 Task: Find connections with filter location Hummelsbüttel with filter topic #Storytellingwith filter profile language English with filter current company Business Today with filter school Swami Vivekanand Subharti University(SVSU) with filter industry Home Health Care Services with filter service category Search Engine Marketing (SEM) with filter keywords title Physical Therapy Assistant
Action: Mouse moved to (647, 84)
Screenshot: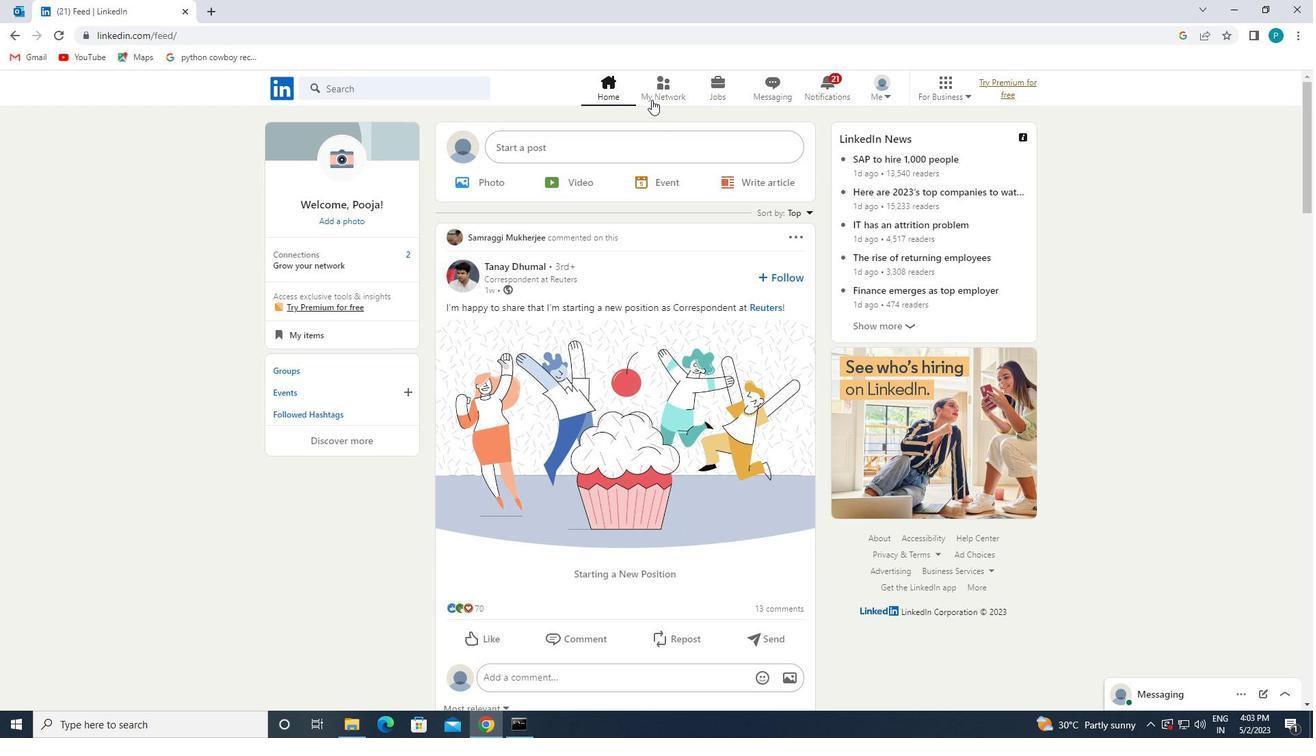 
Action: Mouse pressed left at (647, 84)
Screenshot: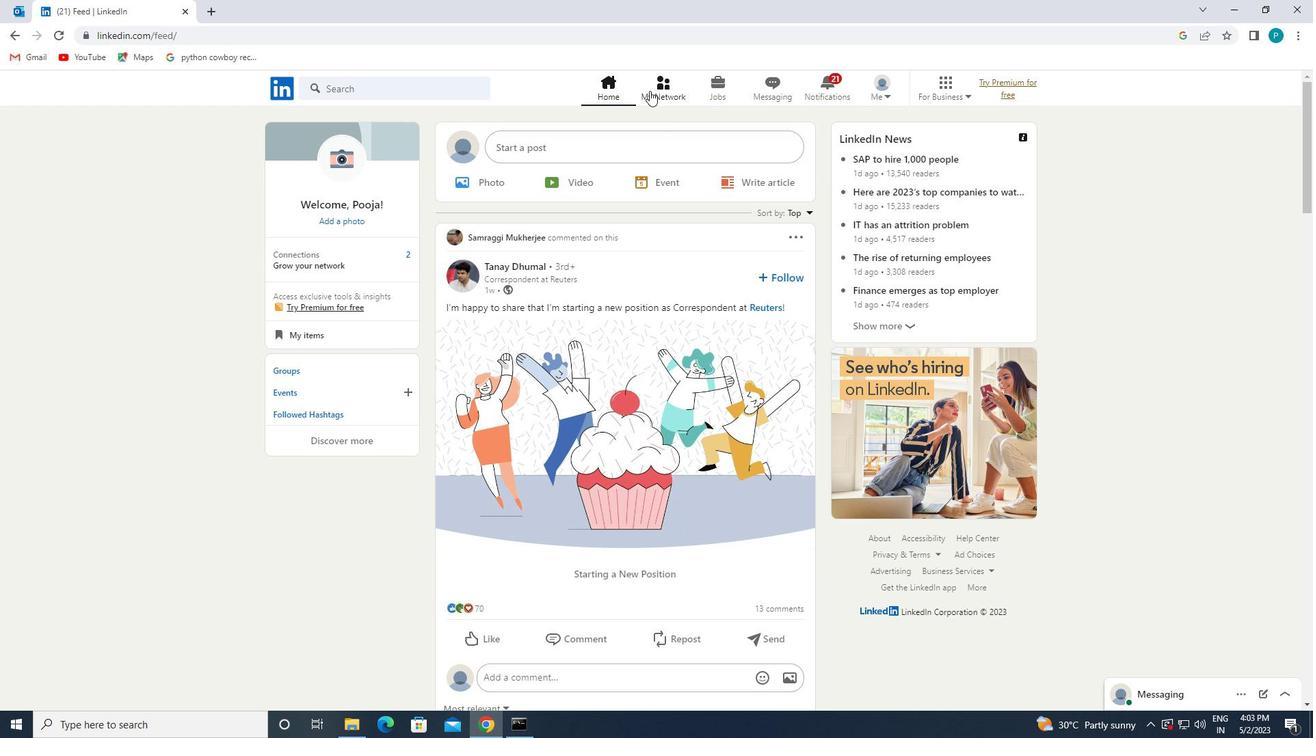 
Action: Mouse moved to (655, 88)
Screenshot: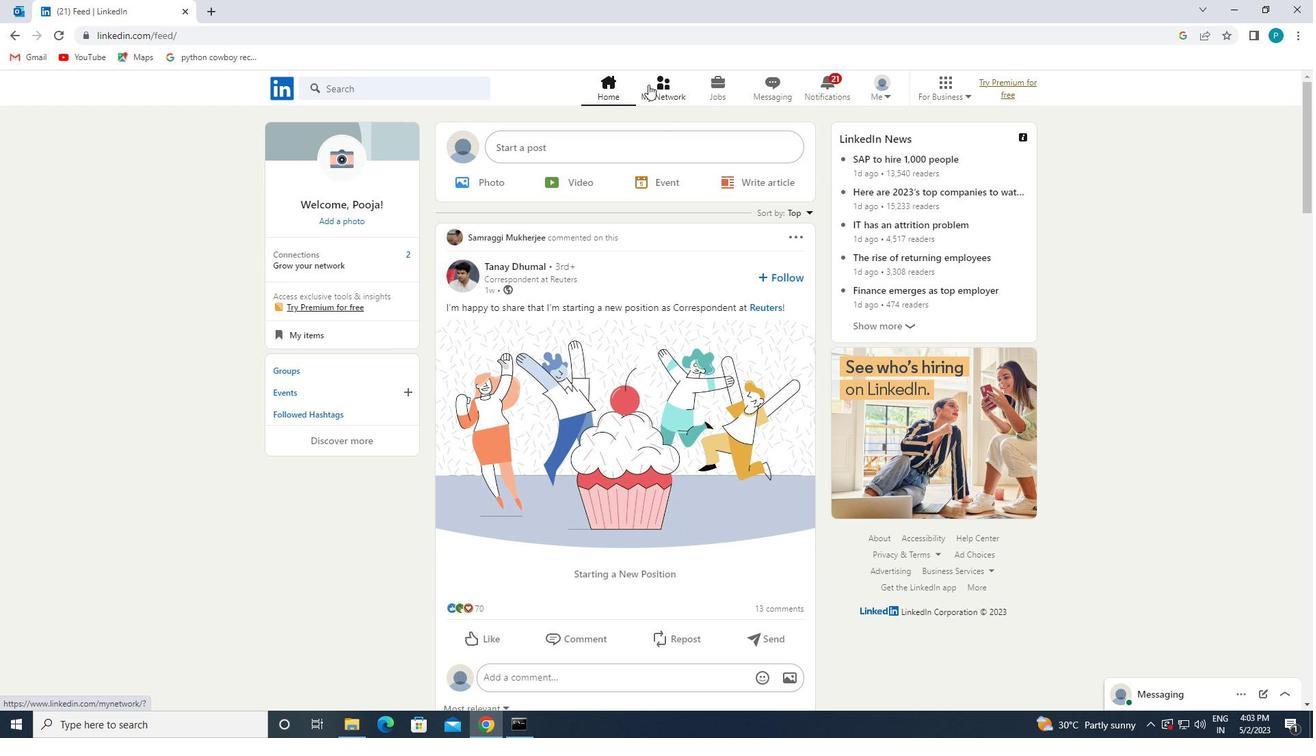 
Action: Mouse pressed left at (655, 88)
Screenshot: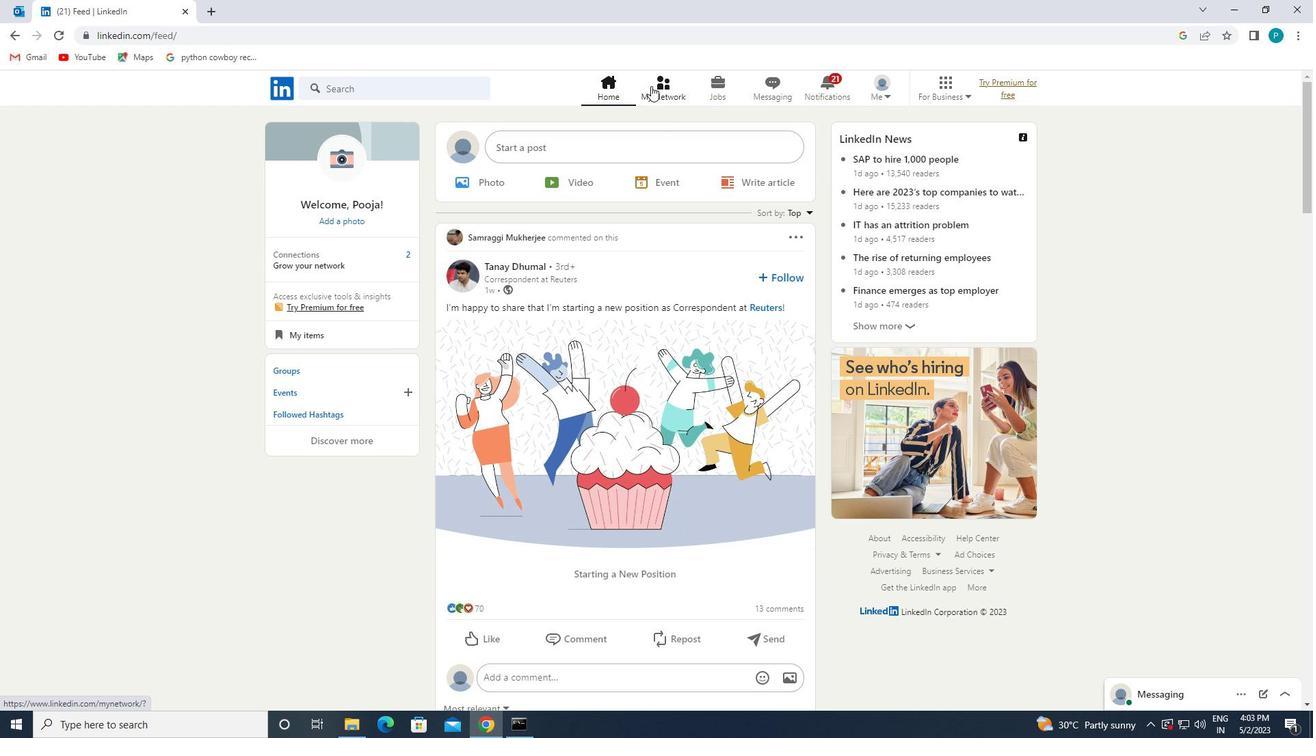 
Action: Mouse moved to (438, 164)
Screenshot: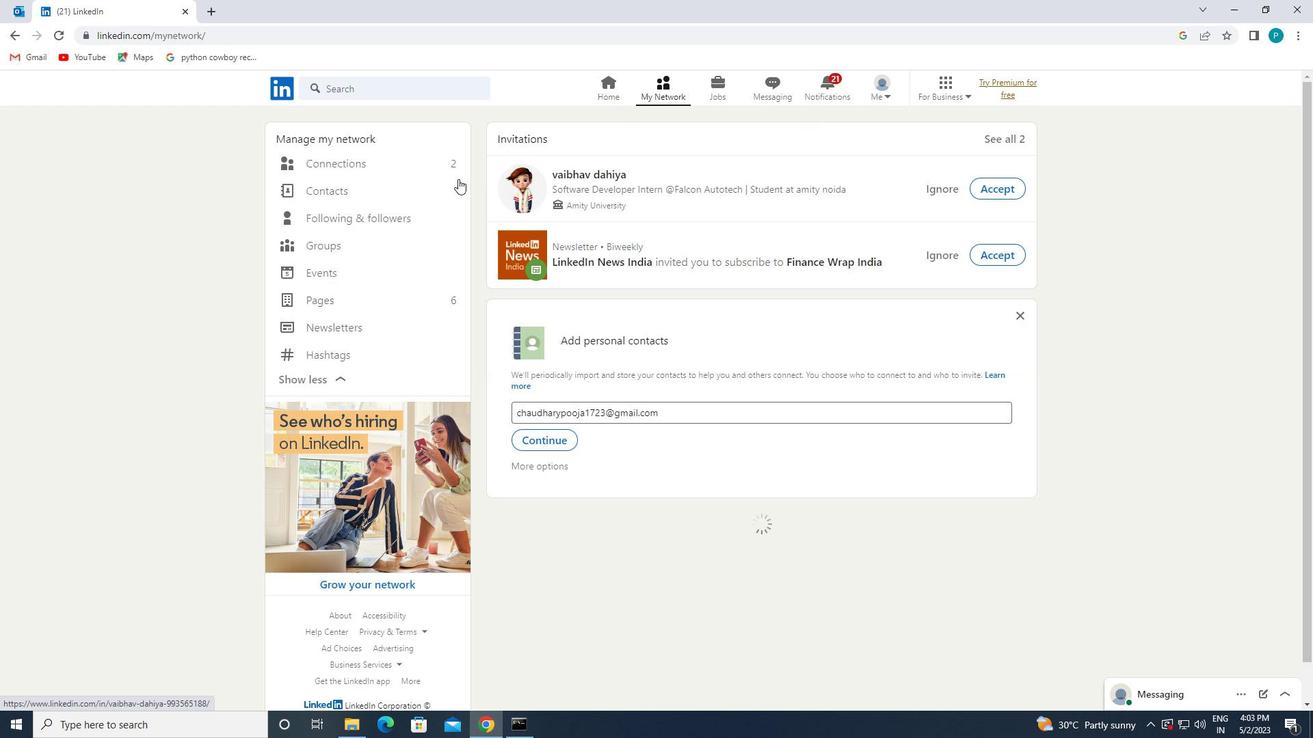 
Action: Mouse pressed left at (438, 164)
Screenshot: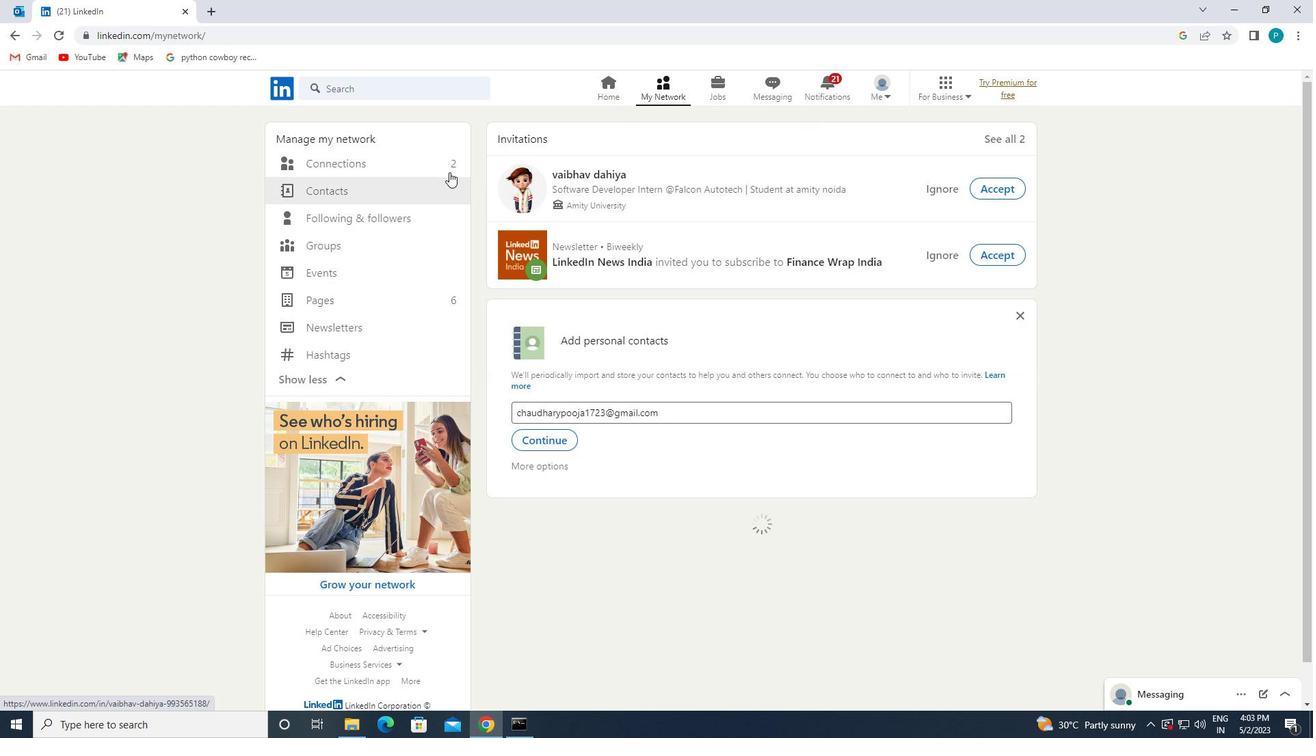 
Action: Mouse pressed left at (438, 164)
Screenshot: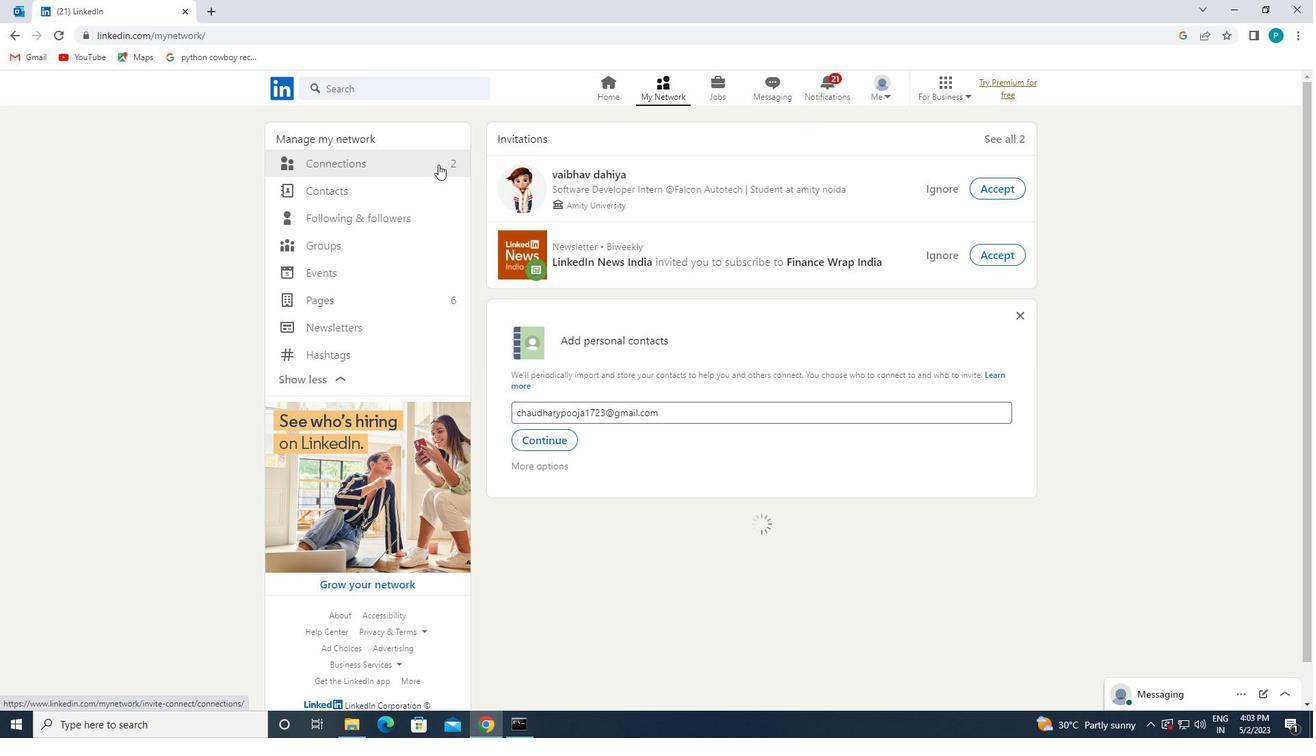 
Action: Mouse moved to (754, 157)
Screenshot: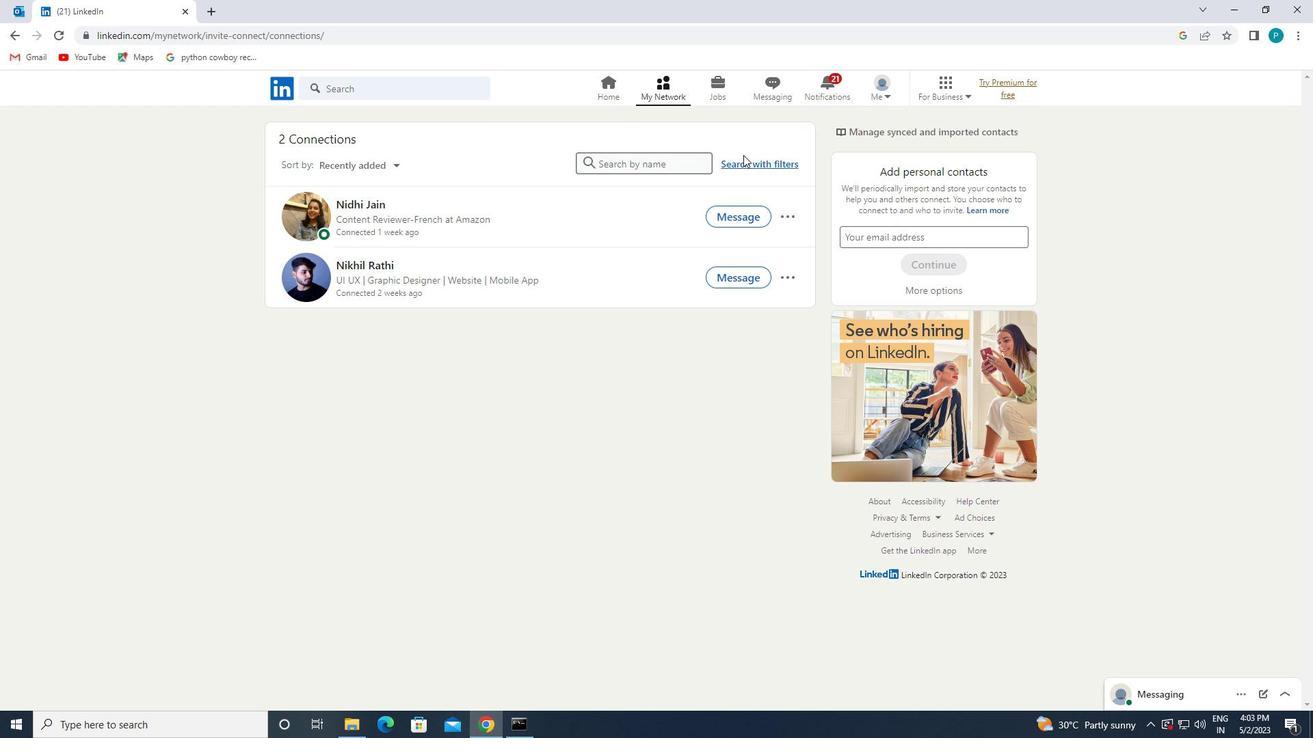 
Action: Mouse pressed left at (754, 157)
Screenshot: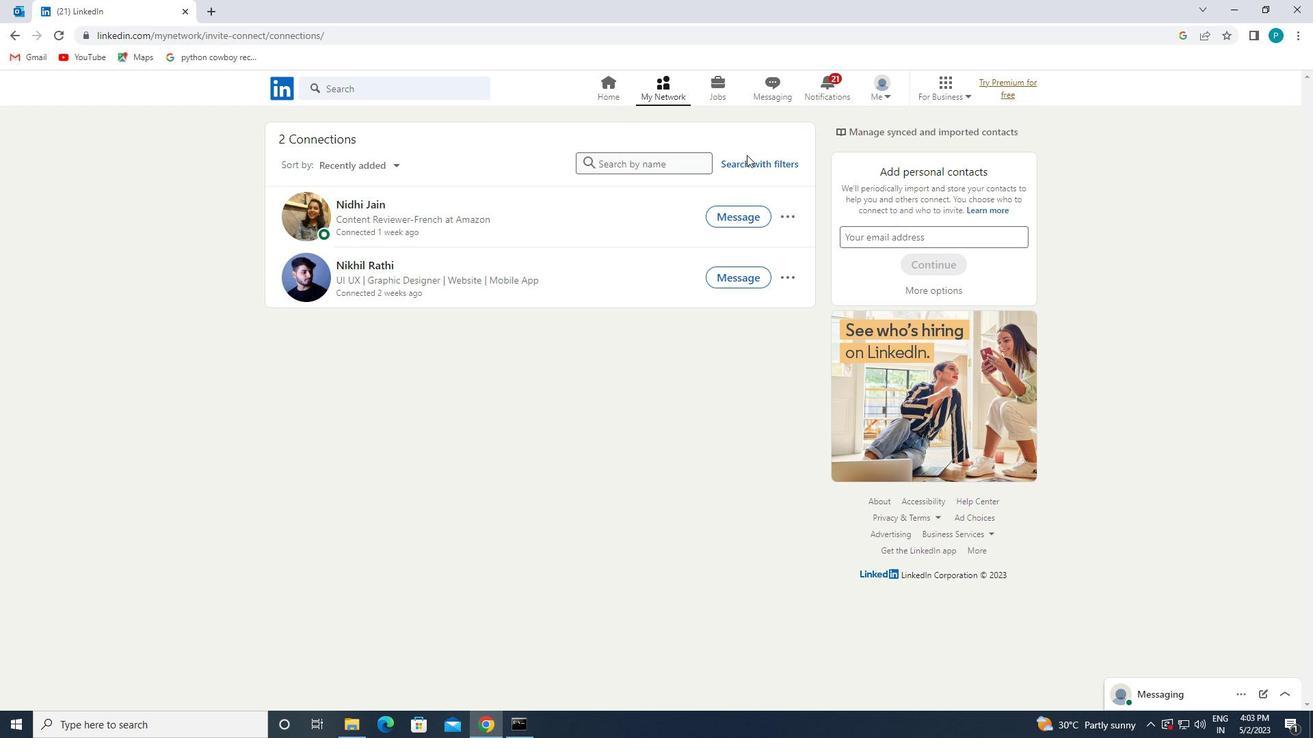 
Action: Mouse moved to (701, 124)
Screenshot: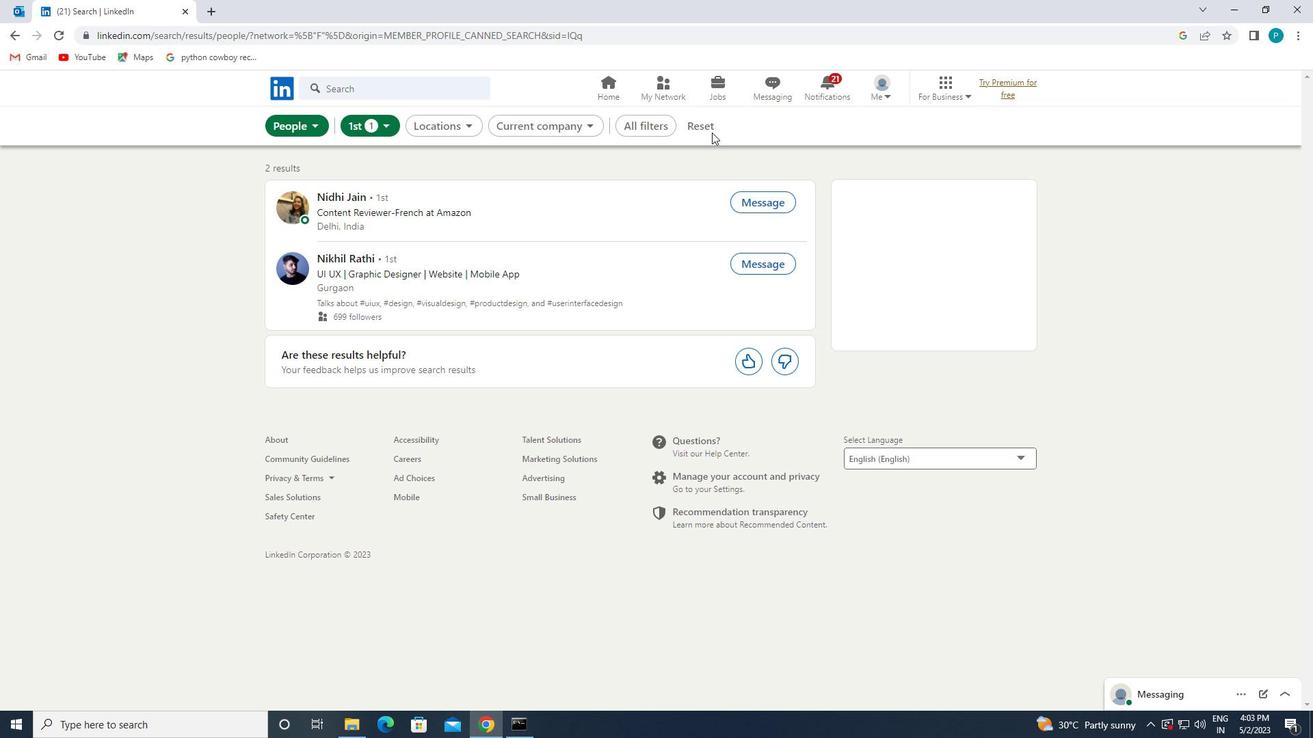 
Action: Mouse pressed left at (701, 124)
Screenshot: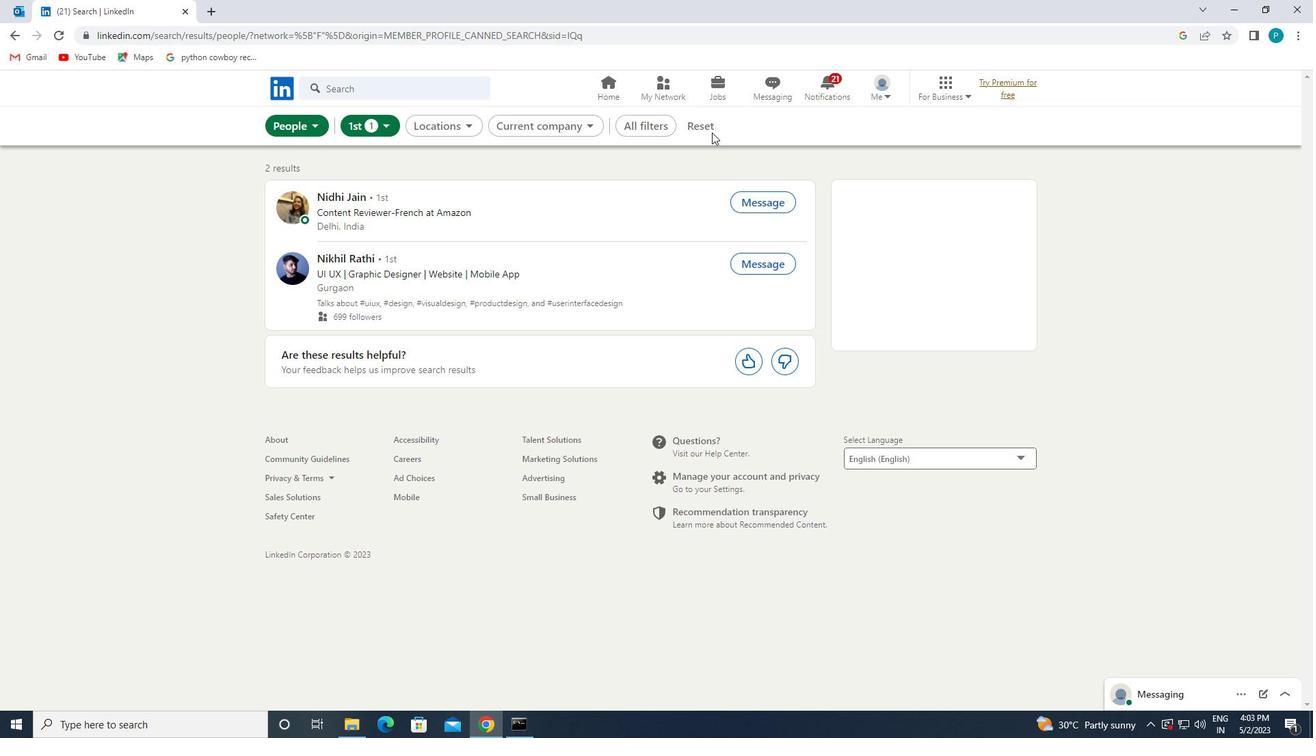 
Action: Mouse moved to (701, 124)
Screenshot: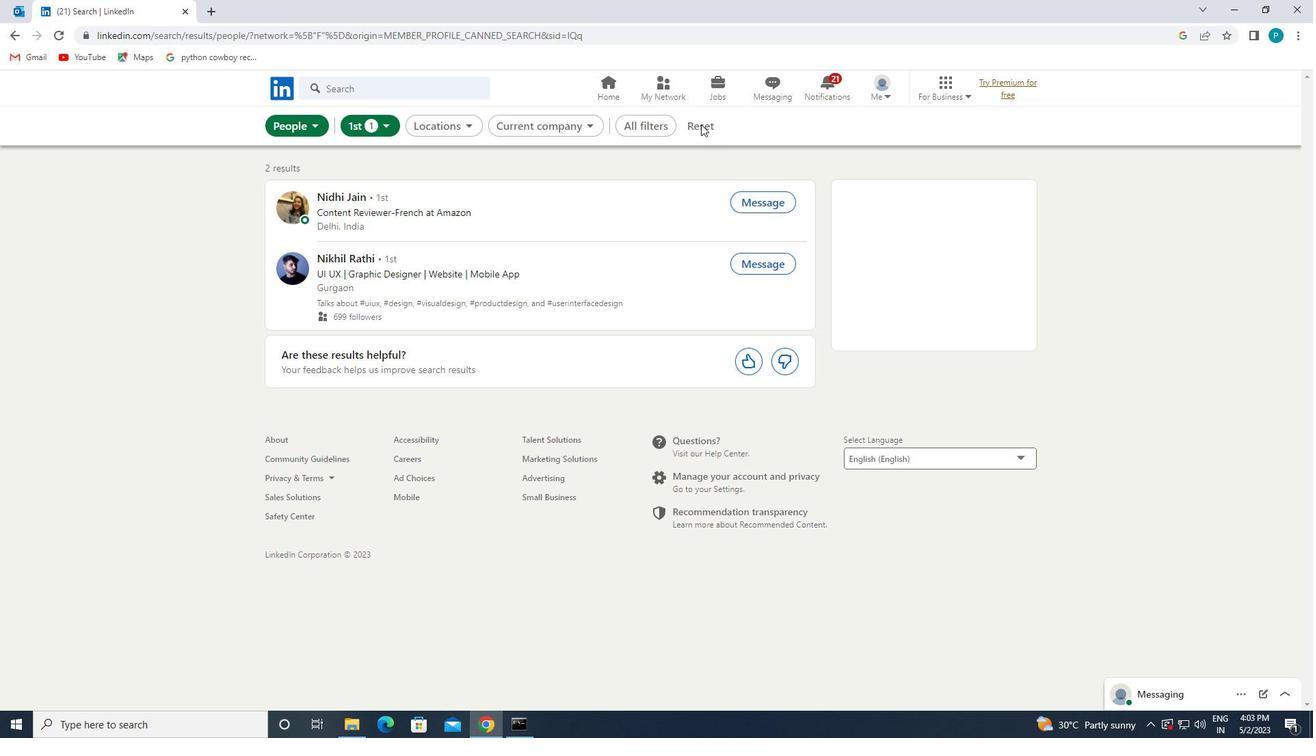 
Action: Mouse pressed left at (701, 124)
Screenshot: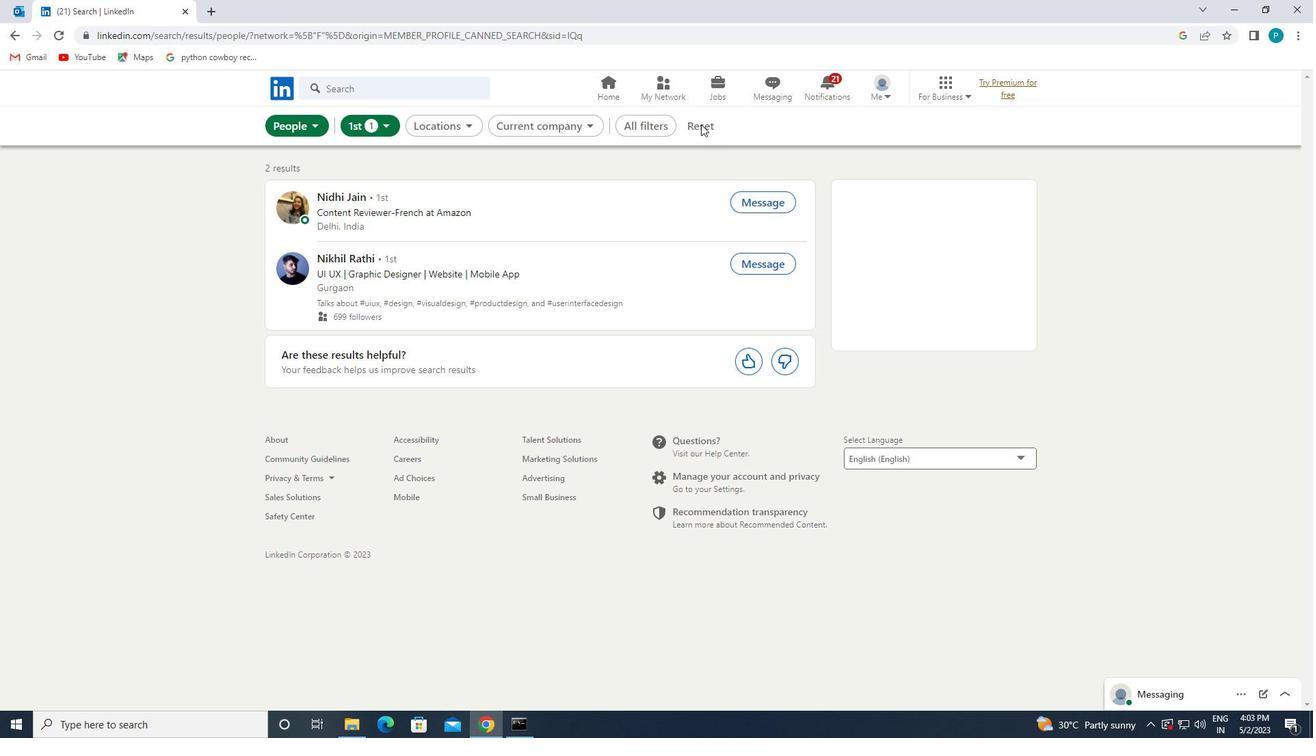 
Action: Mouse moved to (678, 112)
Screenshot: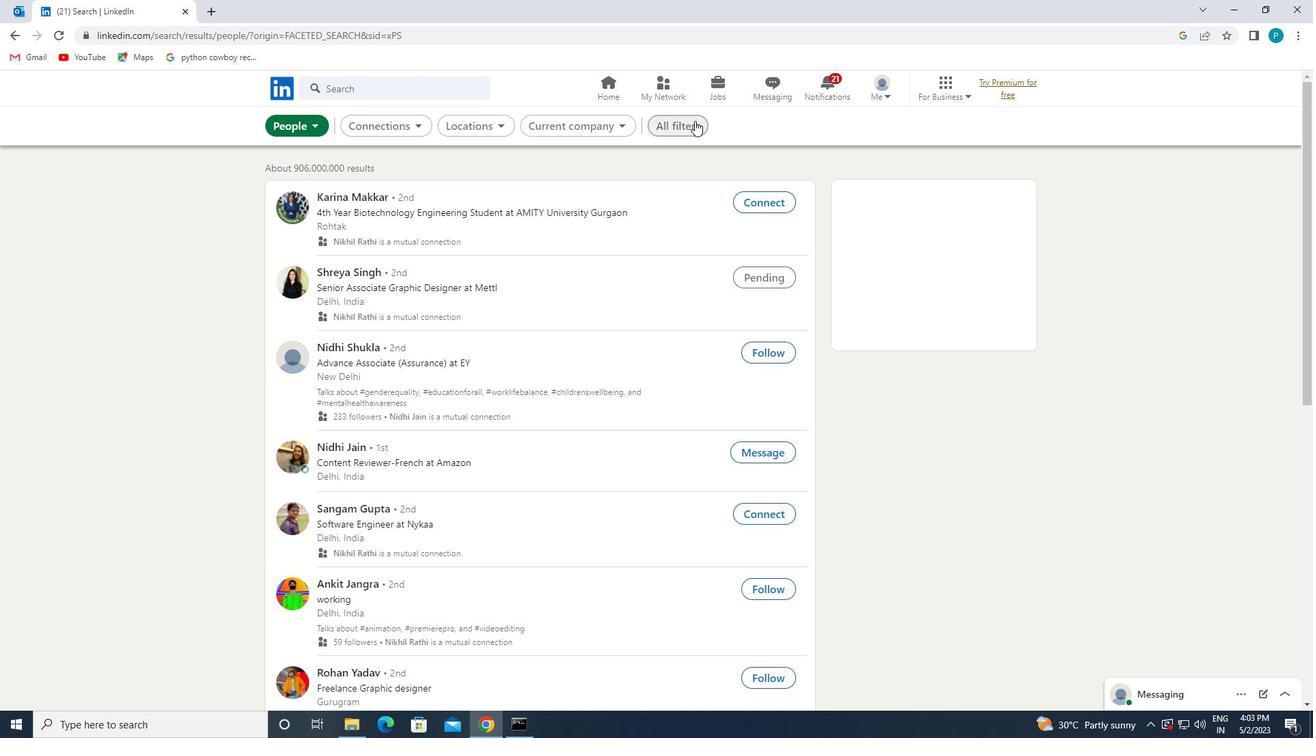 
Action: Mouse pressed left at (678, 112)
Screenshot: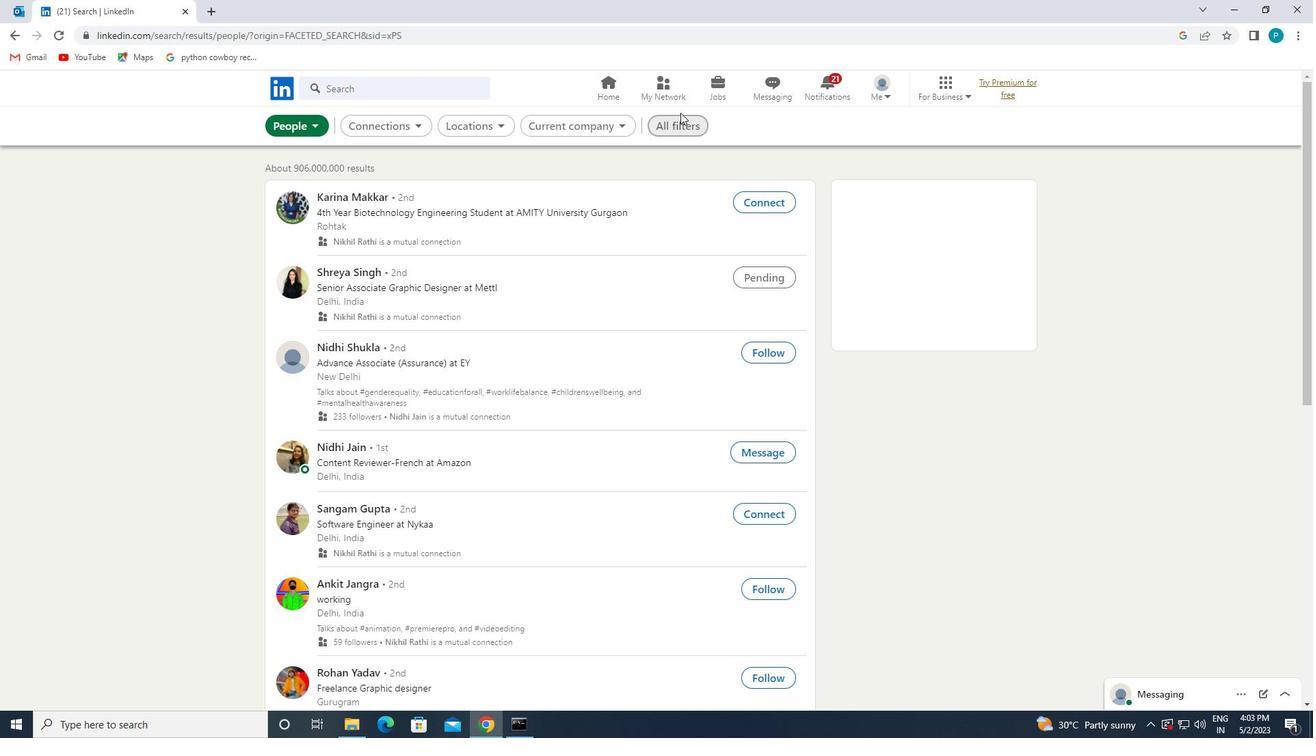 
Action: Mouse moved to (682, 123)
Screenshot: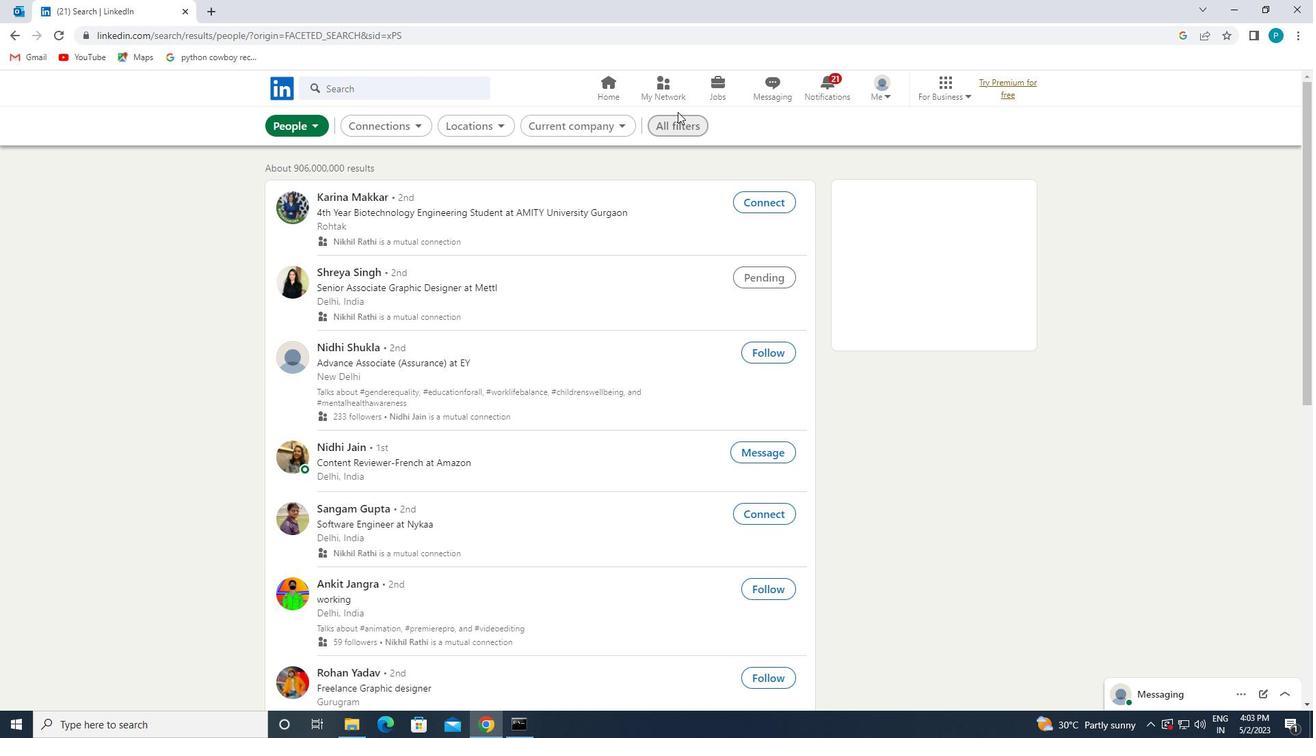 
Action: Mouse pressed left at (682, 123)
Screenshot: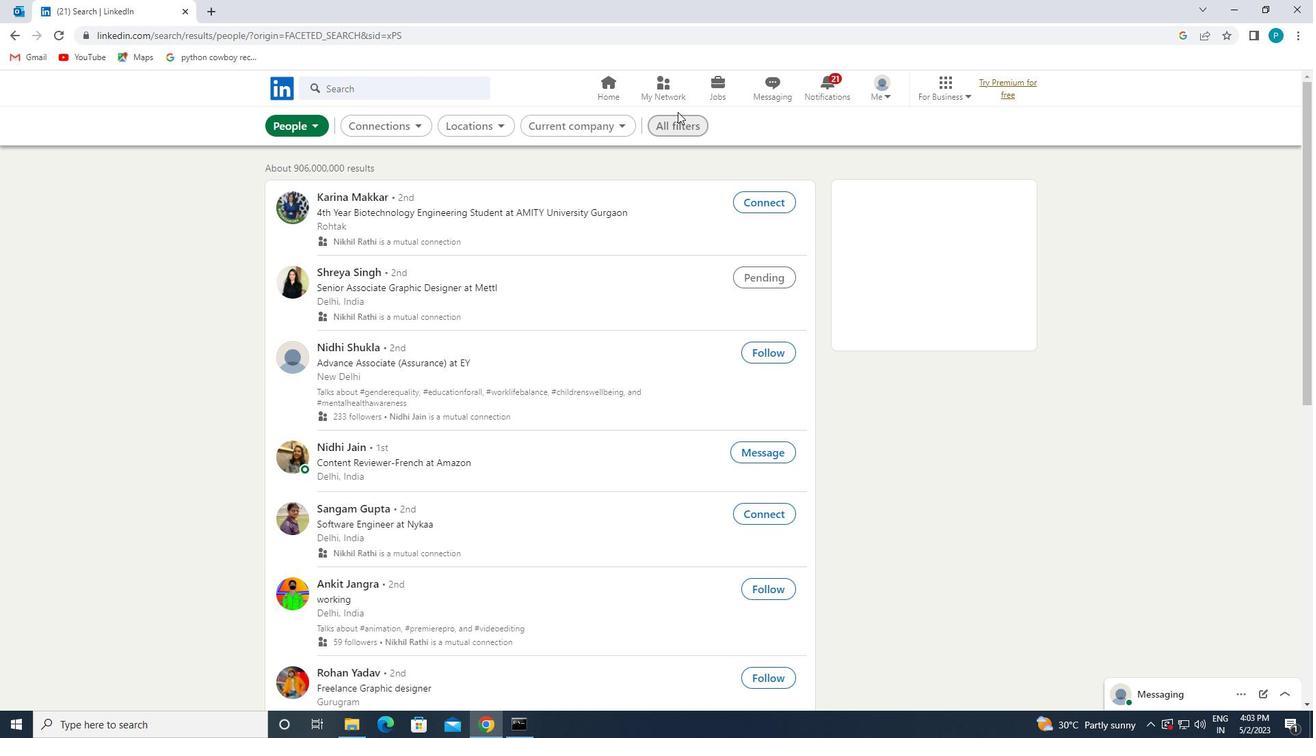 
Action: Mouse moved to (1129, 351)
Screenshot: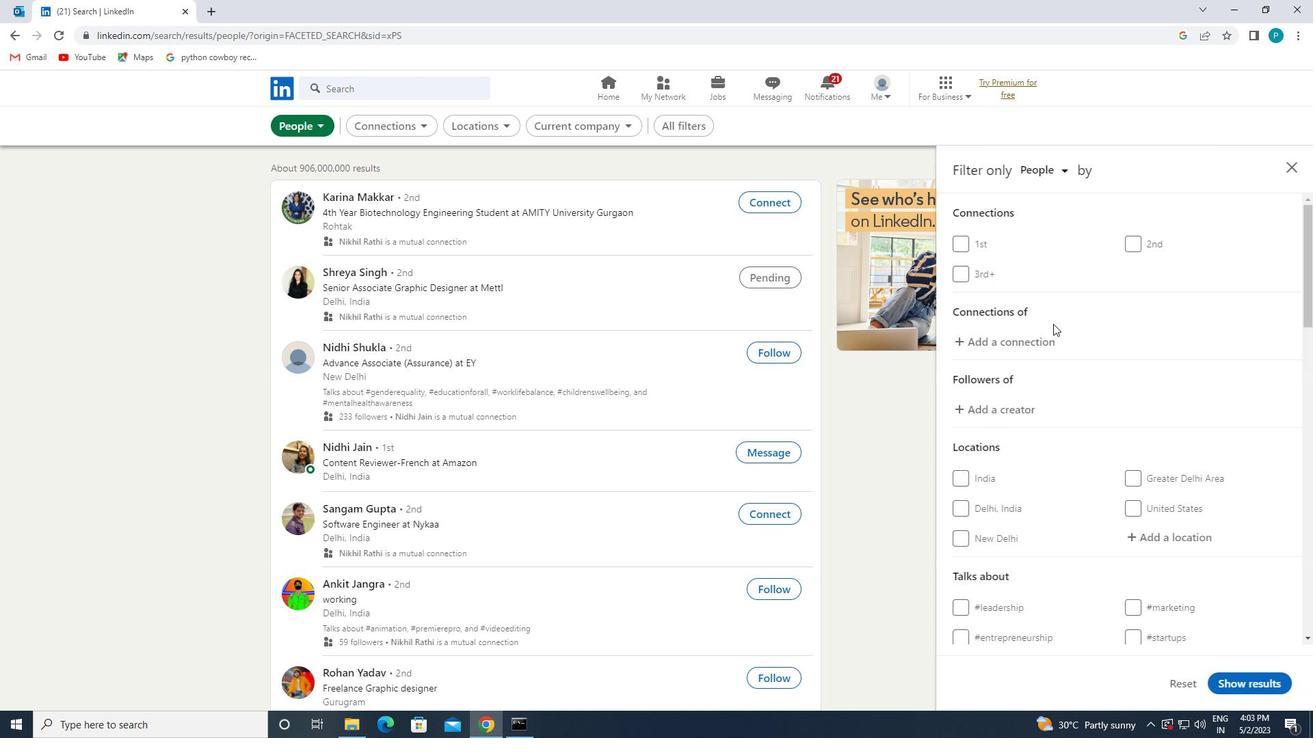 
Action: Mouse scrolled (1129, 351) with delta (0, 0)
Screenshot: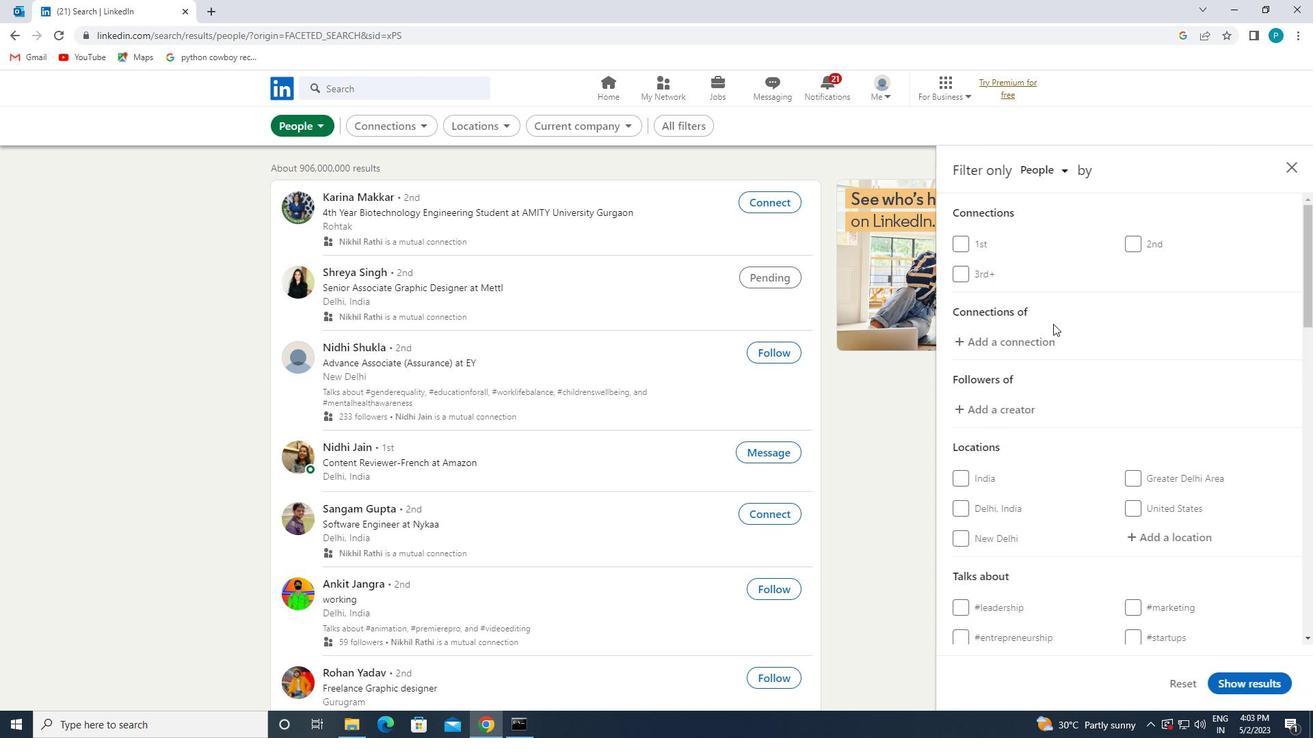 
Action: Mouse scrolled (1129, 351) with delta (0, 0)
Screenshot: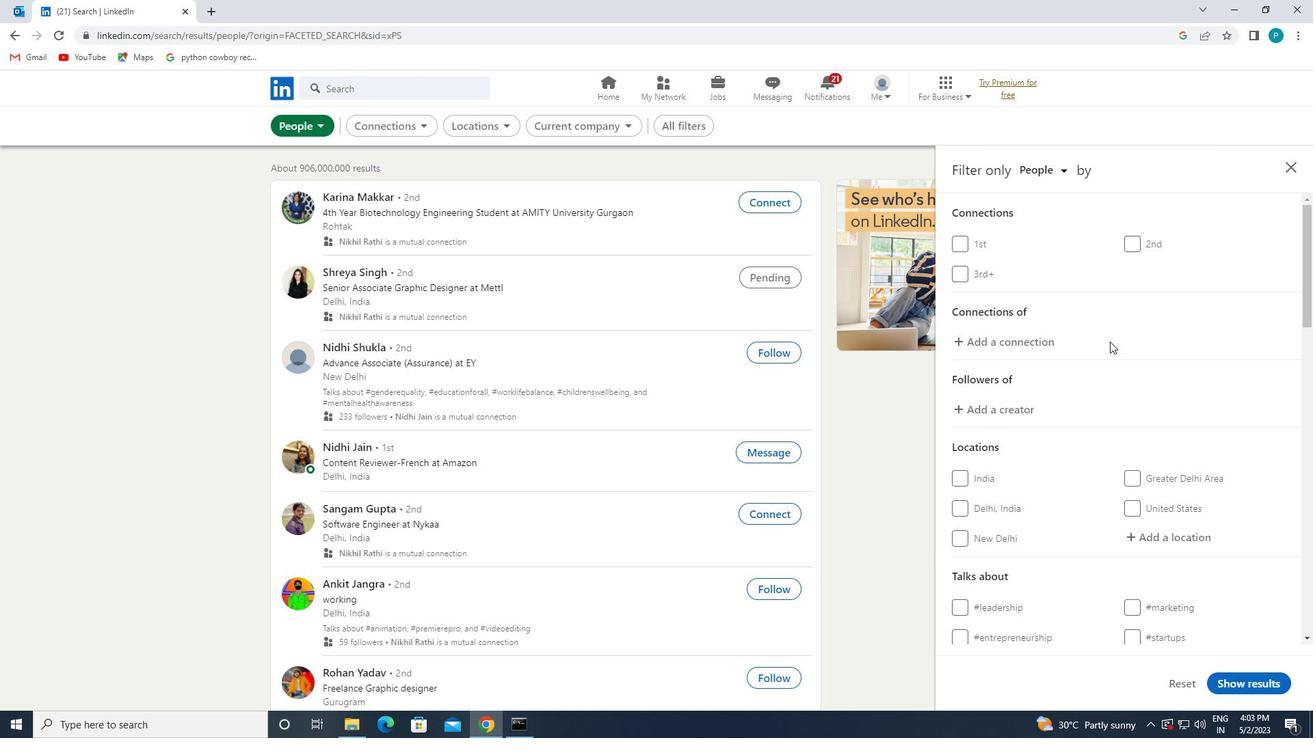 
Action: Mouse moved to (1159, 398)
Screenshot: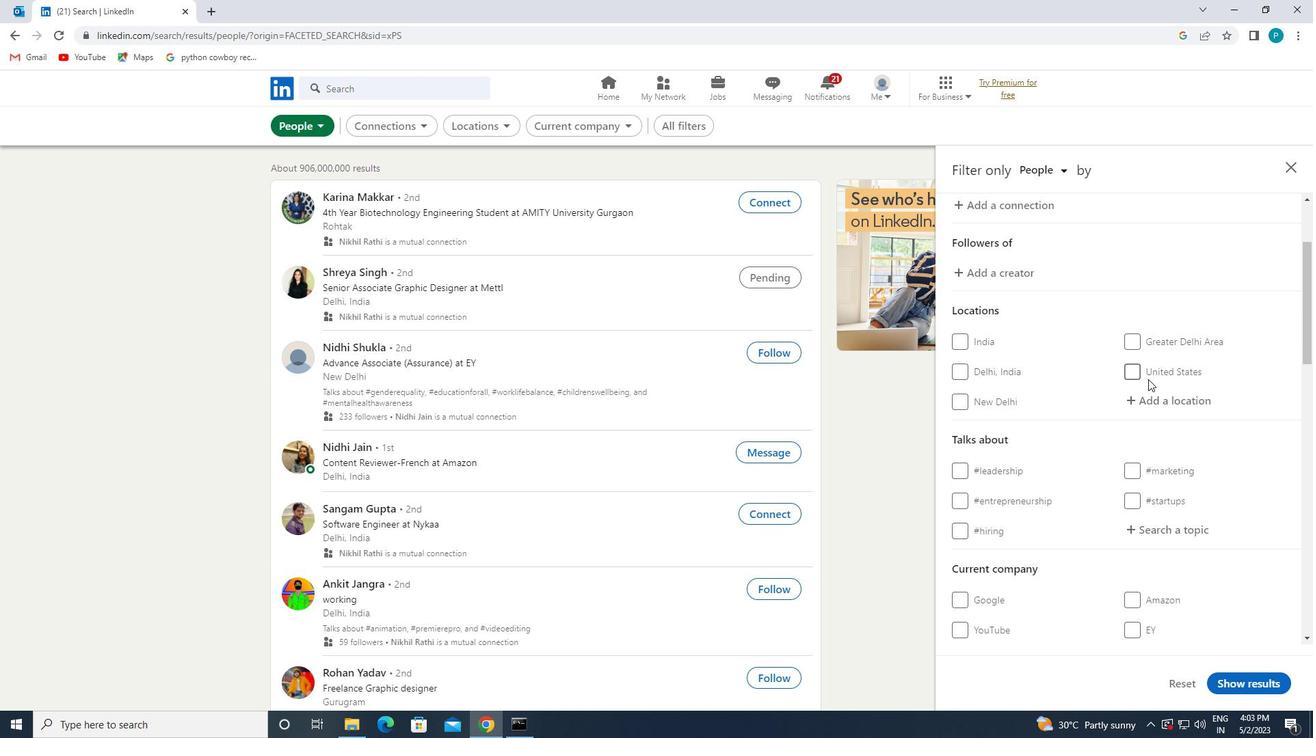 
Action: Mouse pressed left at (1159, 398)
Screenshot: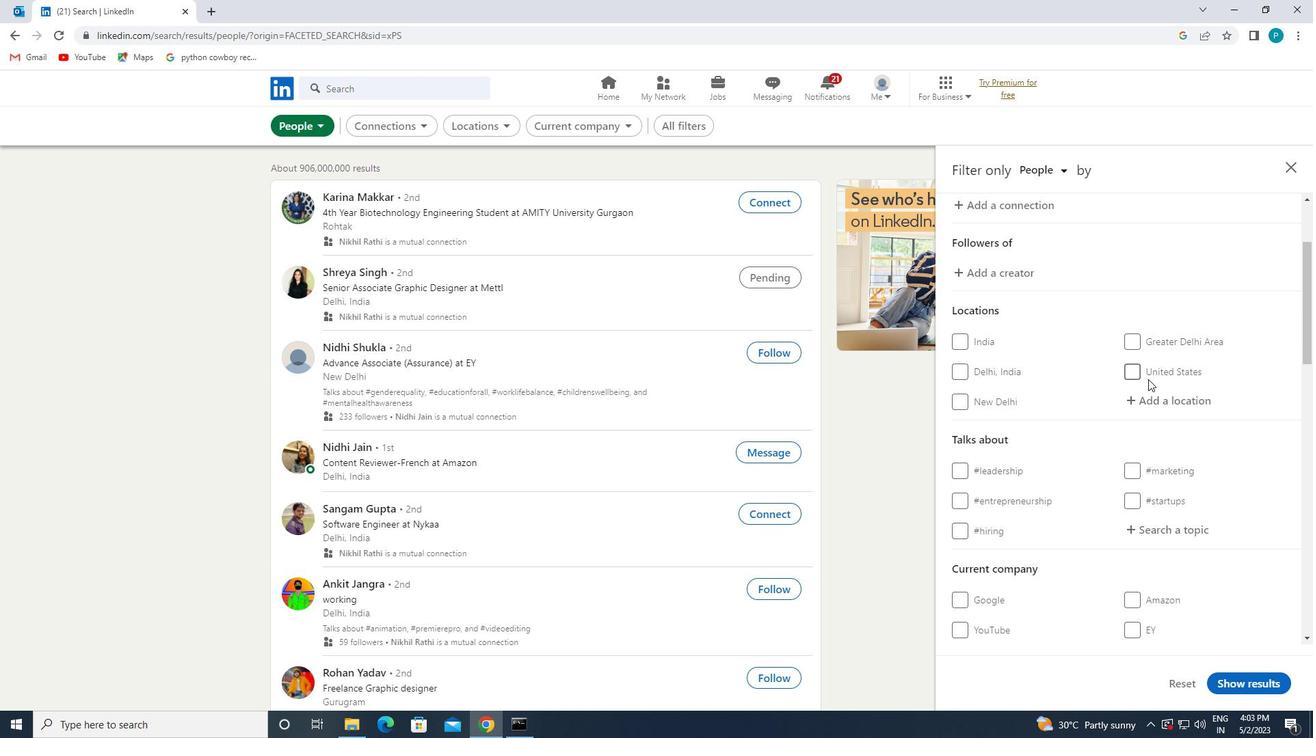 
Action: Mouse moved to (1180, 390)
Screenshot: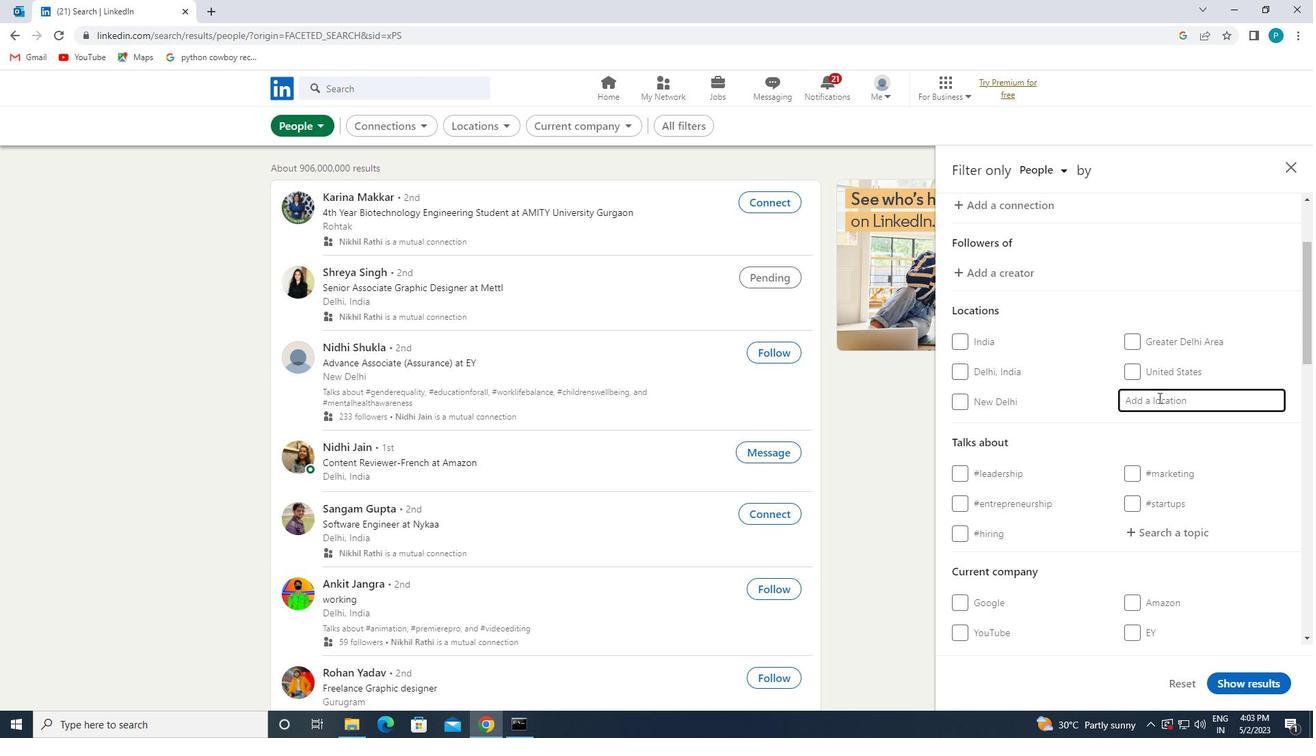 
Action: Key pressed <Key.caps_lock>h<Key.caps_lock>ummelsbuttel
Screenshot: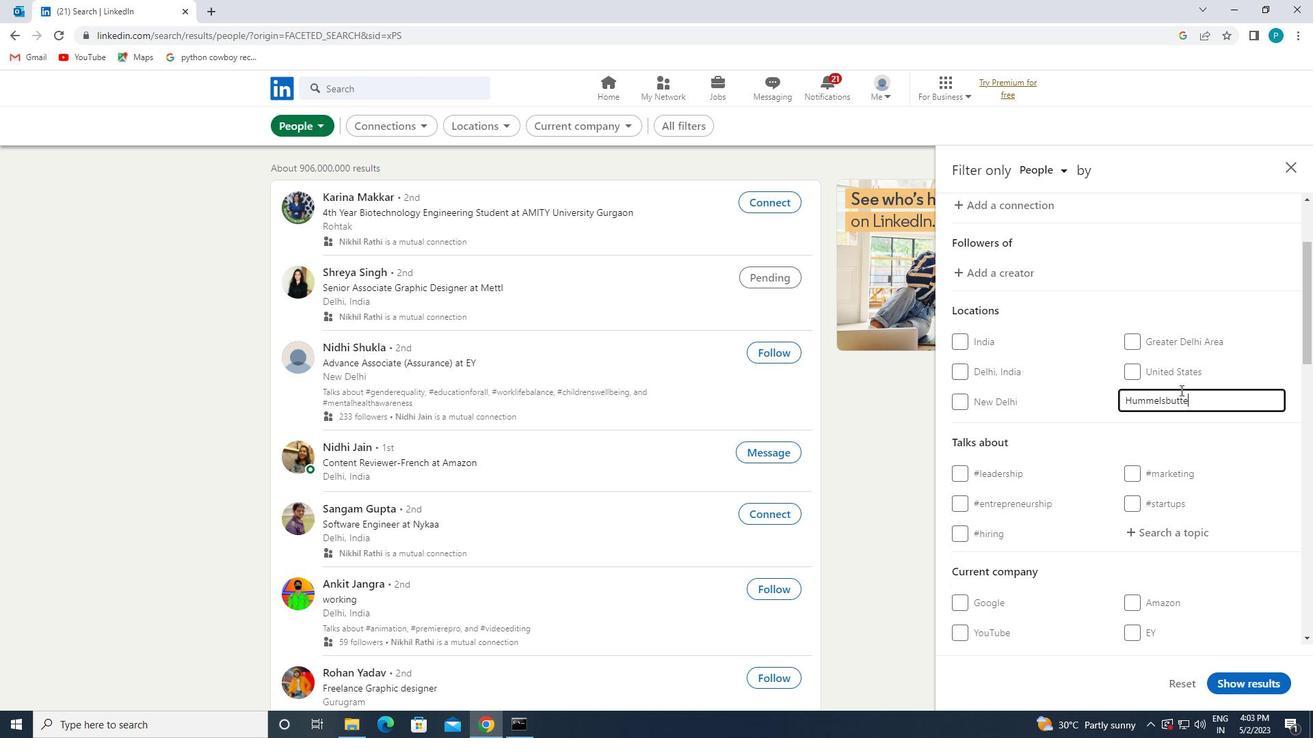 
Action: Mouse moved to (1175, 496)
Screenshot: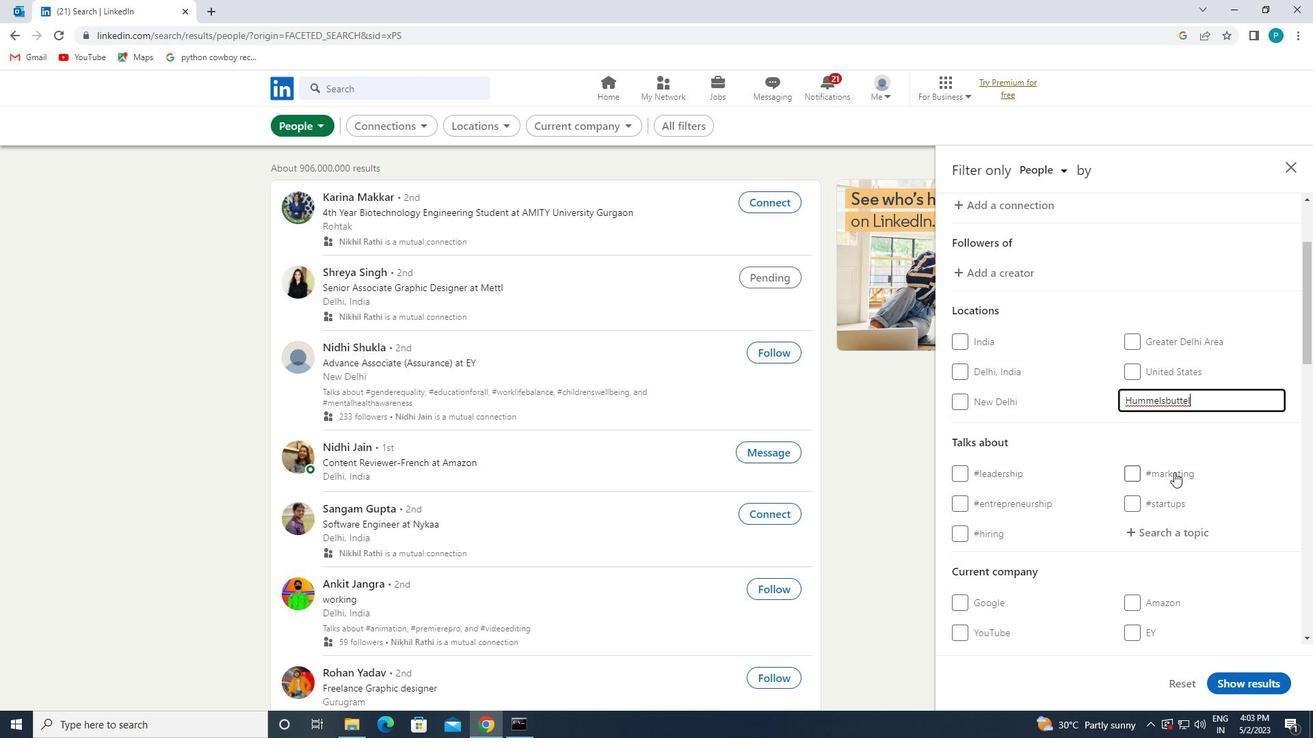 
Action: Mouse scrolled (1175, 495) with delta (0, 0)
Screenshot: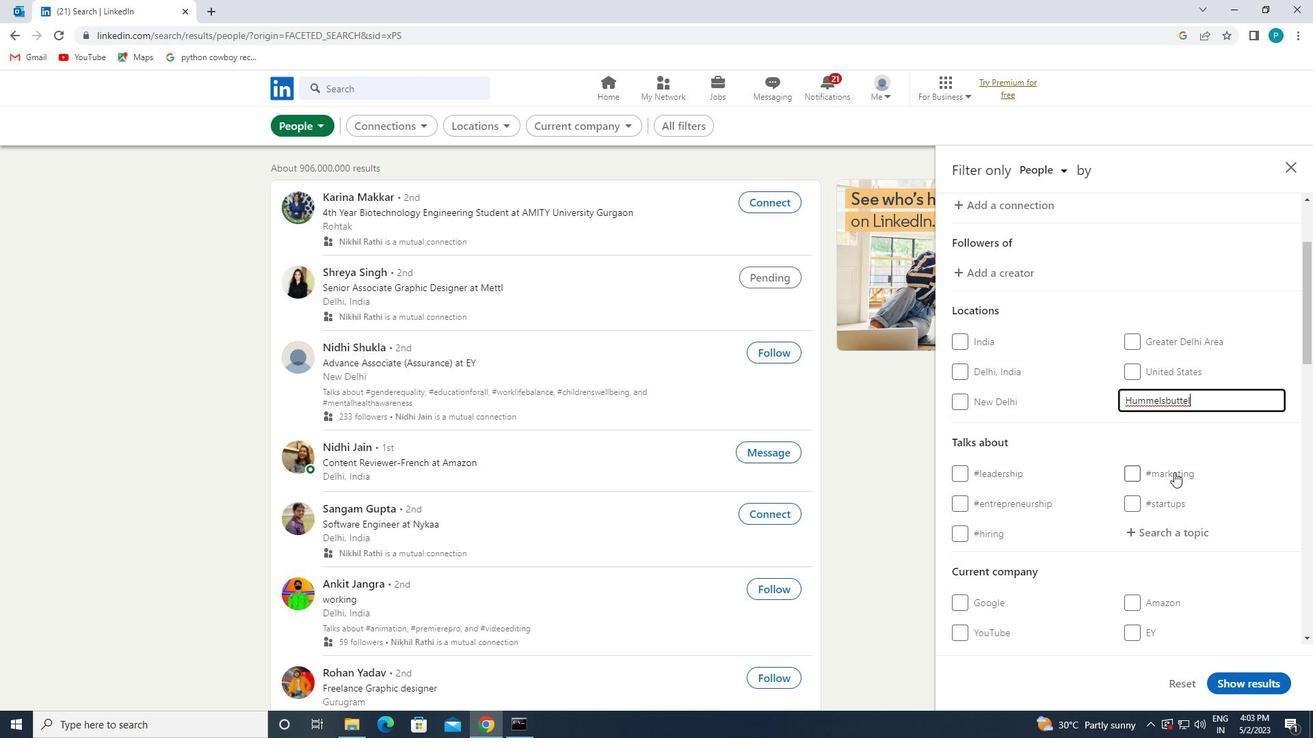 
Action: Mouse moved to (1157, 470)
Screenshot: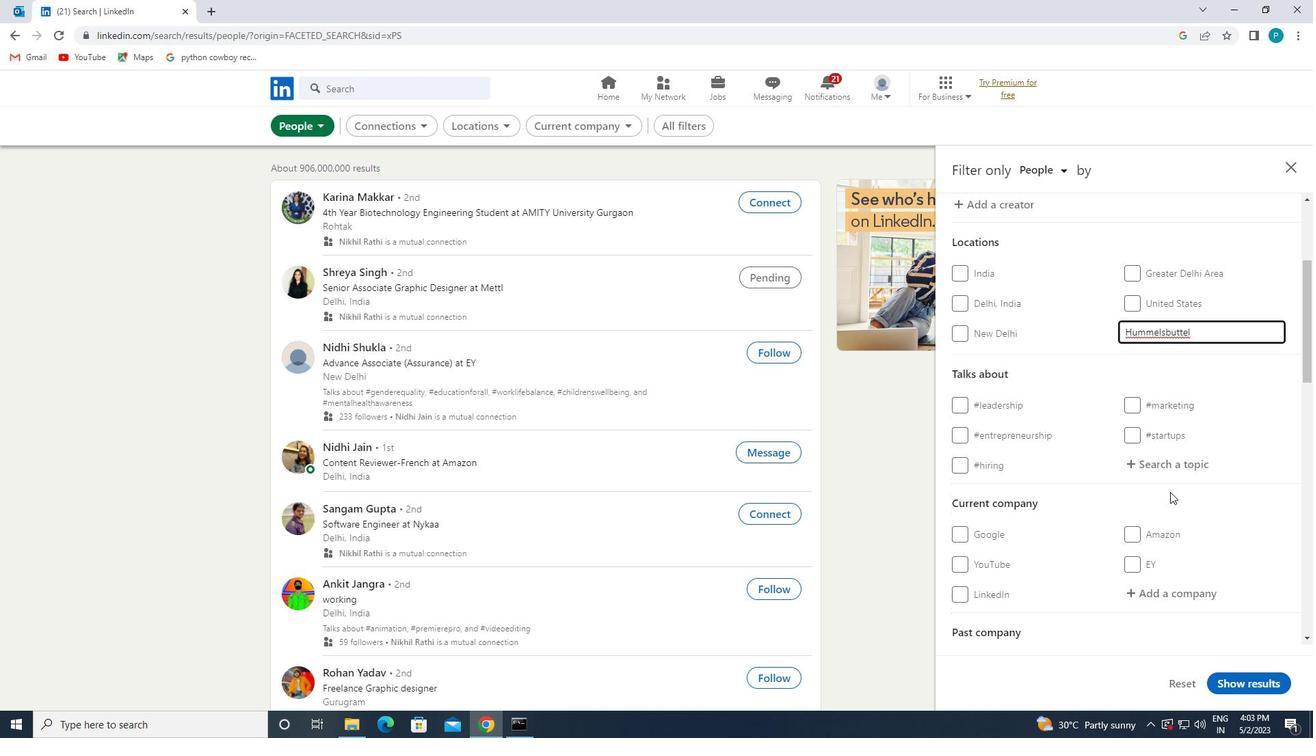 
Action: Mouse pressed left at (1157, 470)
Screenshot: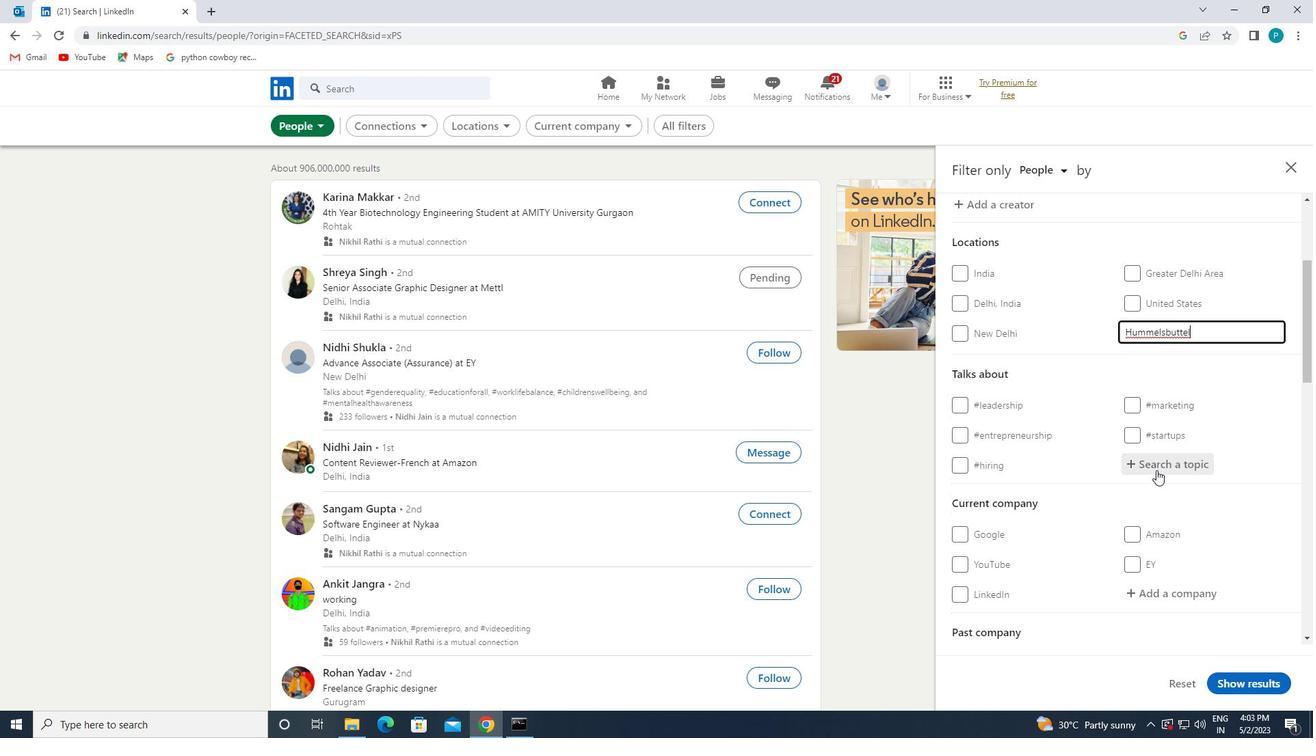 
Action: Key pressed <Key.shift>#<Key.caps_lock>S<Key.caps_lock>TORYTELLING
Screenshot: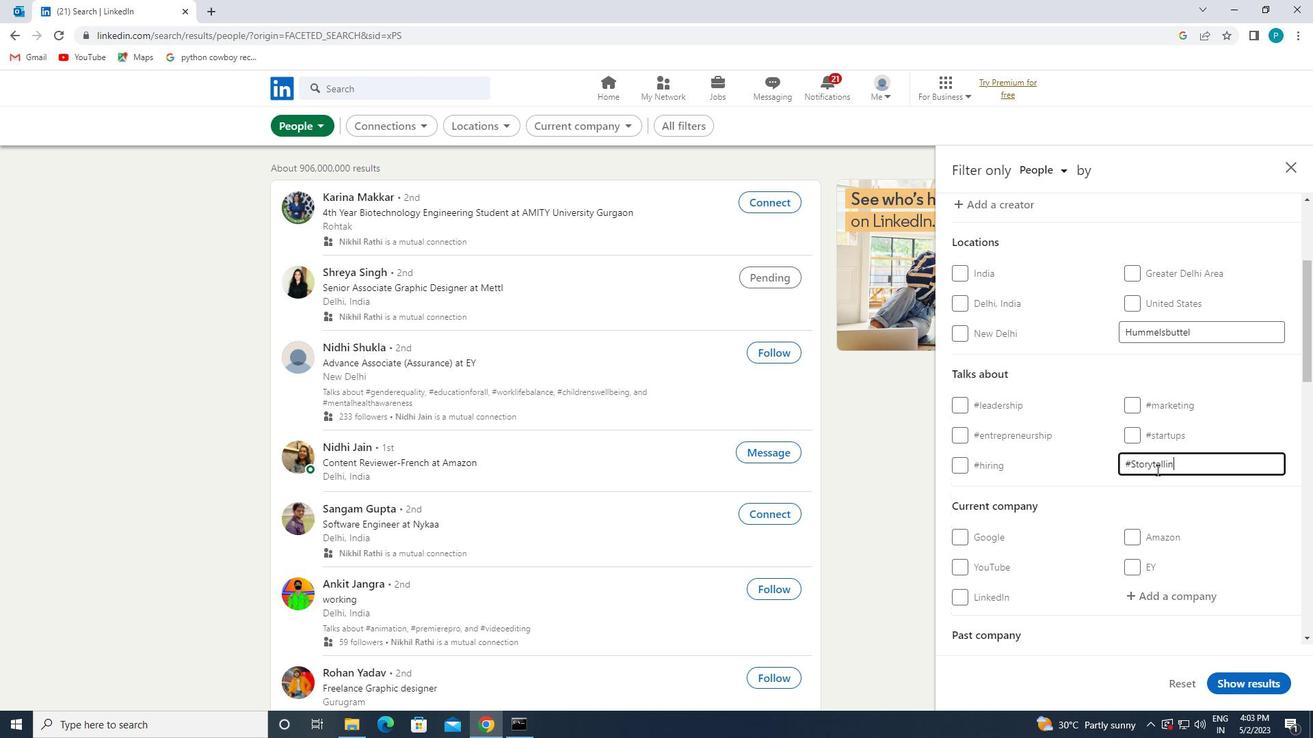 
Action: Mouse scrolled (1157, 470) with delta (0, 0)
Screenshot: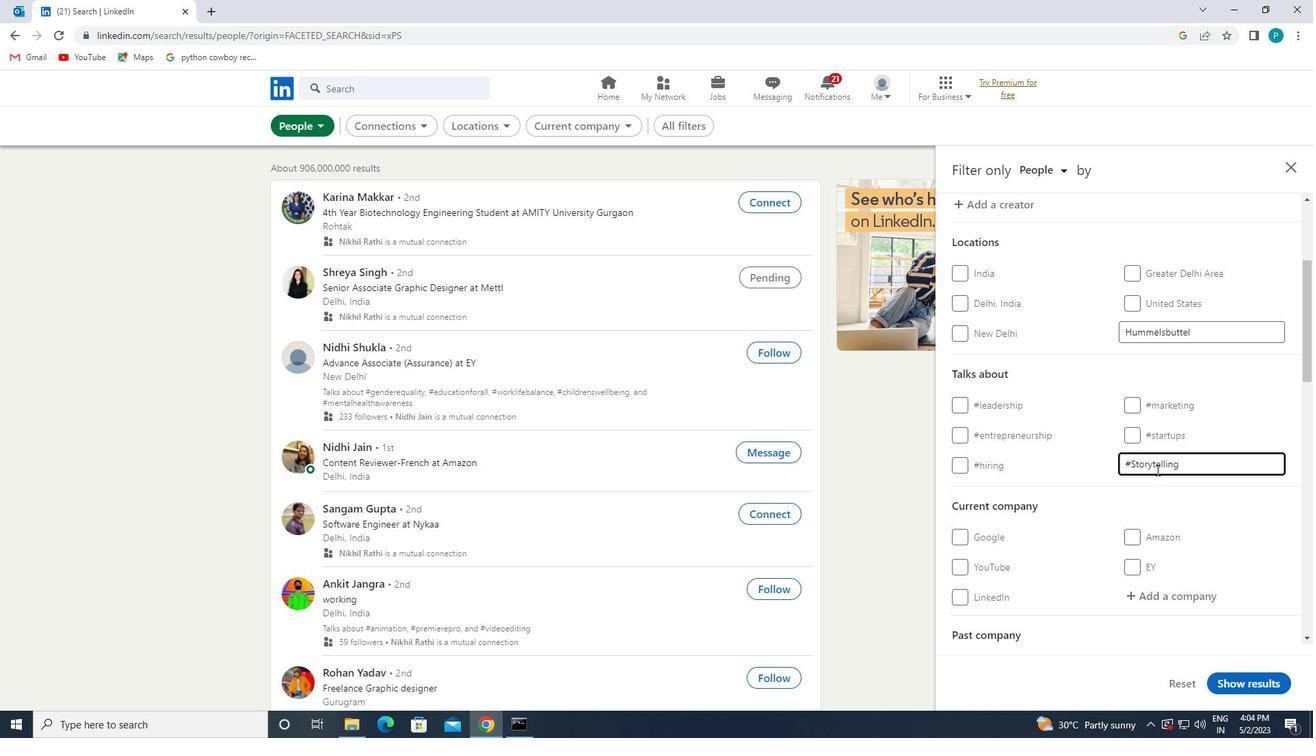 
Action: Mouse moved to (1146, 485)
Screenshot: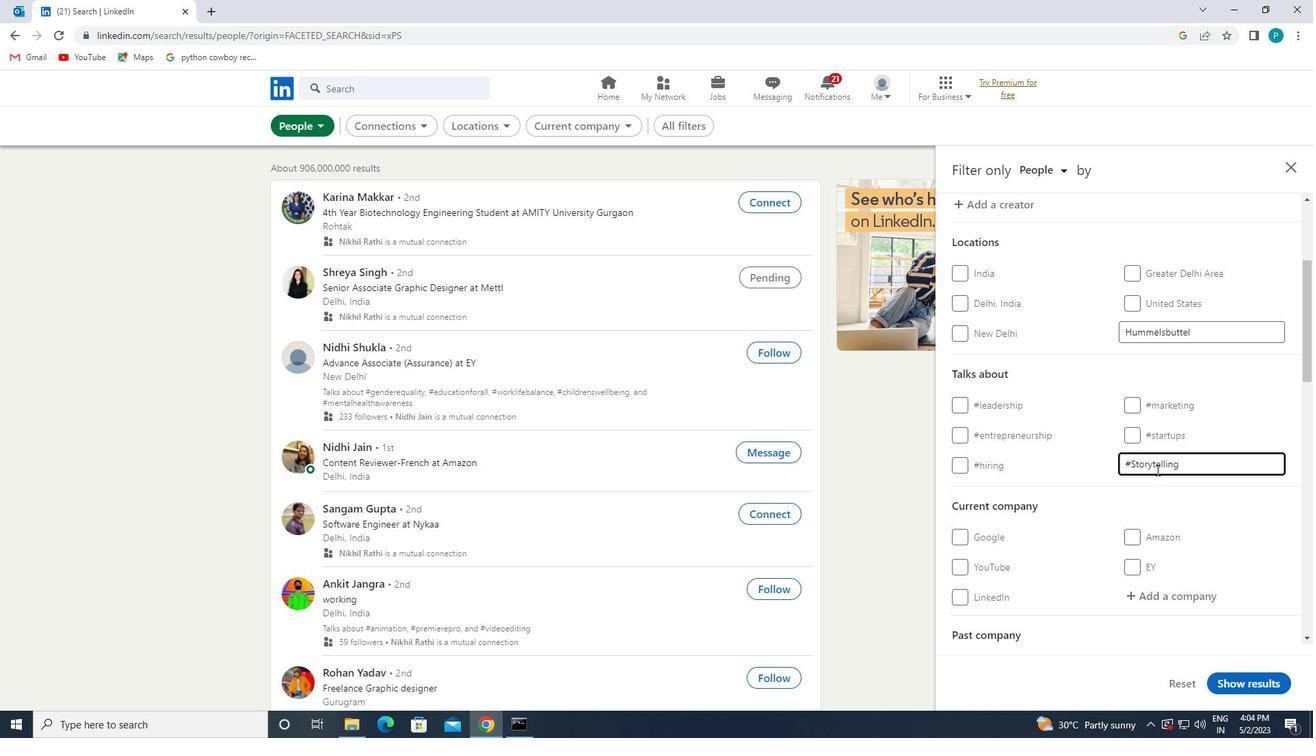 
Action: Mouse scrolled (1146, 485) with delta (0, 0)
Screenshot: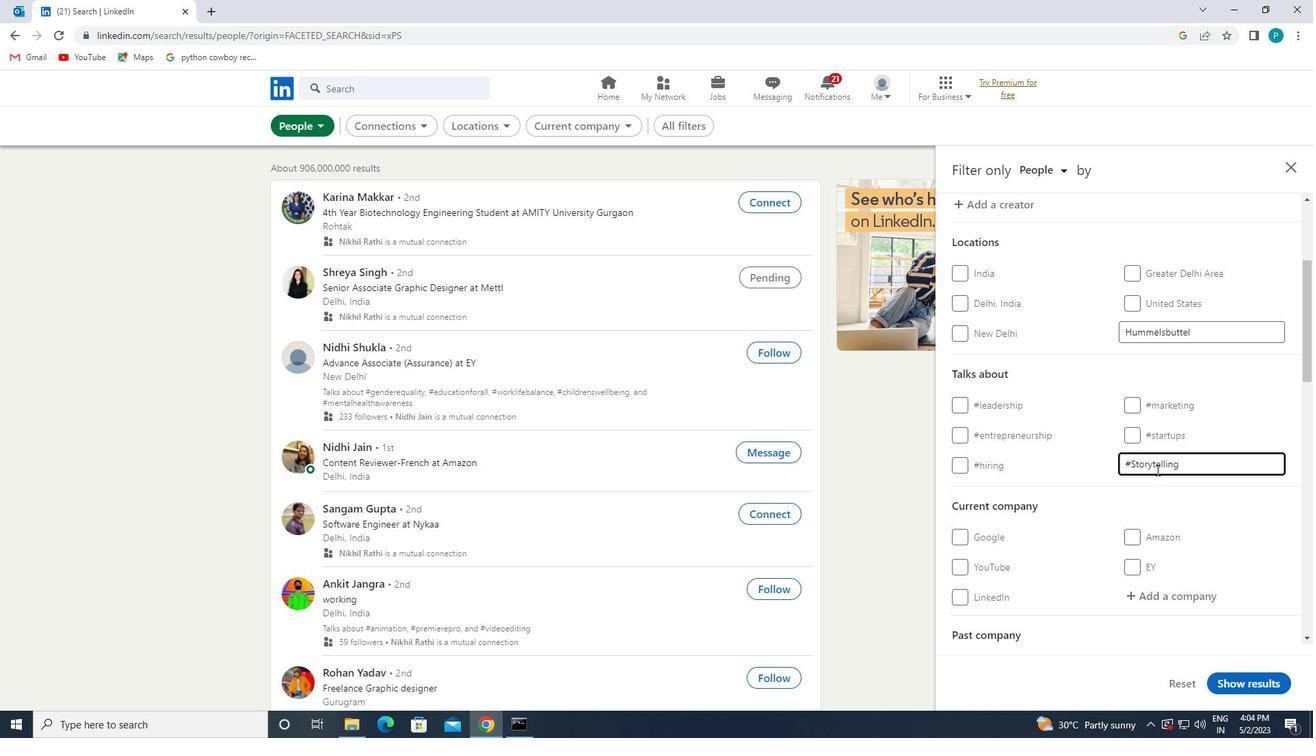 
Action: Mouse moved to (1073, 494)
Screenshot: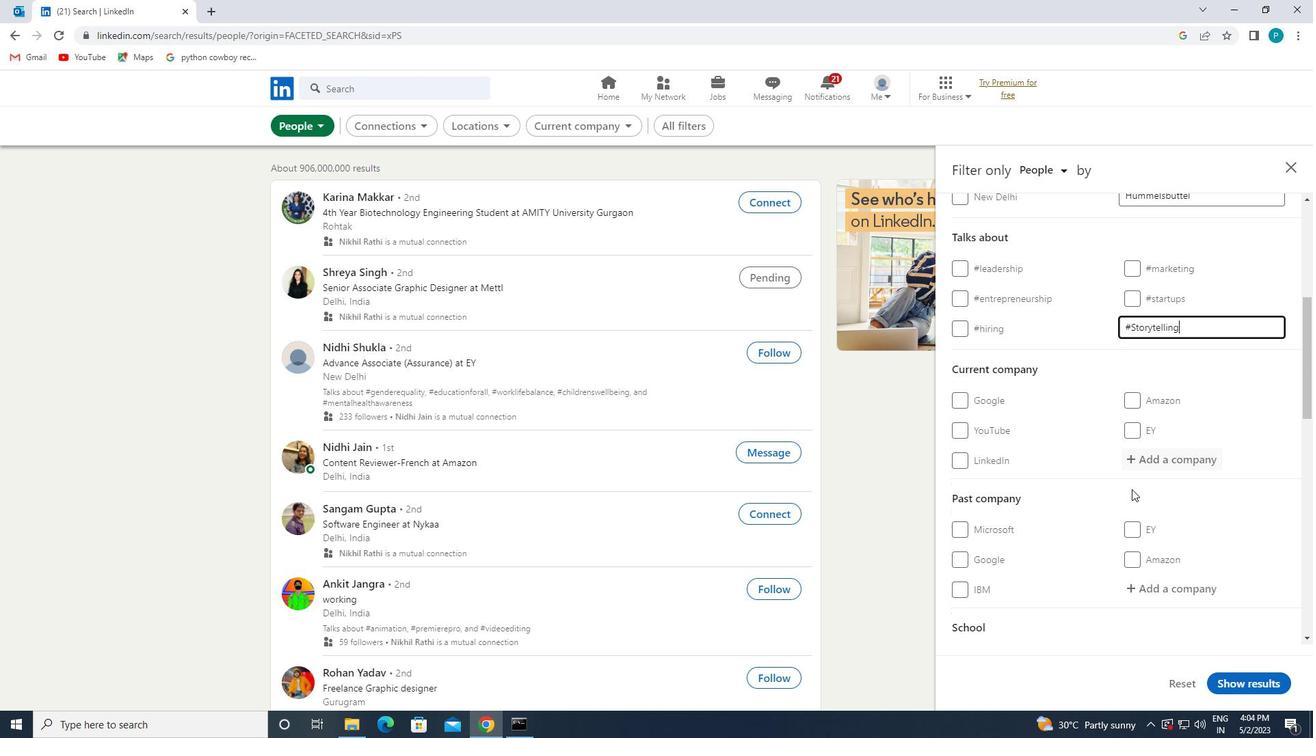 
Action: Mouse scrolled (1073, 494) with delta (0, 0)
Screenshot: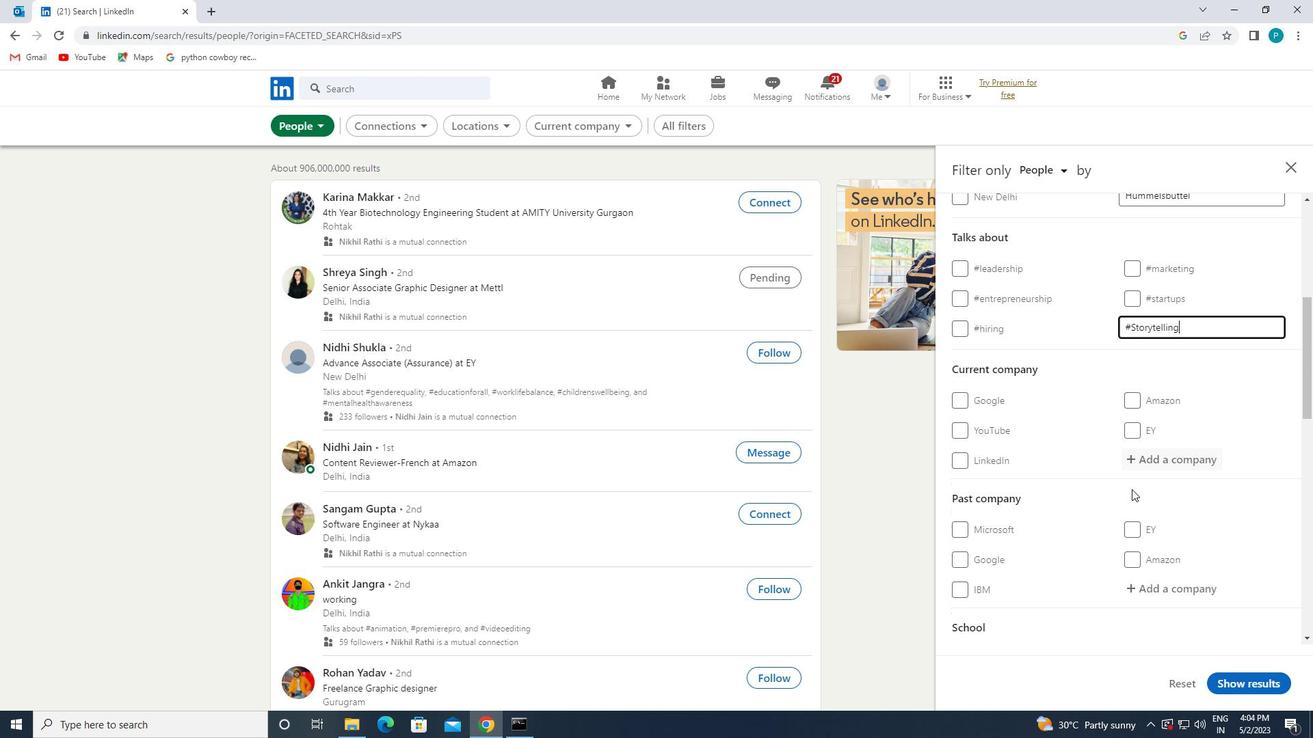 
Action: Mouse scrolled (1073, 494) with delta (0, 0)
Screenshot: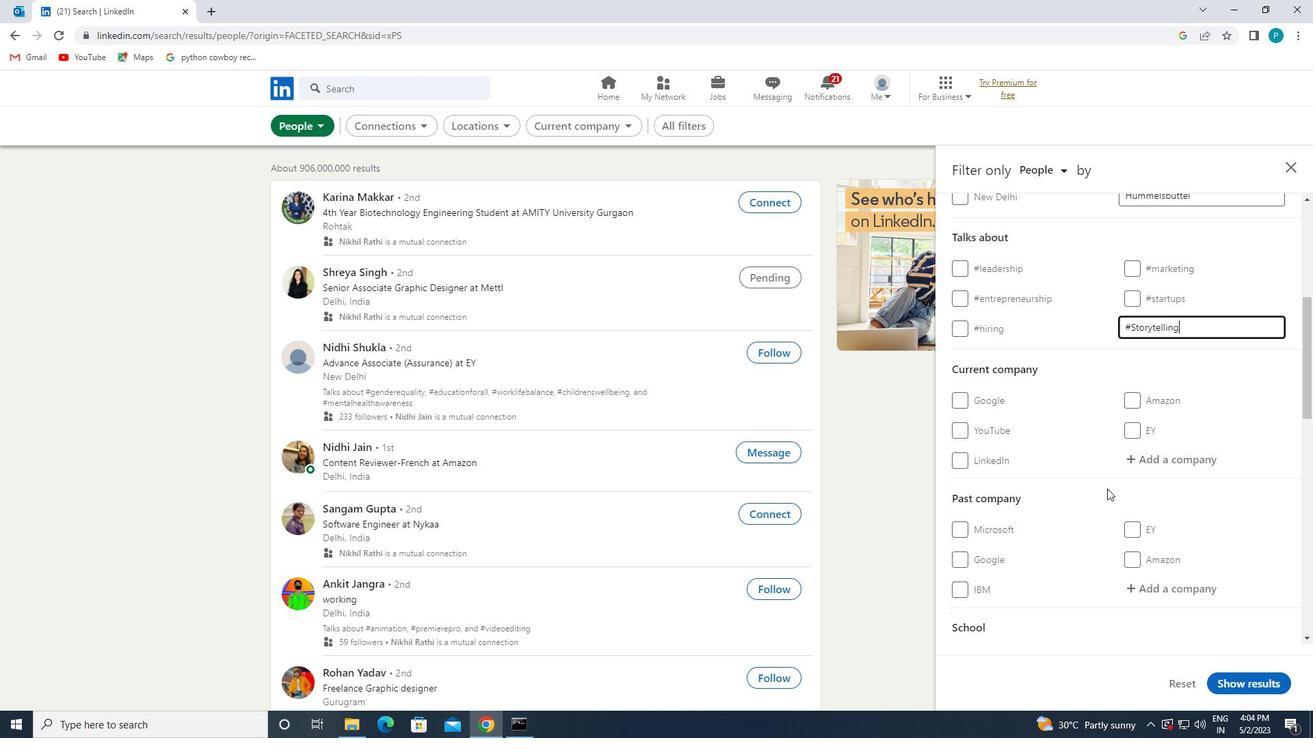 
Action: Mouse moved to (1042, 502)
Screenshot: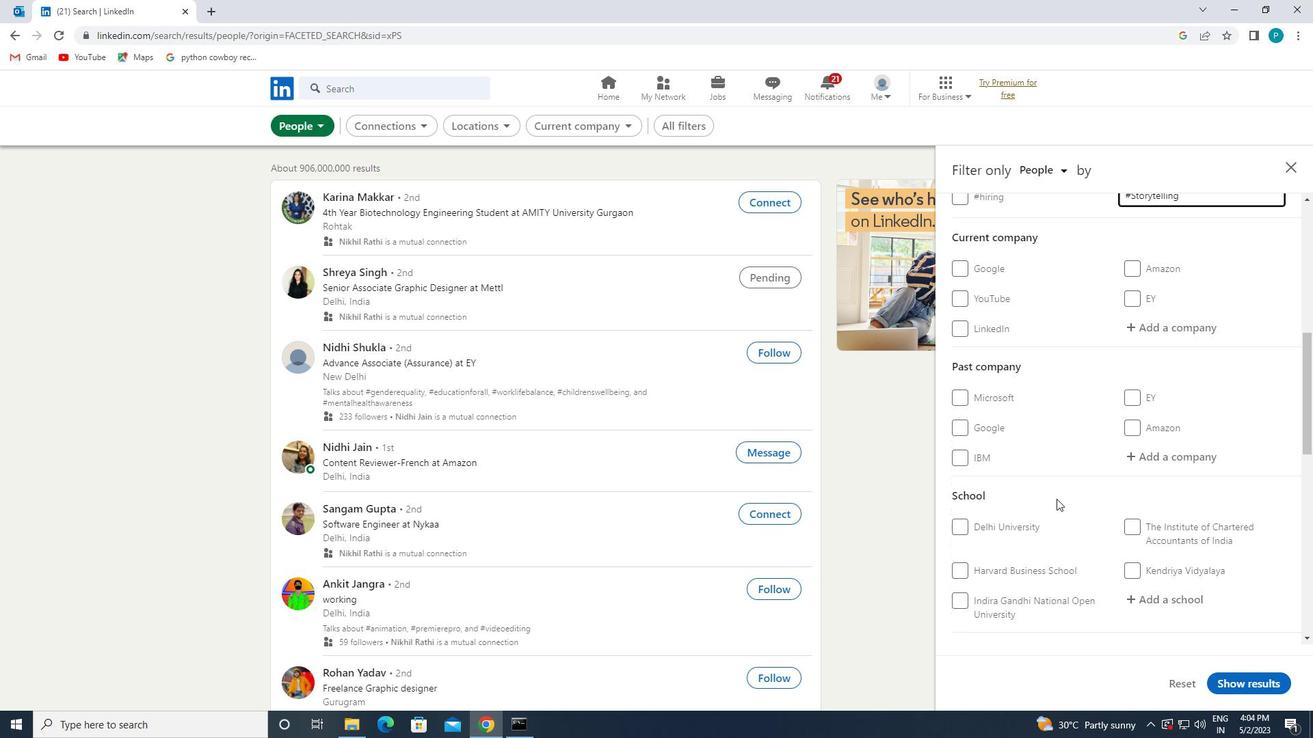 
Action: Mouse scrolled (1042, 501) with delta (0, 0)
Screenshot: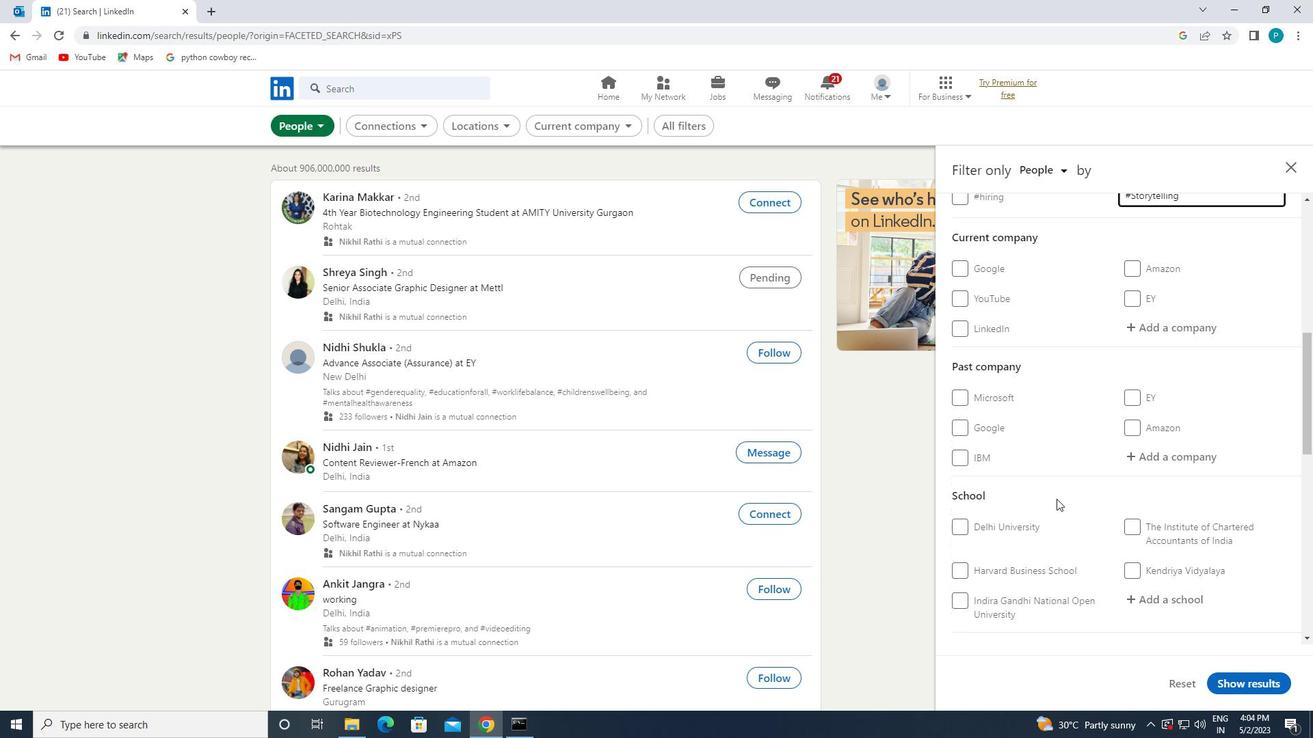 
Action: Mouse moved to (1039, 504)
Screenshot: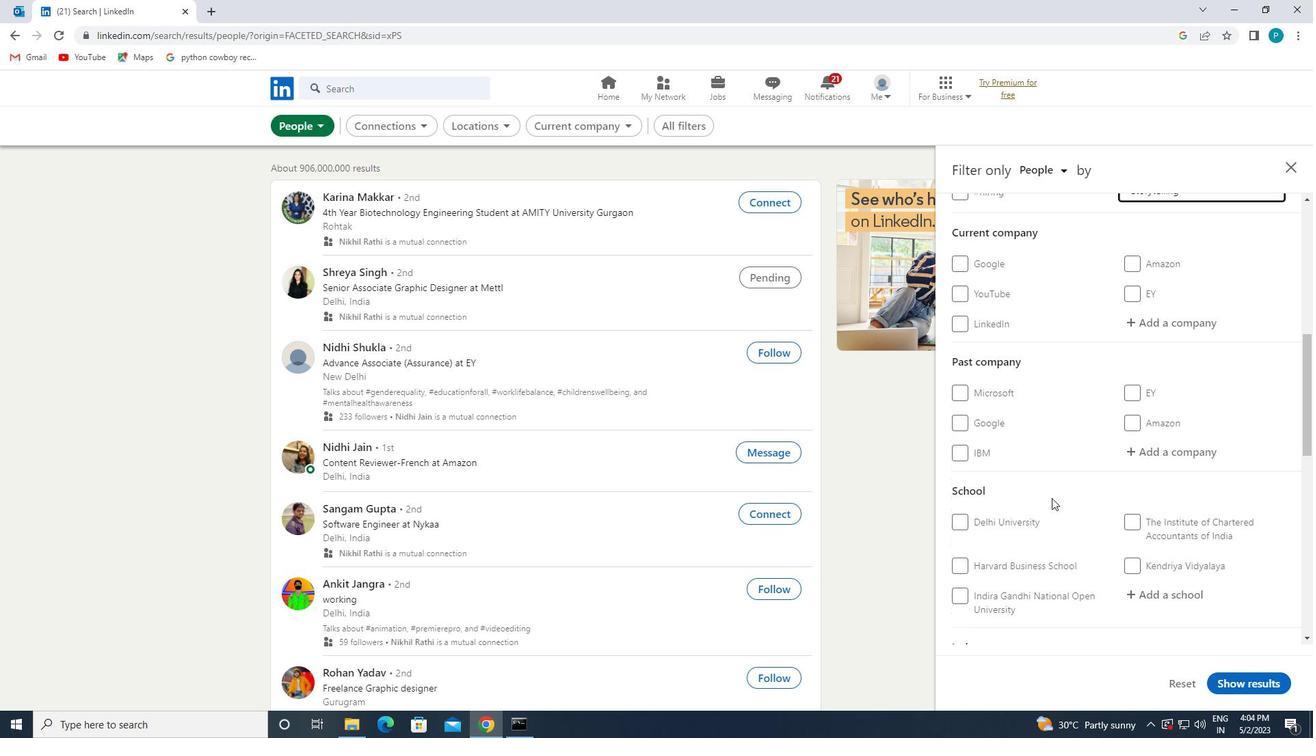 
Action: Mouse scrolled (1039, 504) with delta (0, 0)
Screenshot: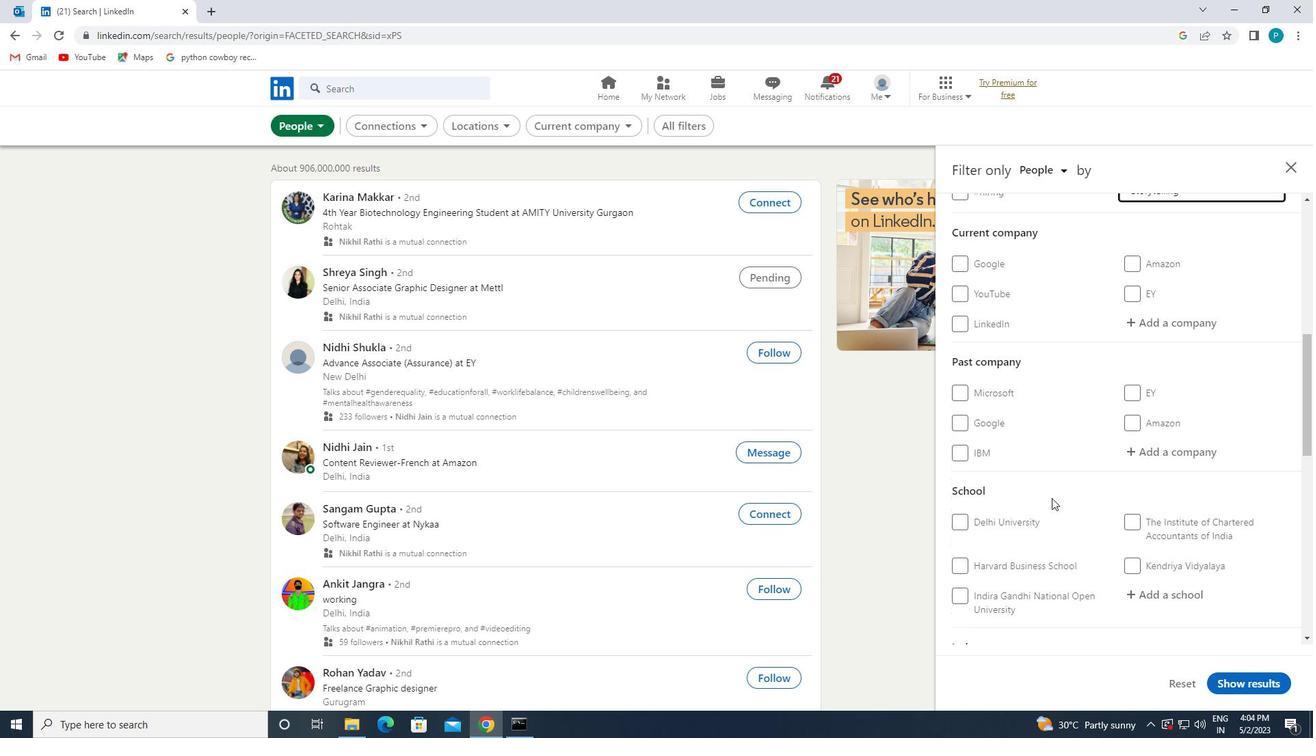 
Action: Mouse moved to (945, 523)
Screenshot: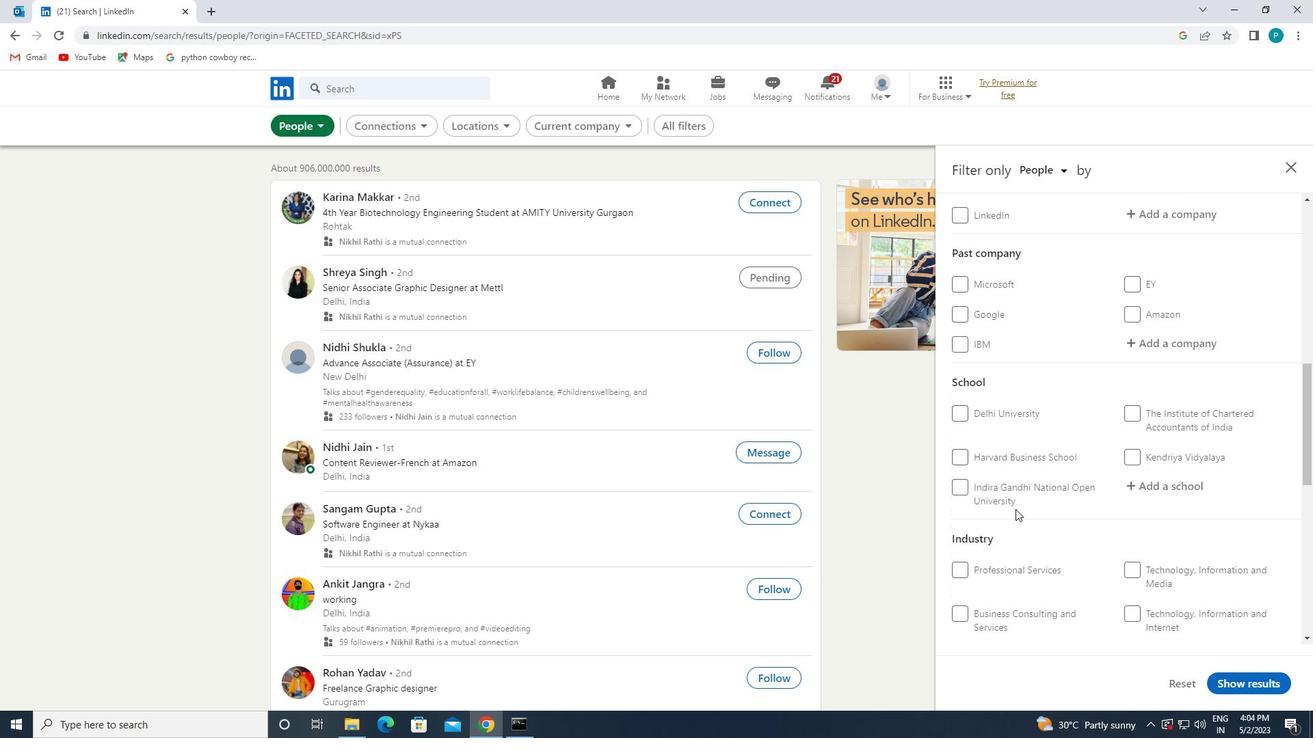 
Action: Mouse scrolled (945, 522) with delta (0, 0)
Screenshot: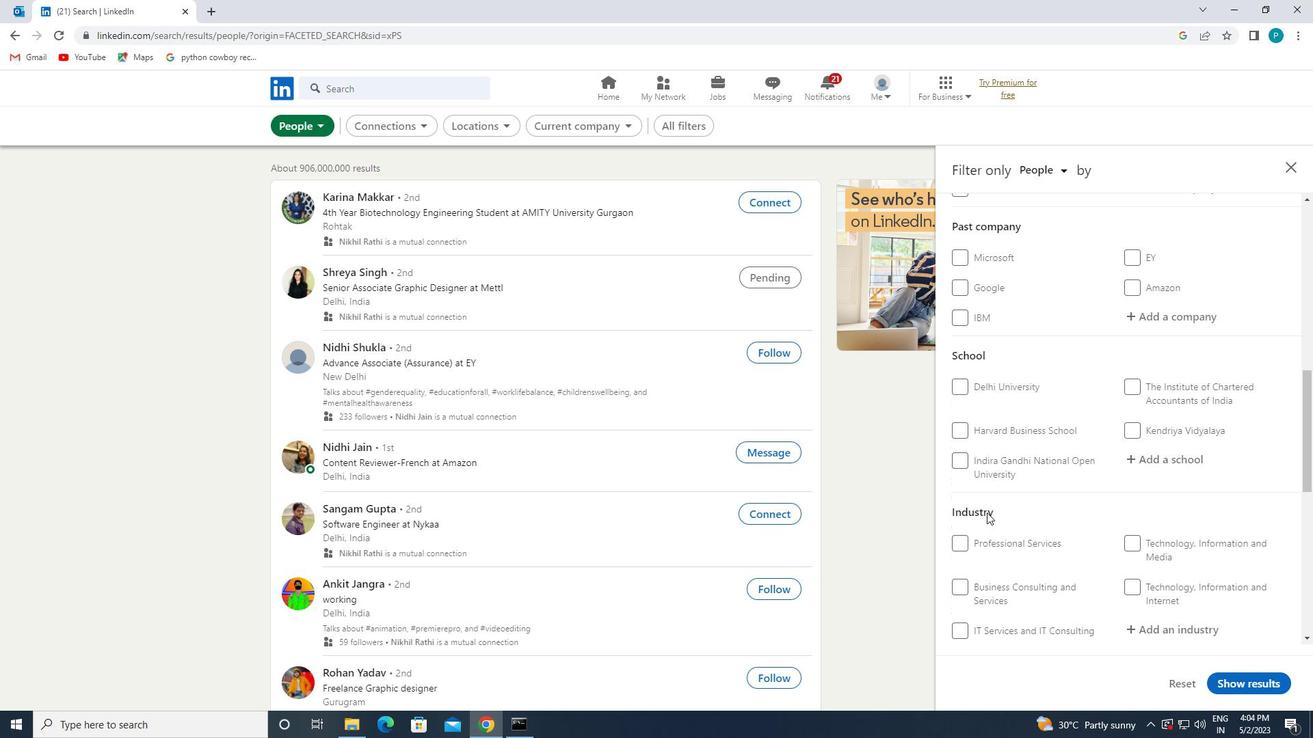 
Action: Mouse moved to (962, 539)
Screenshot: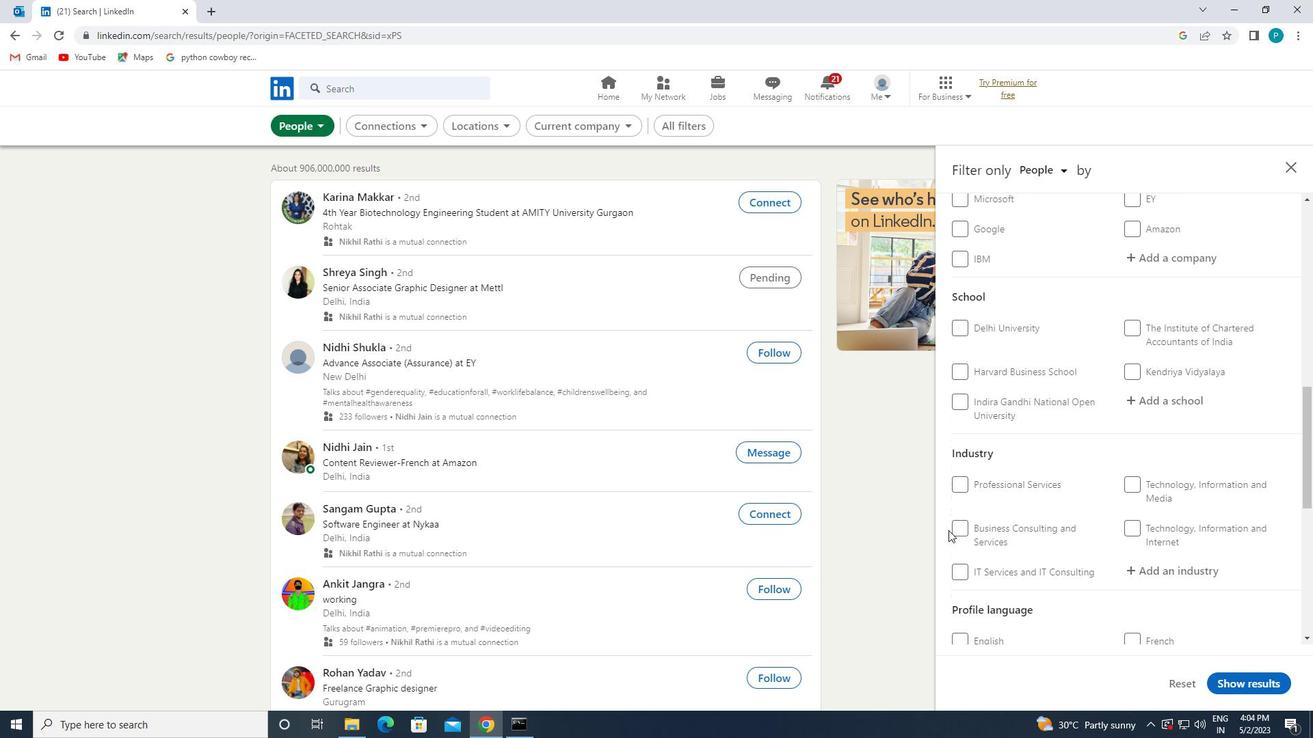 
Action: Mouse scrolled (962, 538) with delta (0, 0)
Screenshot: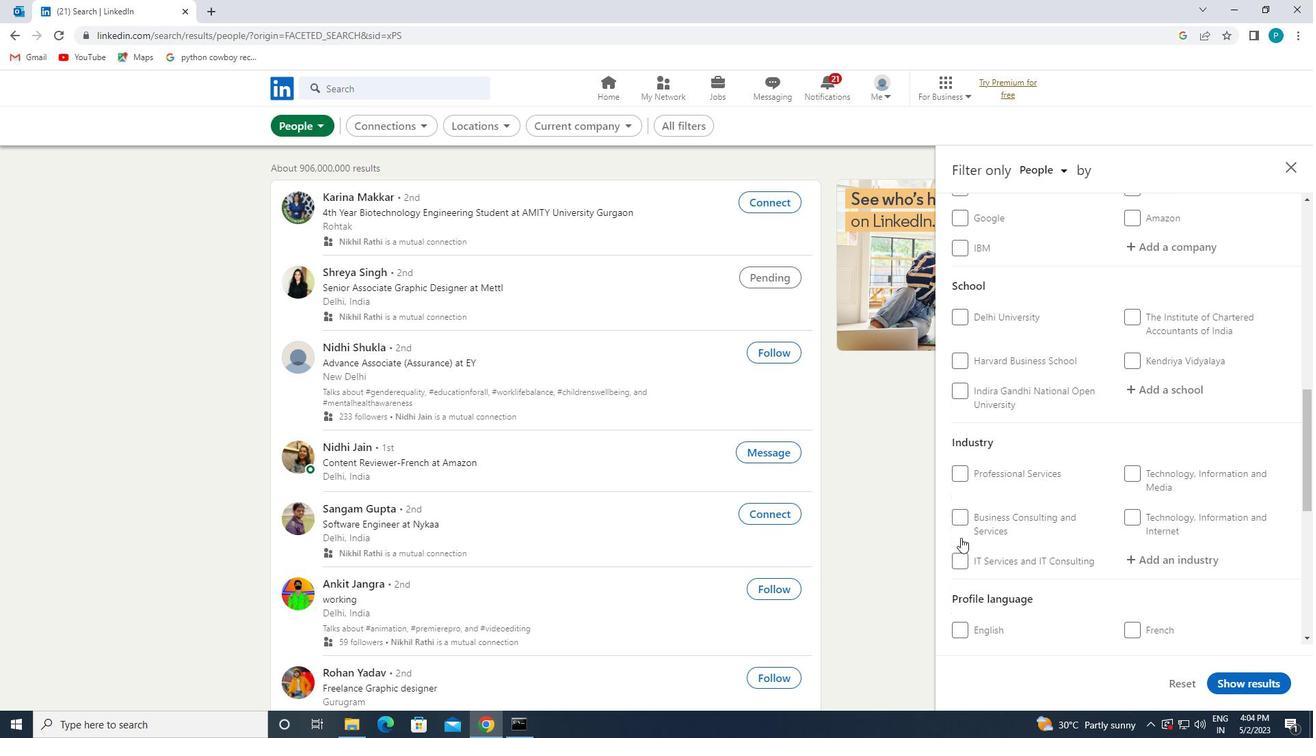 
Action: Mouse scrolled (962, 538) with delta (0, 0)
Screenshot: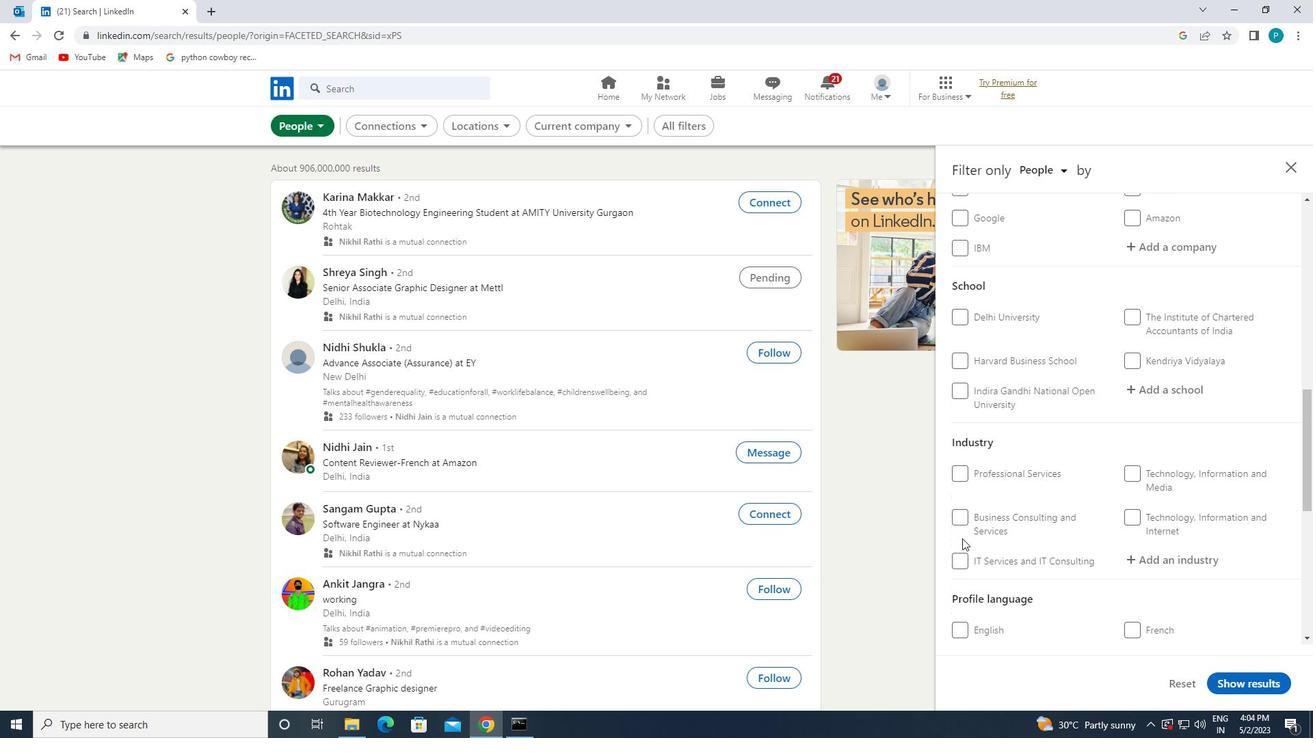 
Action: Mouse moved to (962, 495)
Screenshot: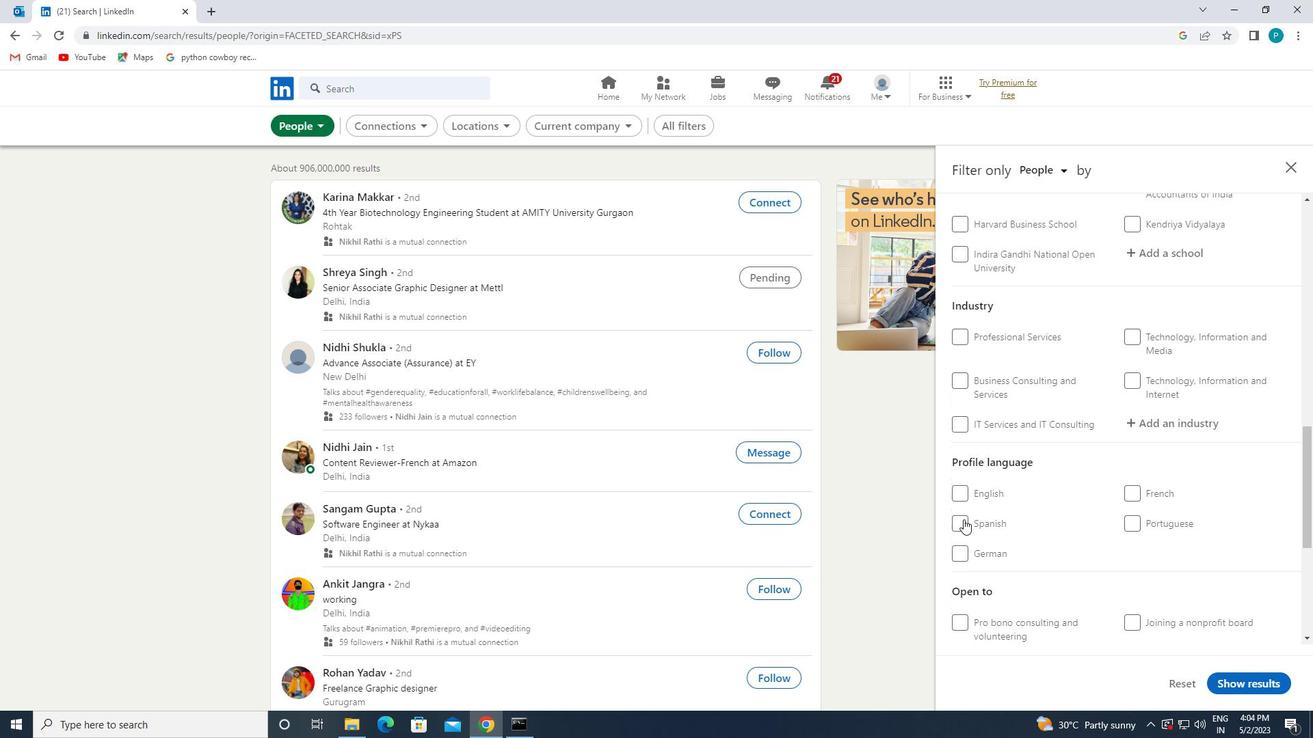 
Action: Mouse pressed left at (962, 495)
Screenshot: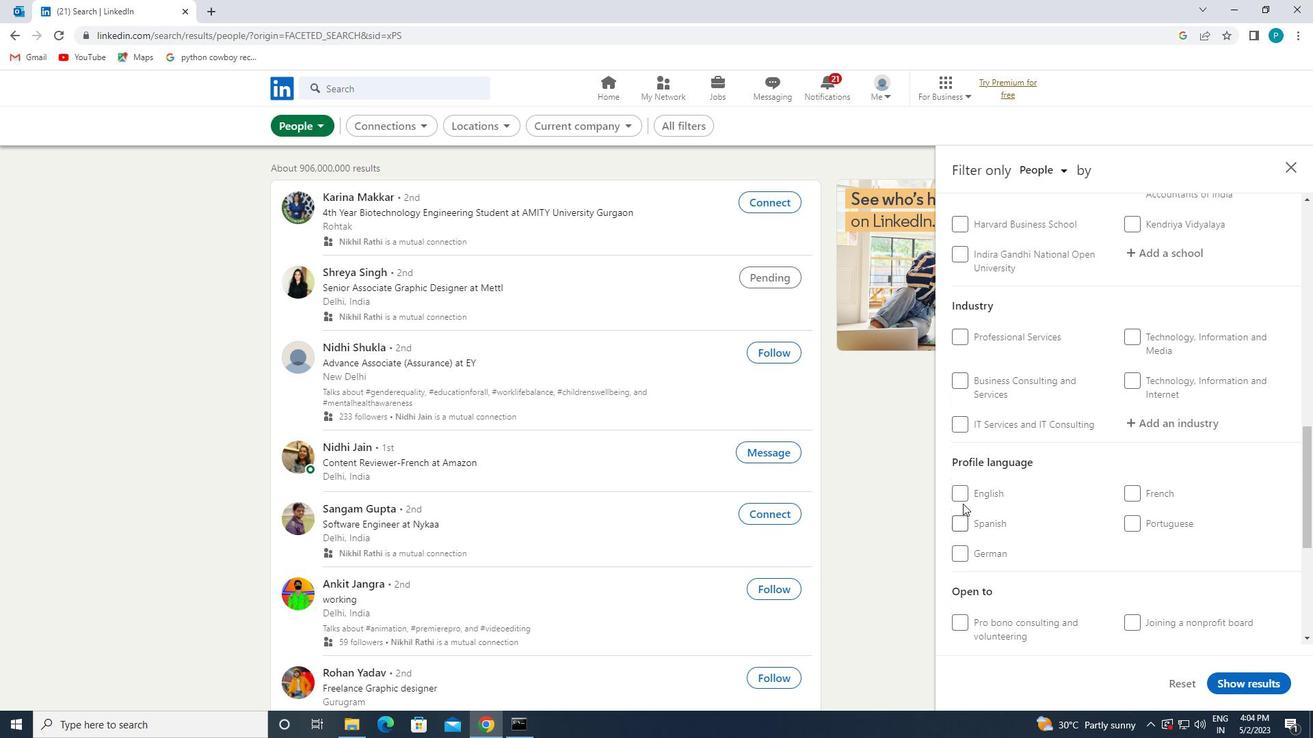 
Action: Mouse moved to (1070, 546)
Screenshot: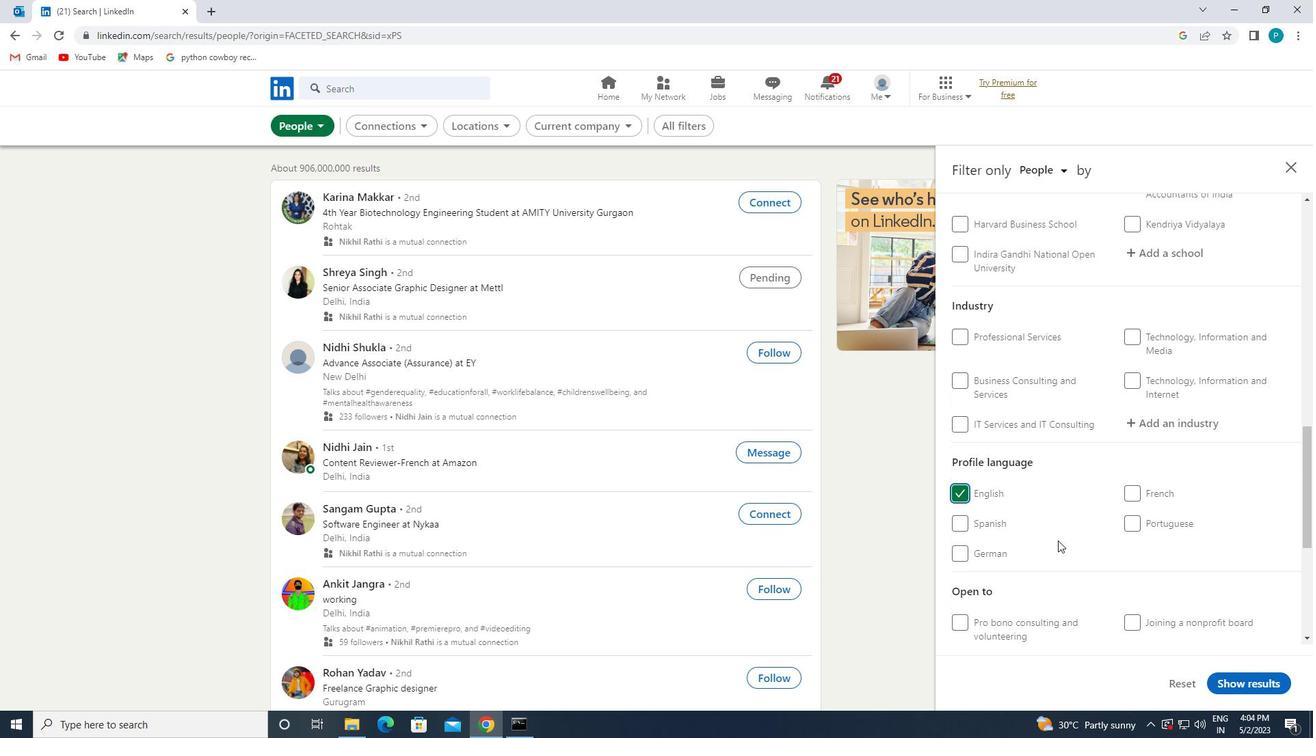
Action: Mouse scrolled (1070, 546) with delta (0, 0)
Screenshot: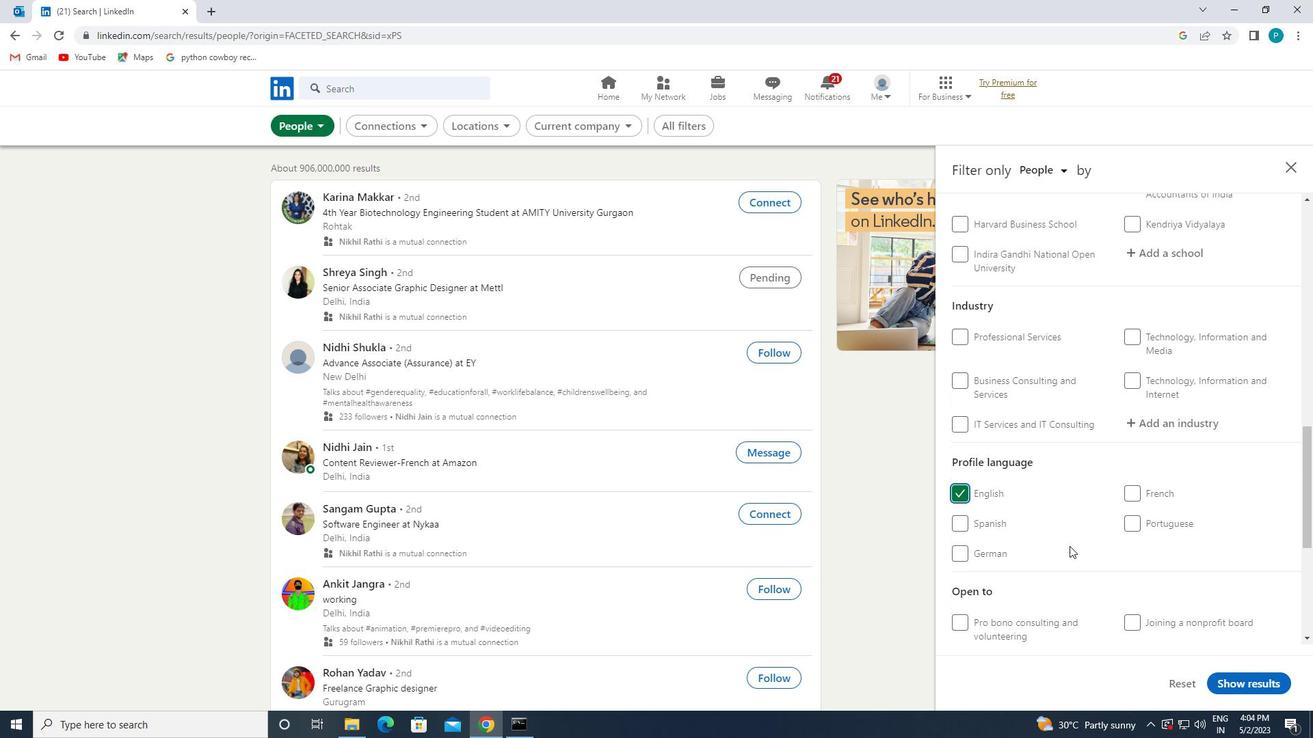 
Action: Mouse moved to (1077, 550)
Screenshot: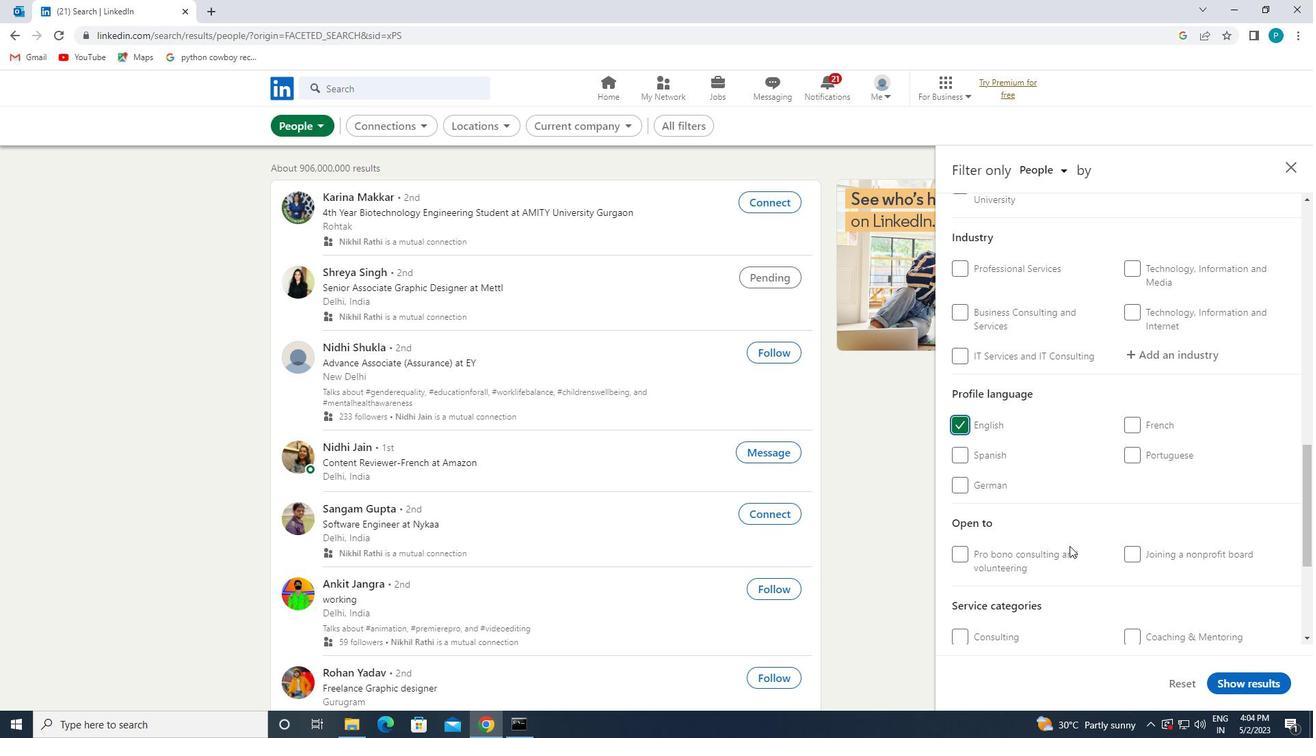 
Action: Mouse scrolled (1077, 549) with delta (0, 0)
Screenshot: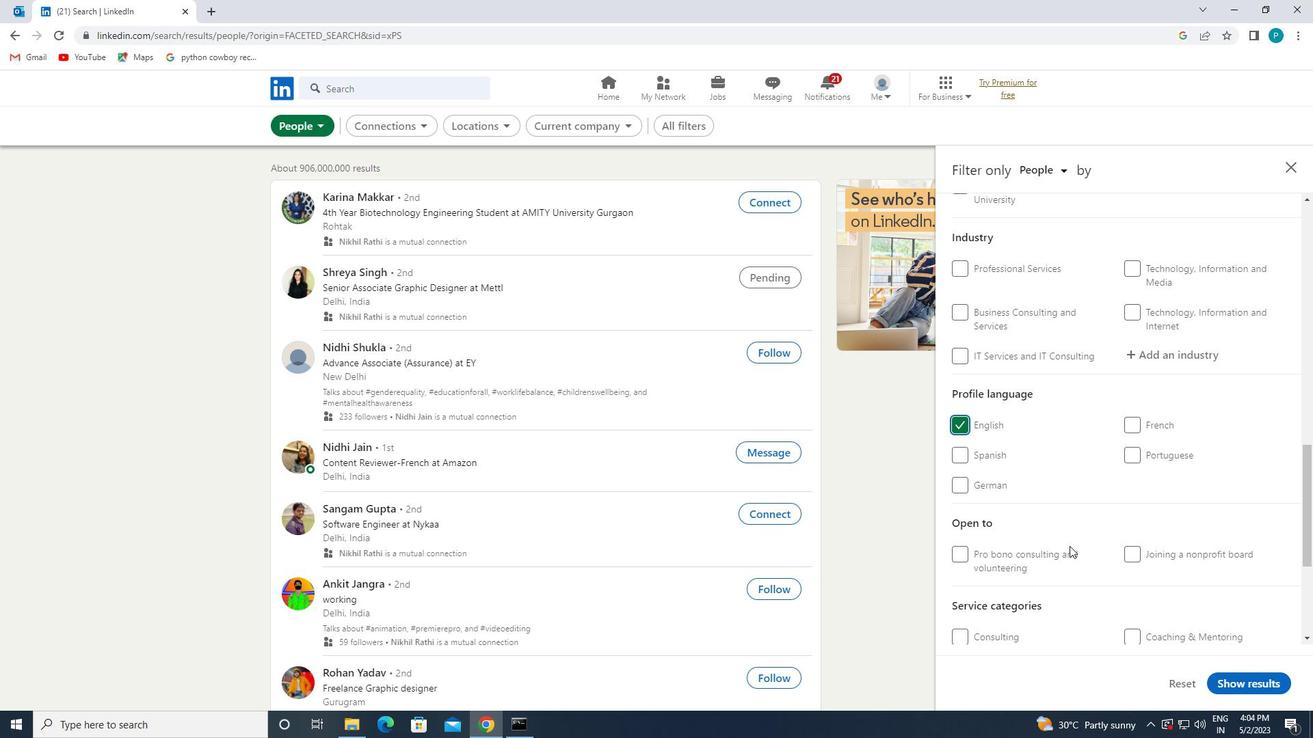 
Action: Mouse moved to (1103, 469)
Screenshot: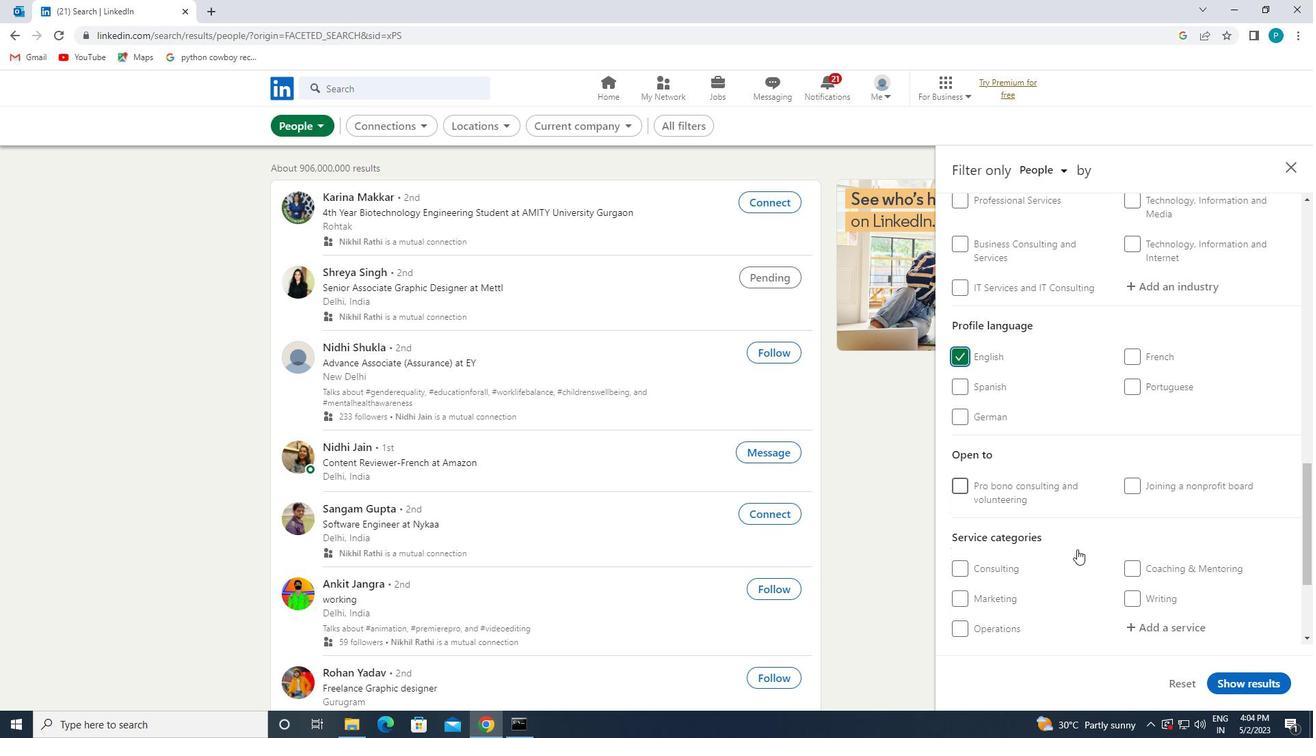 
Action: Mouse scrolled (1103, 470) with delta (0, 0)
Screenshot: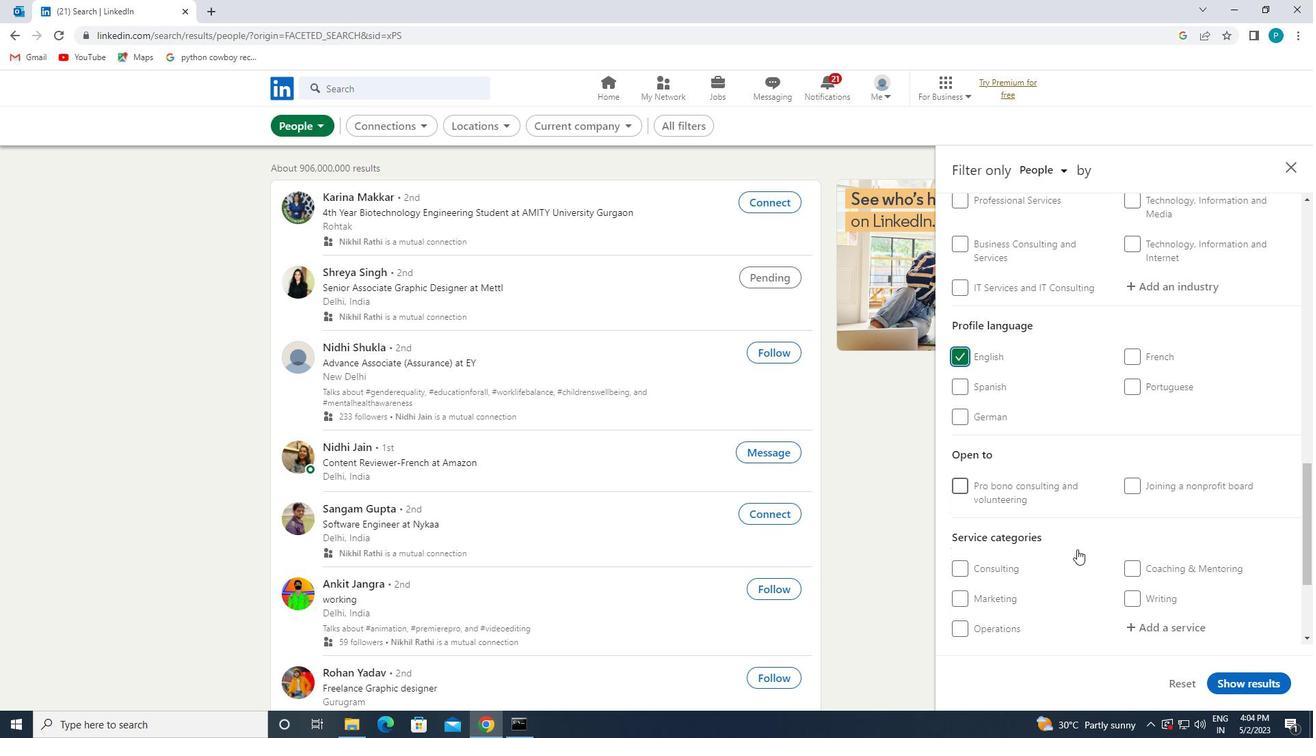 
Action: Mouse scrolled (1103, 470) with delta (0, 0)
Screenshot: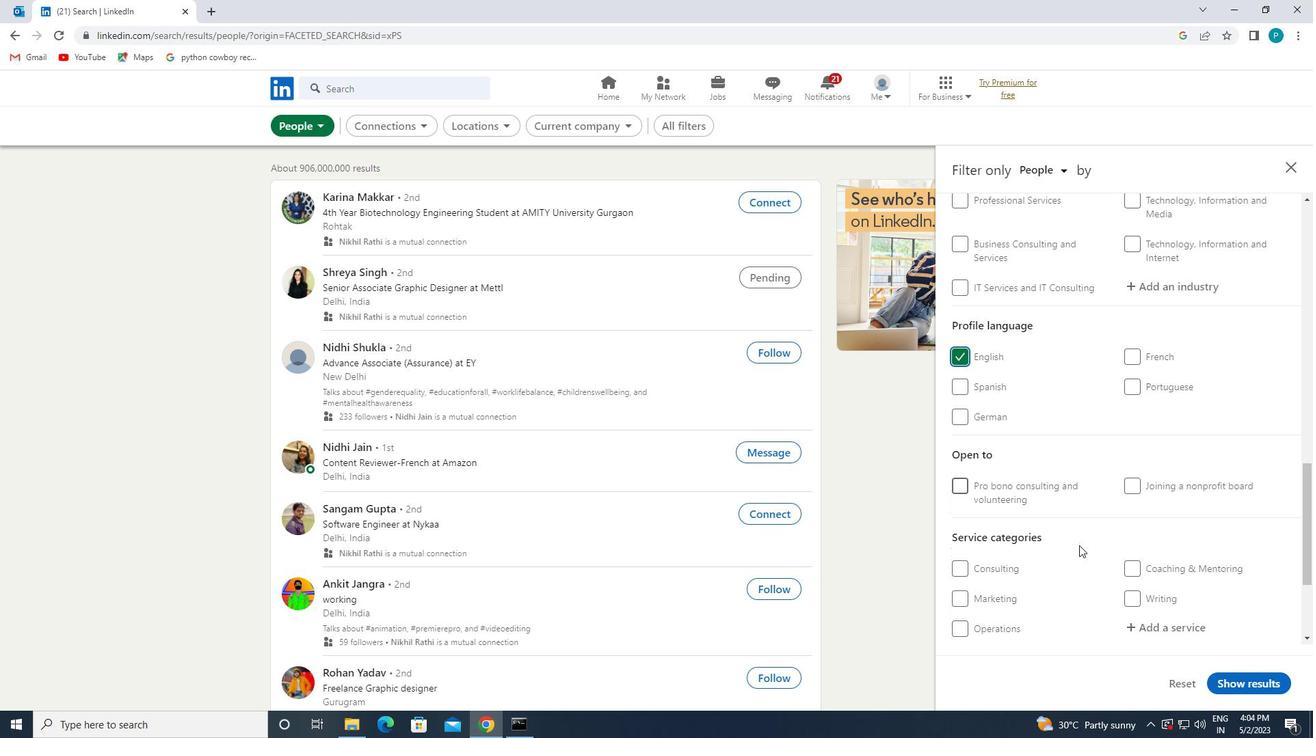 
Action: Mouse scrolled (1103, 470) with delta (0, 0)
Screenshot: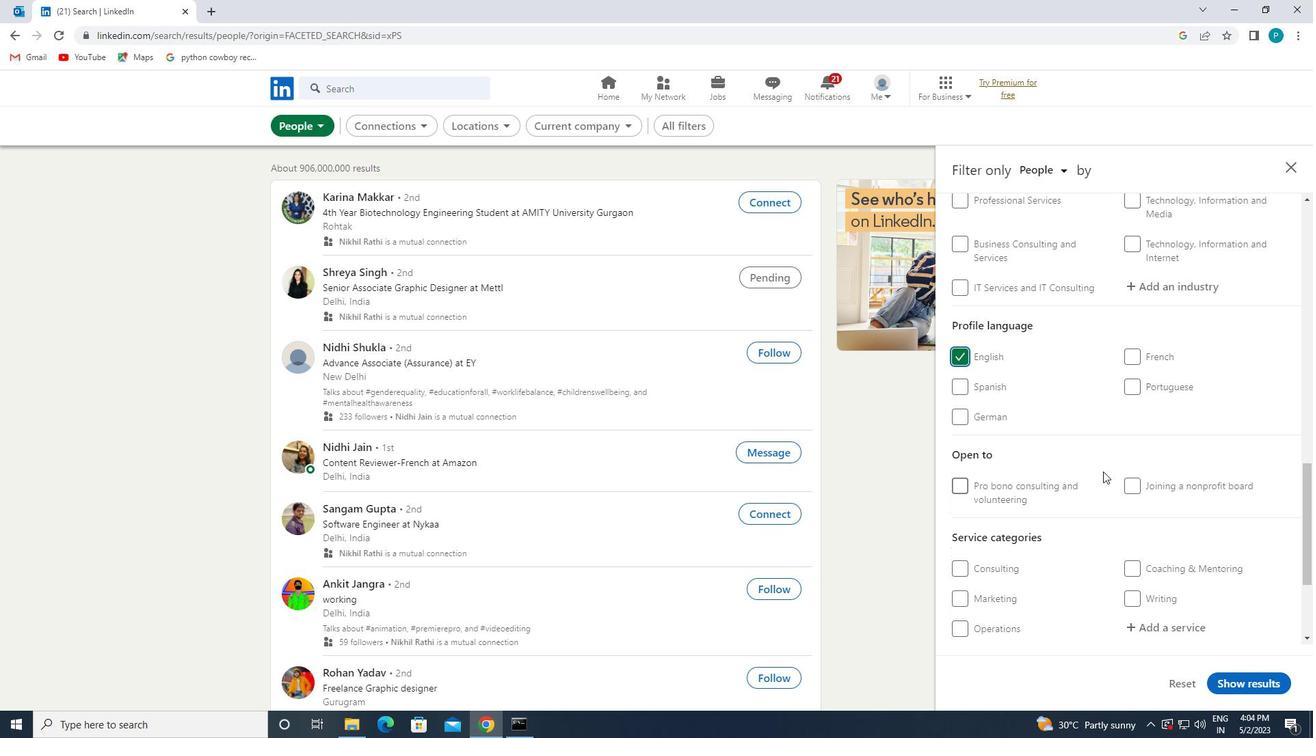 
Action: Mouse scrolled (1103, 470) with delta (0, 0)
Screenshot: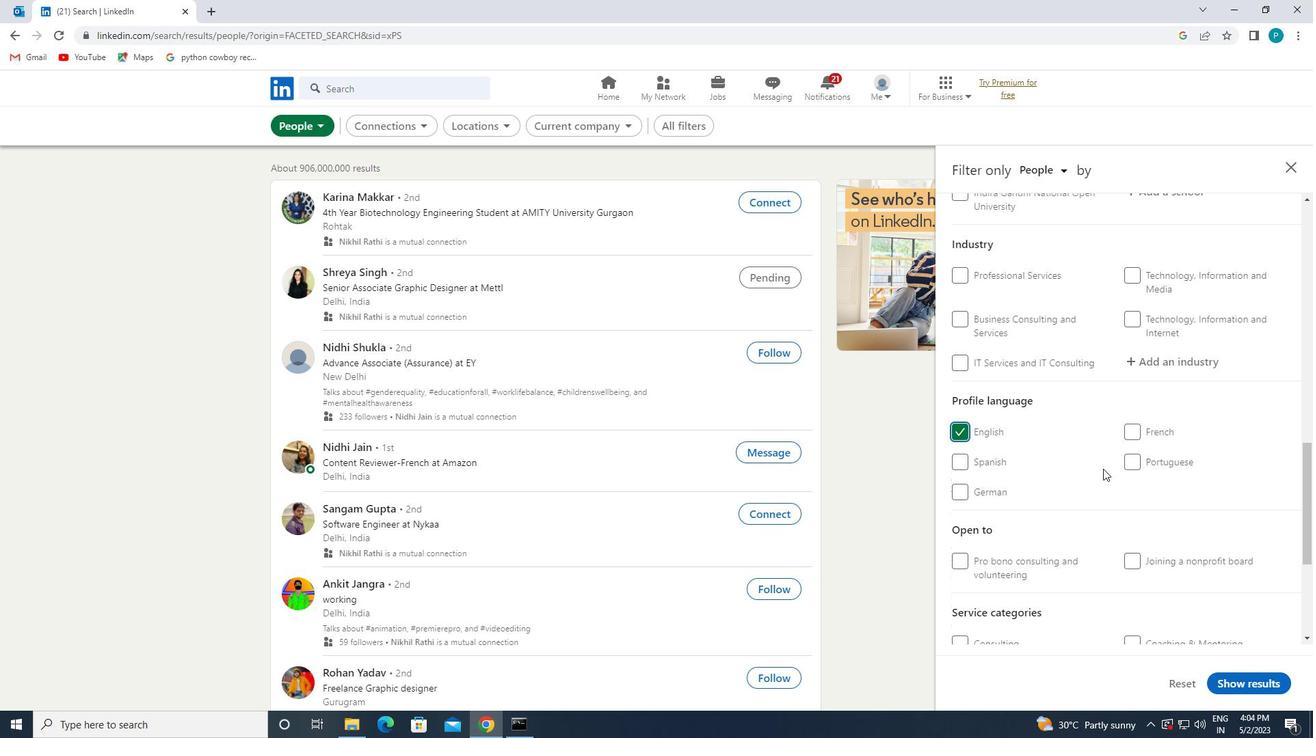 
Action: Mouse scrolled (1103, 470) with delta (0, 0)
Screenshot: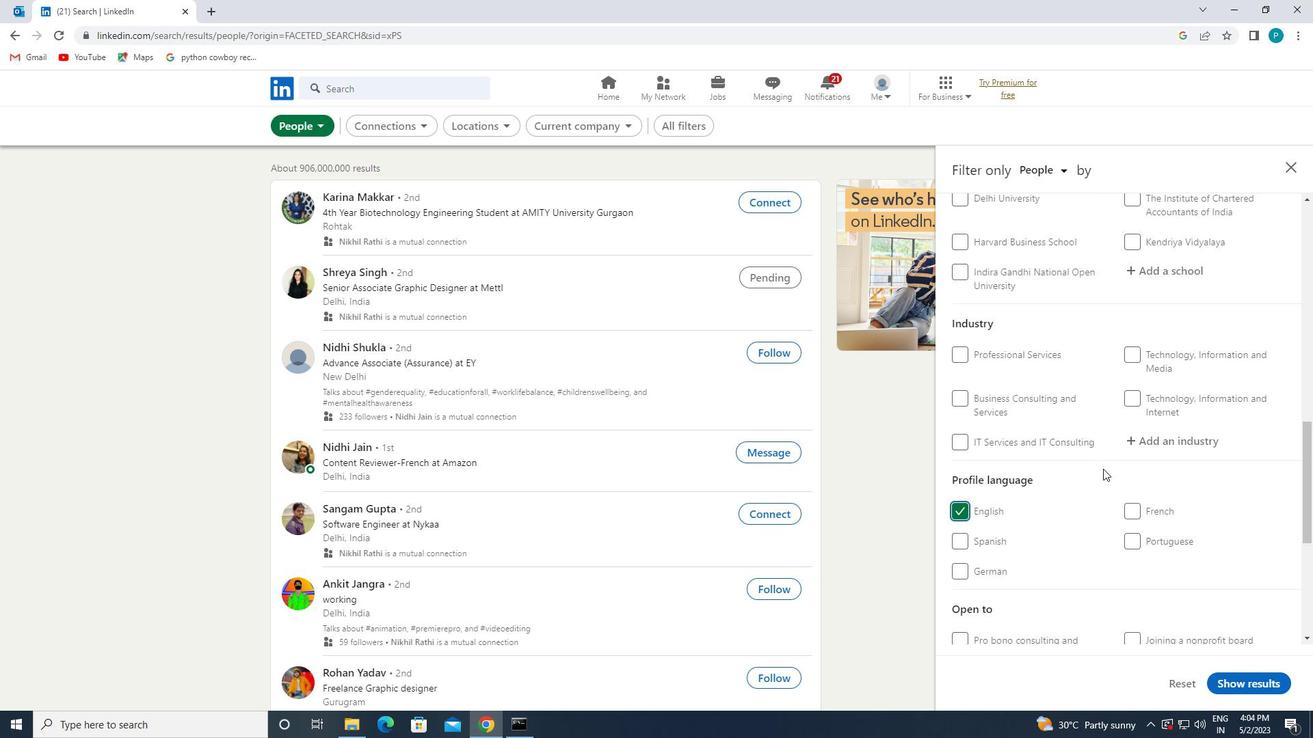 
Action: Mouse moved to (1103, 468)
Screenshot: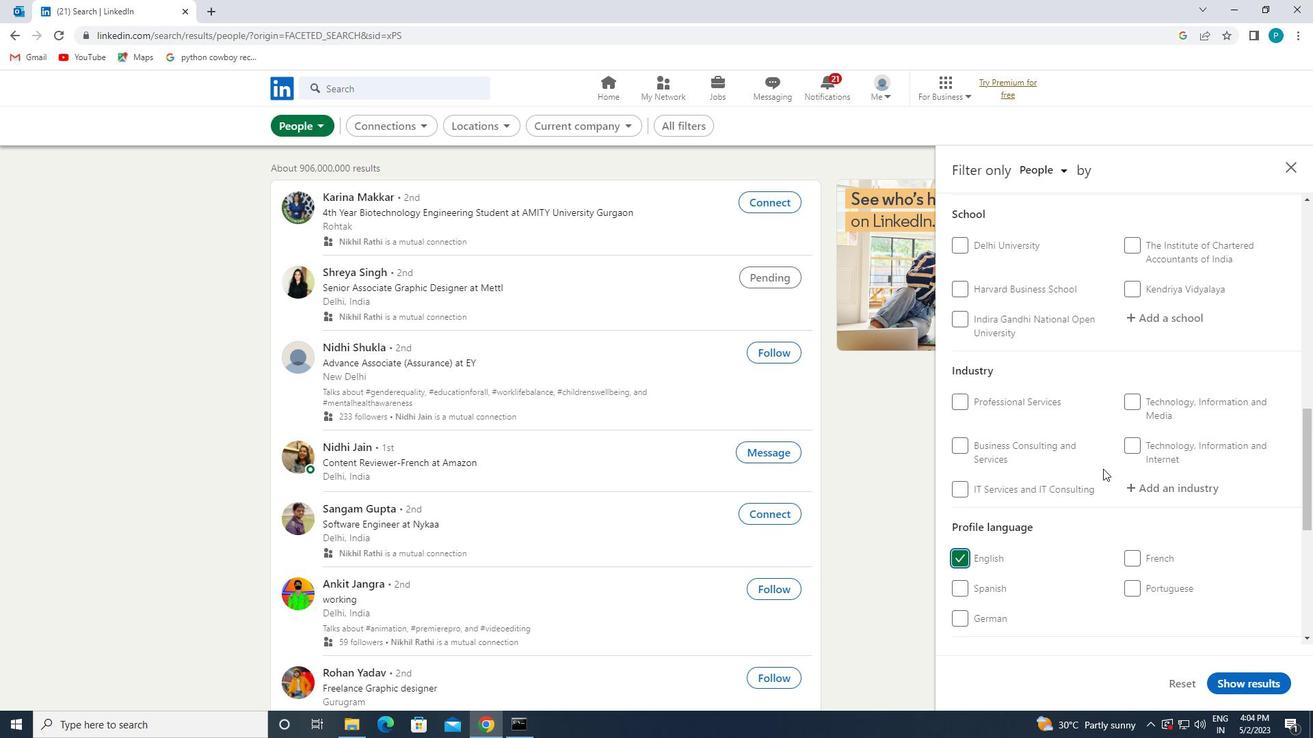 
Action: Mouse scrolled (1103, 469) with delta (0, 0)
Screenshot: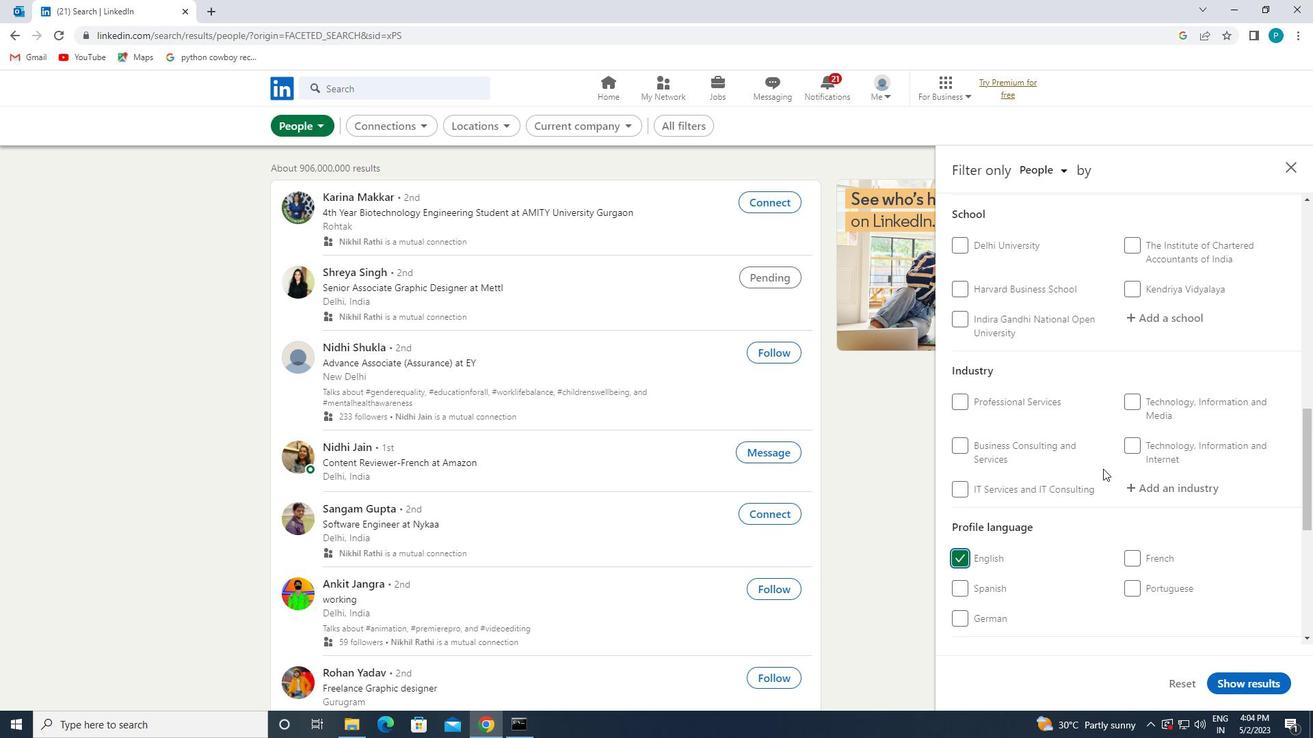 
Action: Mouse moved to (1108, 455)
Screenshot: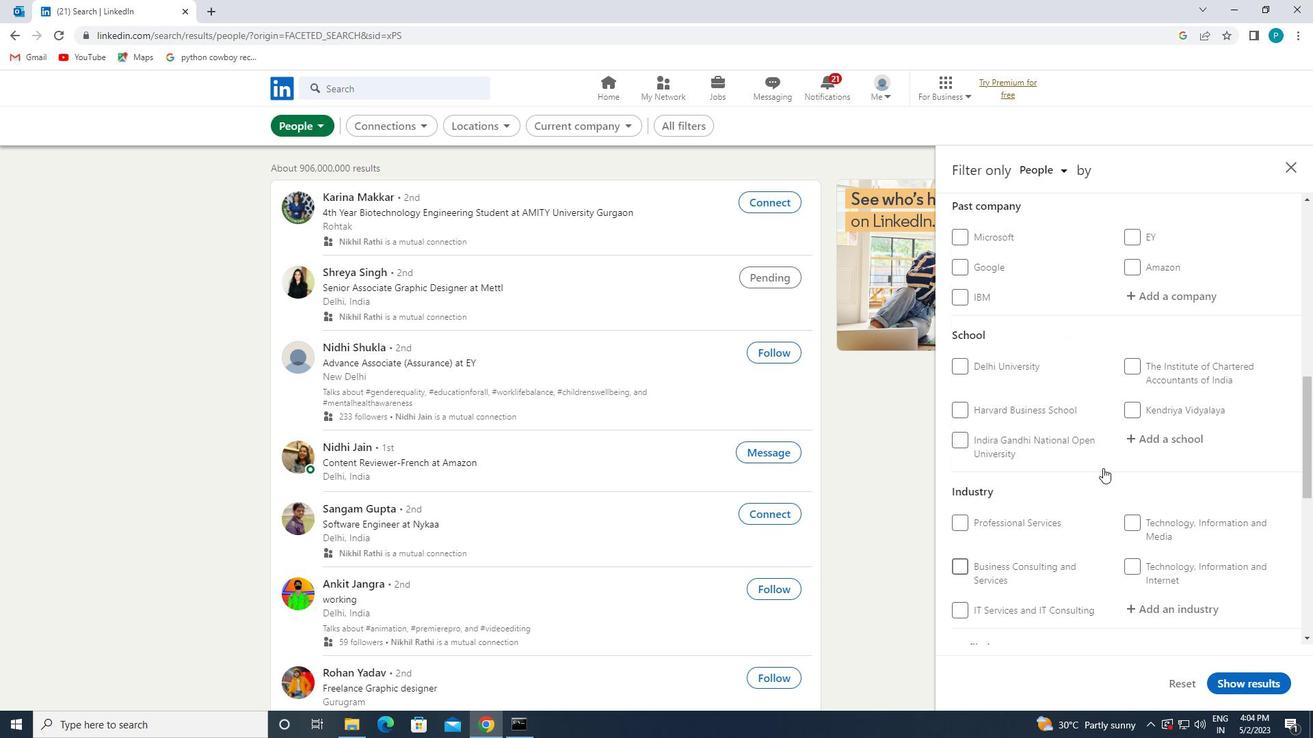 
Action: Mouse scrolled (1108, 456) with delta (0, 0)
Screenshot: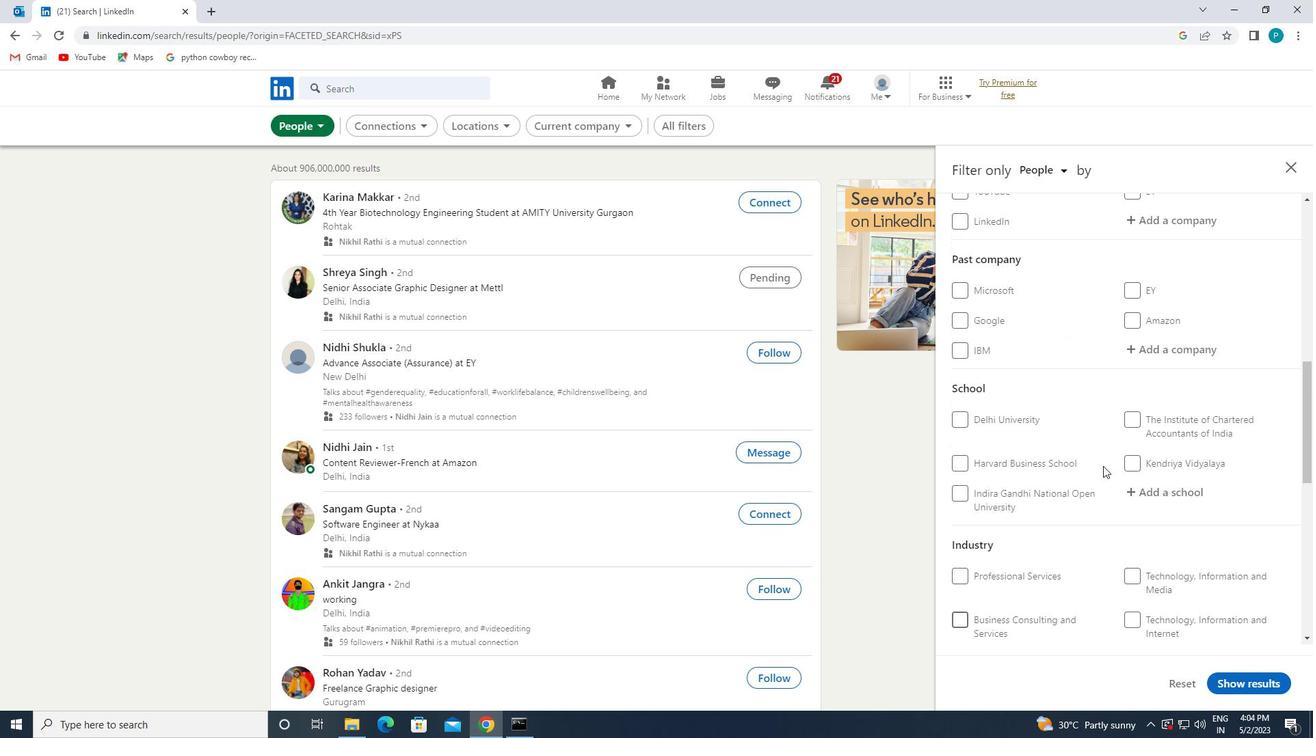 
Action: Mouse scrolled (1108, 456) with delta (0, 0)
Screenshot: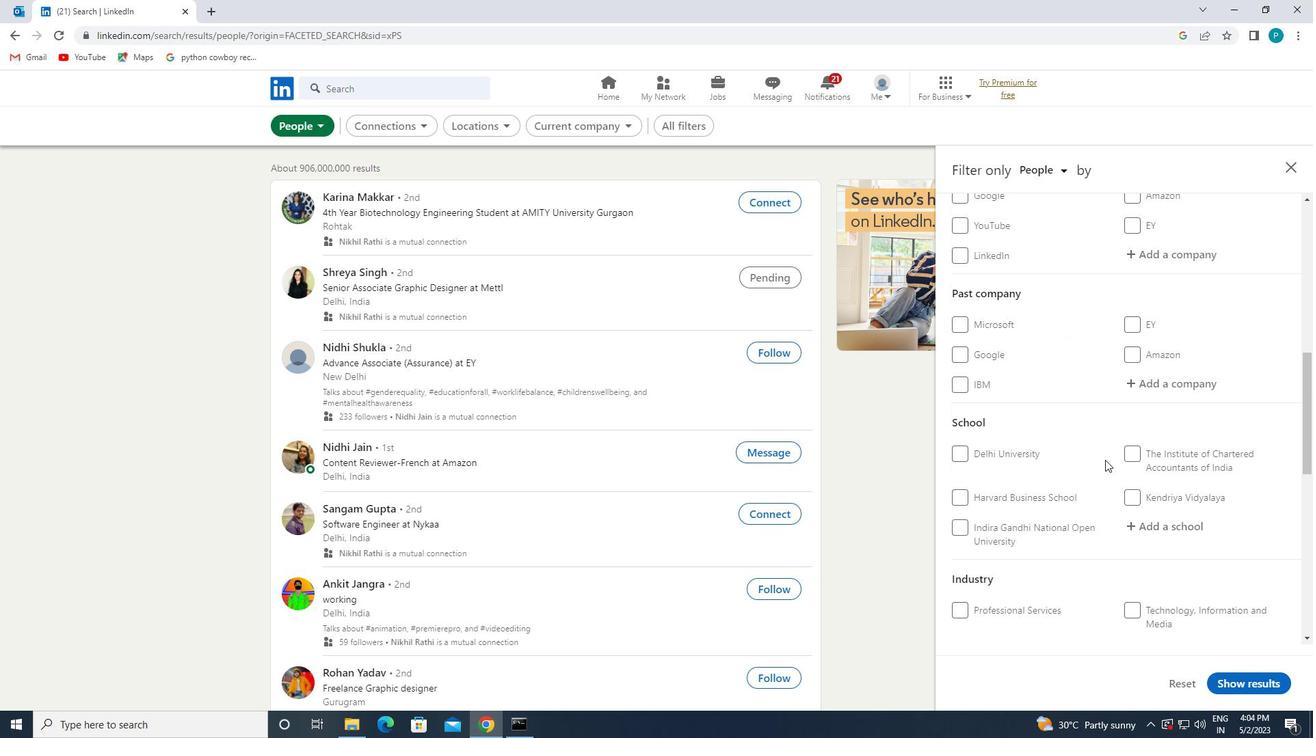 
Action: Mouse moved to (1108, 455)
Screenshot: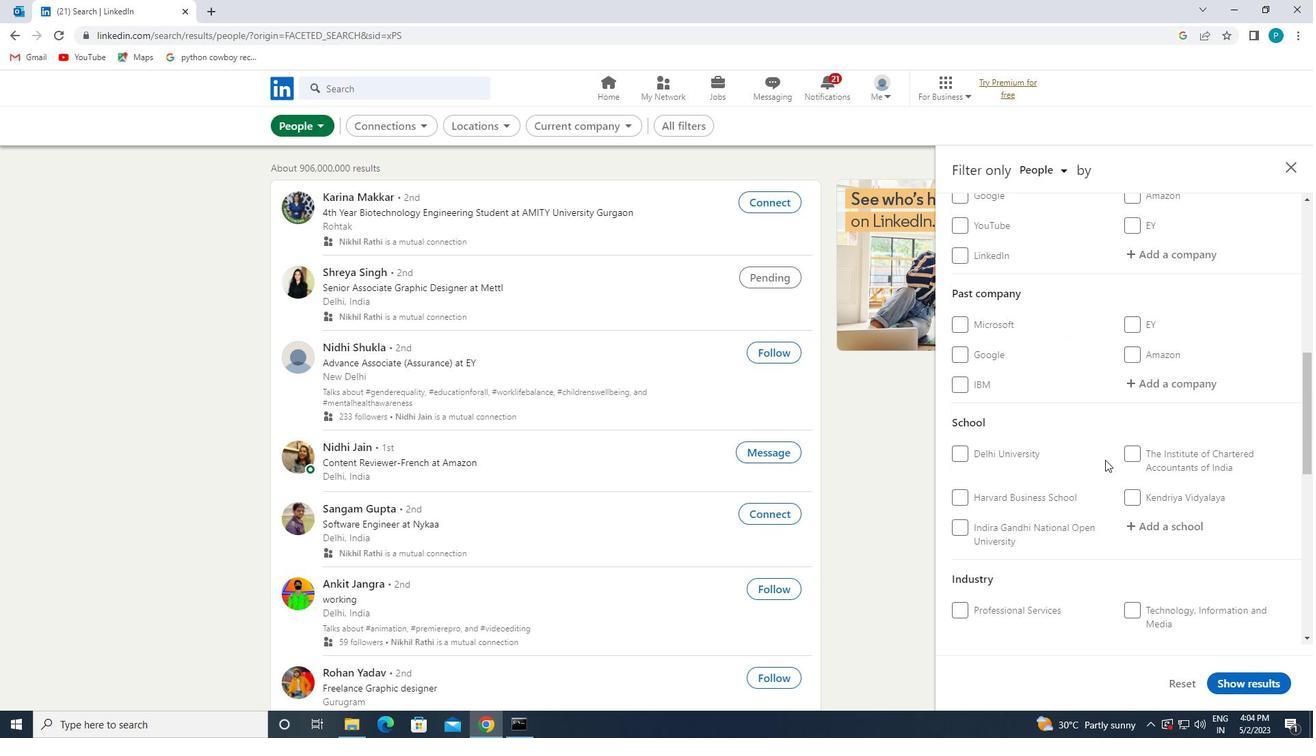 
Action: Mouse scrolled (1108, 455) with delta (0, 0)
Screenshot: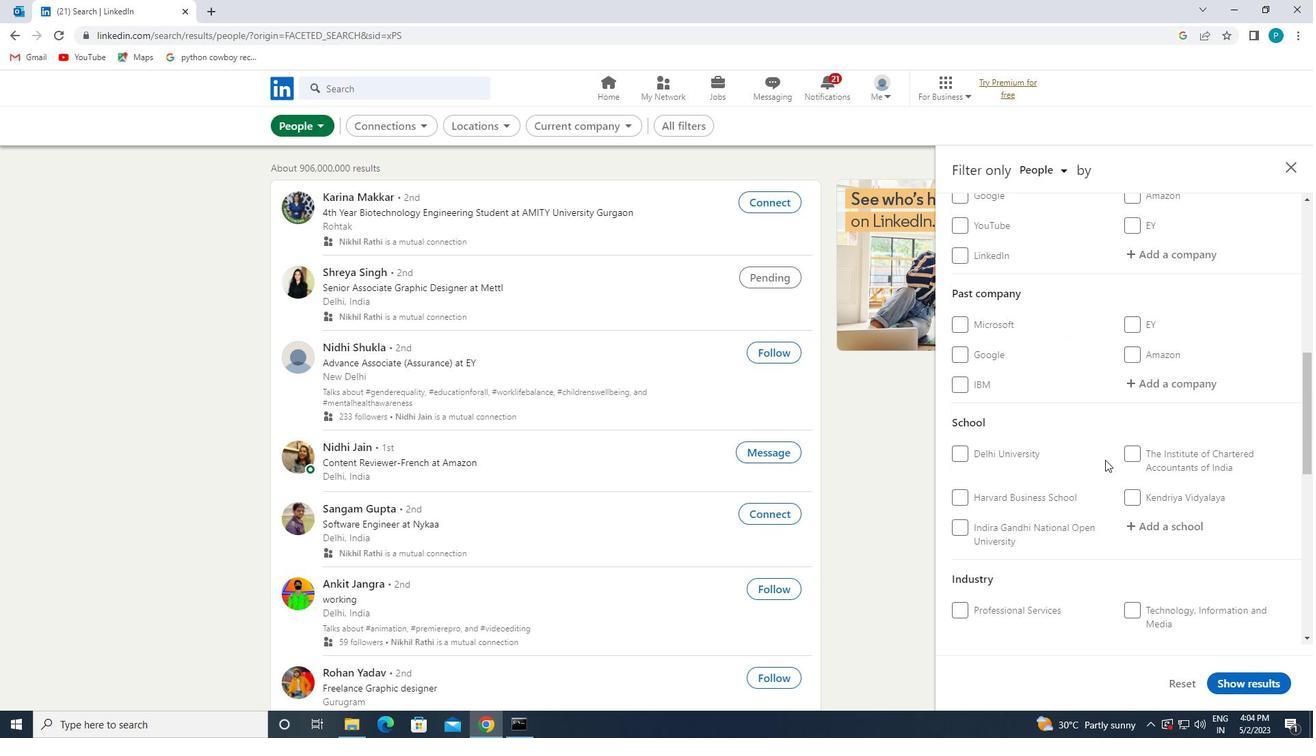 
Action: Mouse moved to (1109, 452)
Screenshot: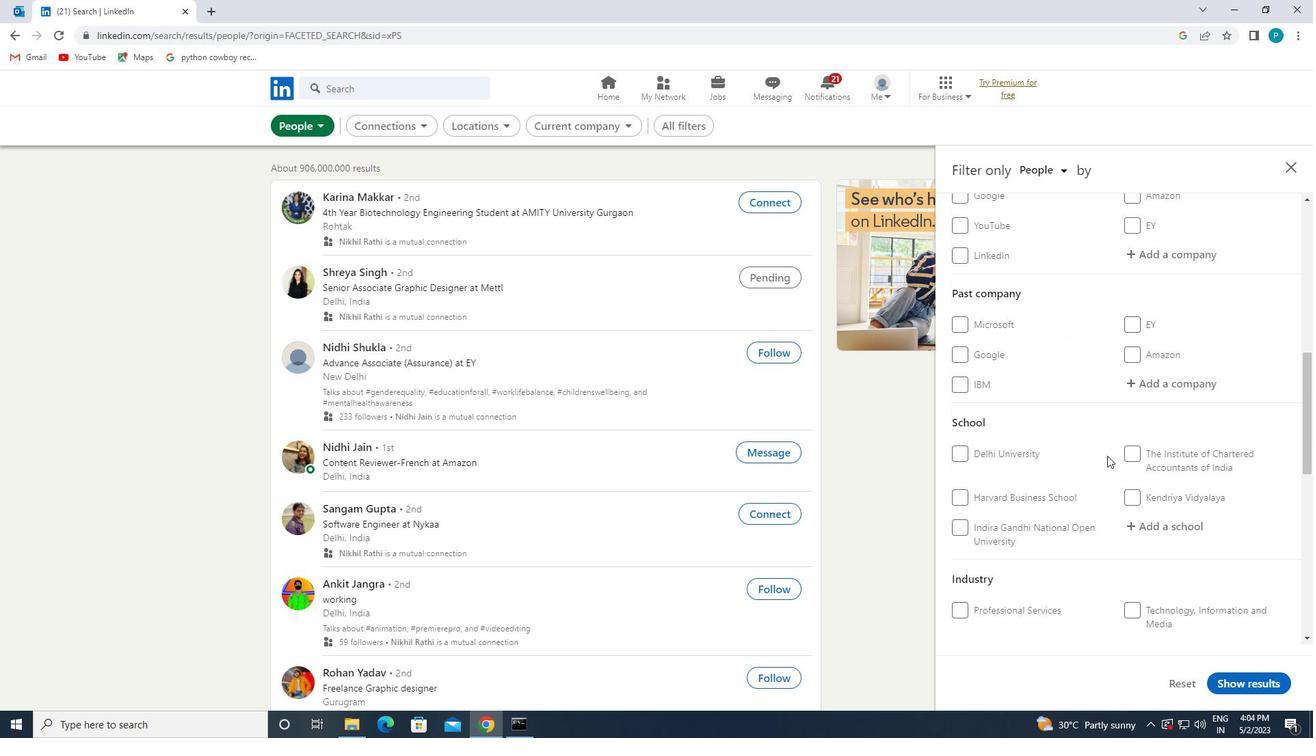 
Action: Mouse scrolled (1109, 453) with delta (0, 0)
Screenshot: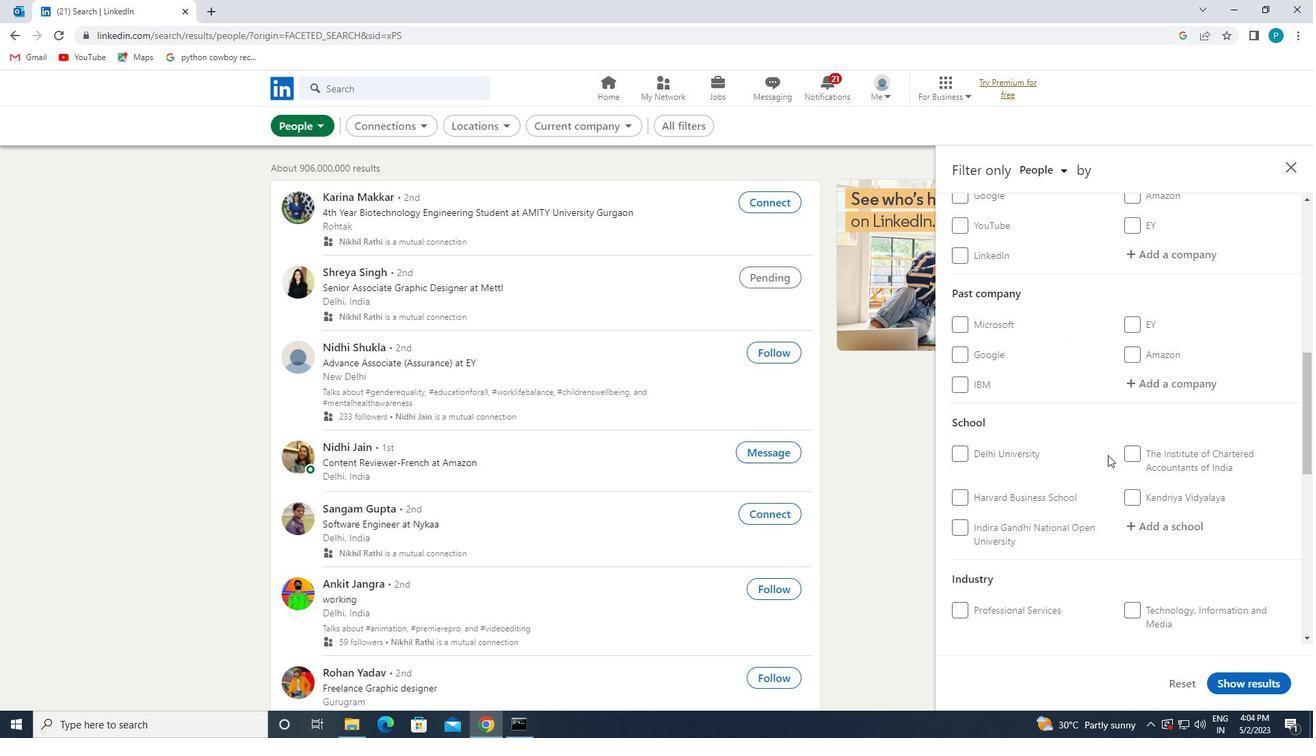 
Action: Mouse moved to (1184, 530)
Screenshot: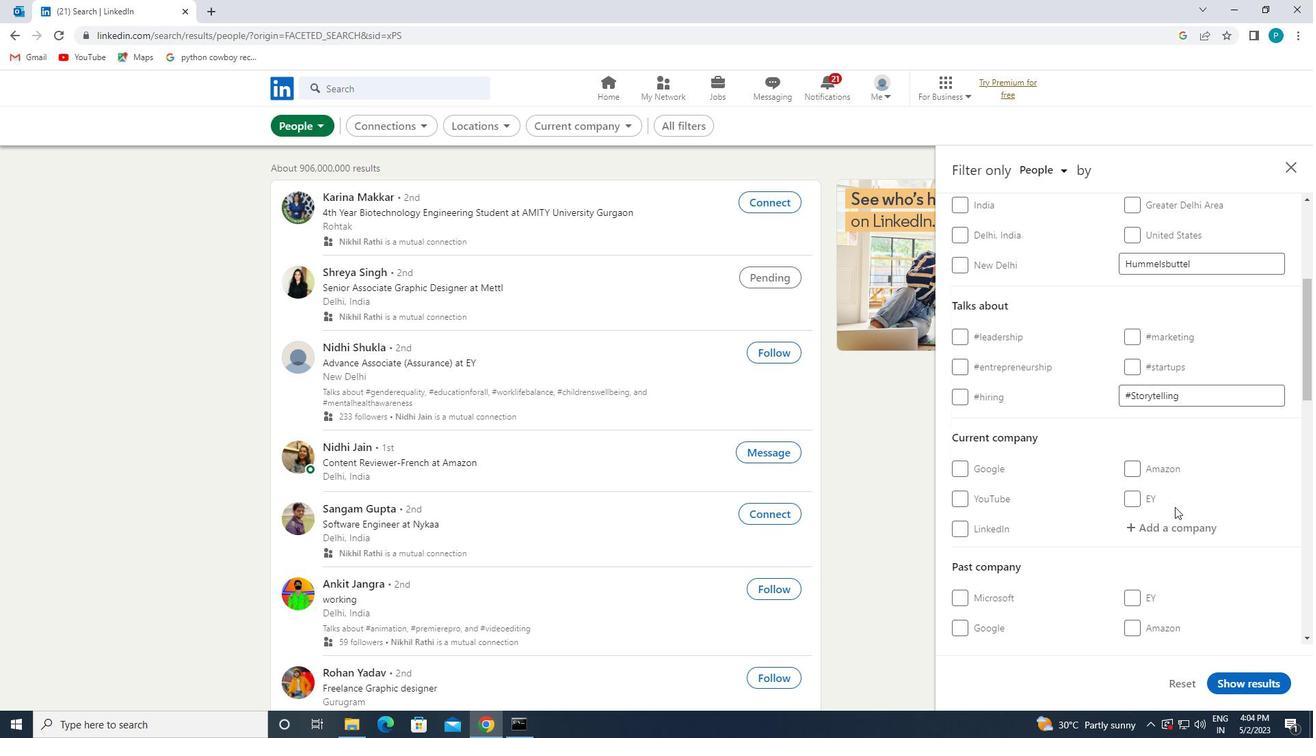 
Action: Mouse pressed left at (1184, 530)
Screenshot: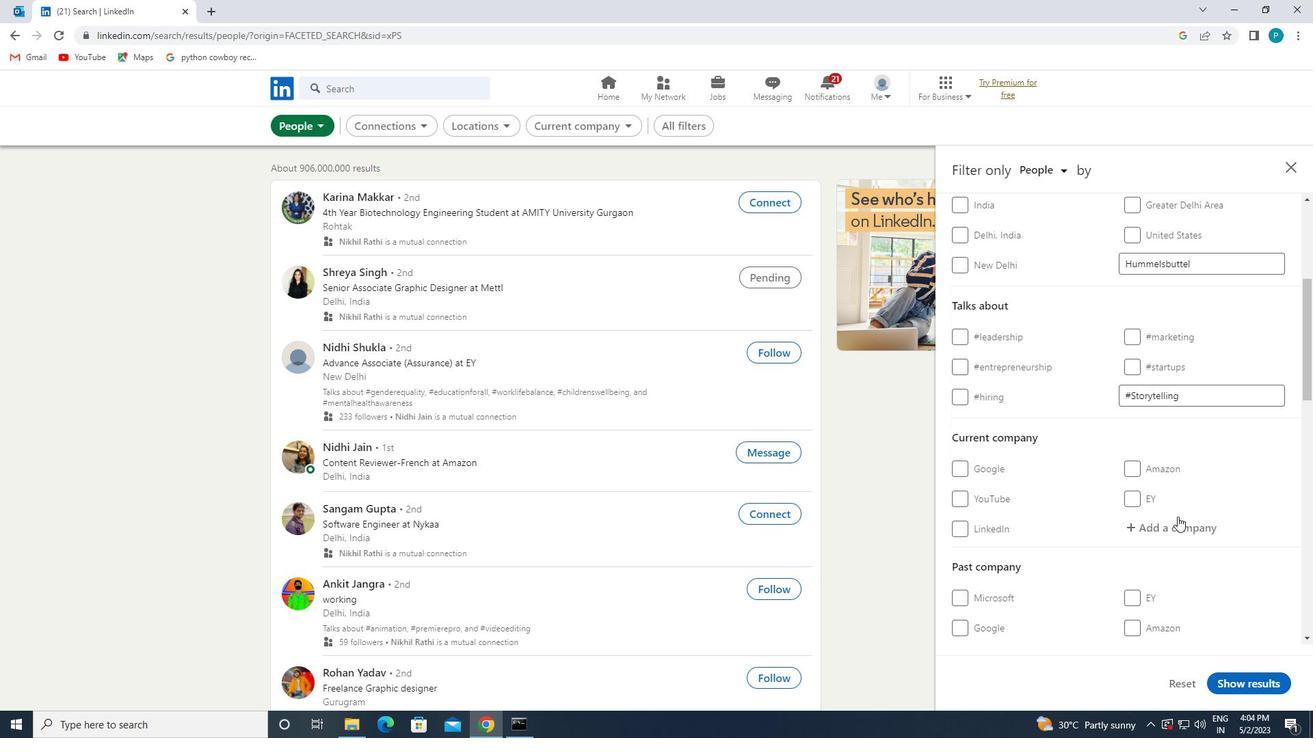 
Action: Key pressed <Key.caps_lock>B<Key.caps_lock>USINESS
Screenshot: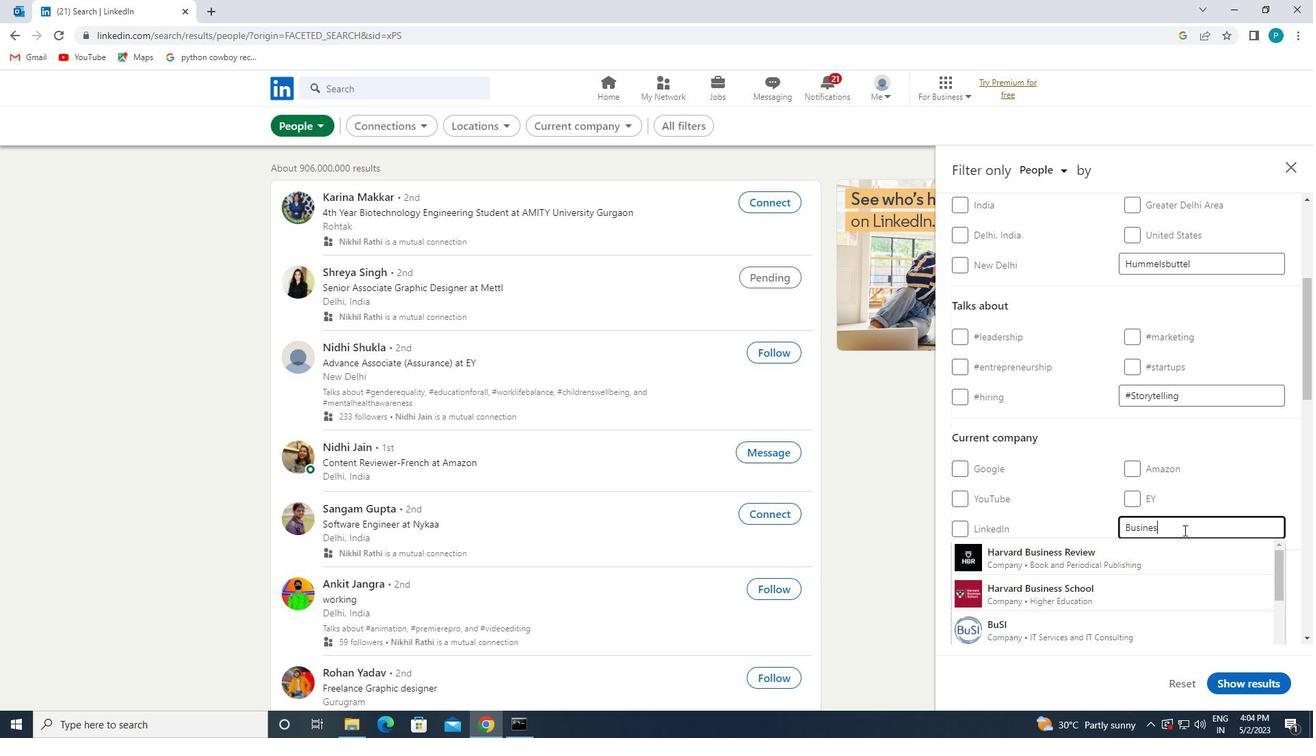 
Action: Mouse moved to (1150, 545)
Screenshot: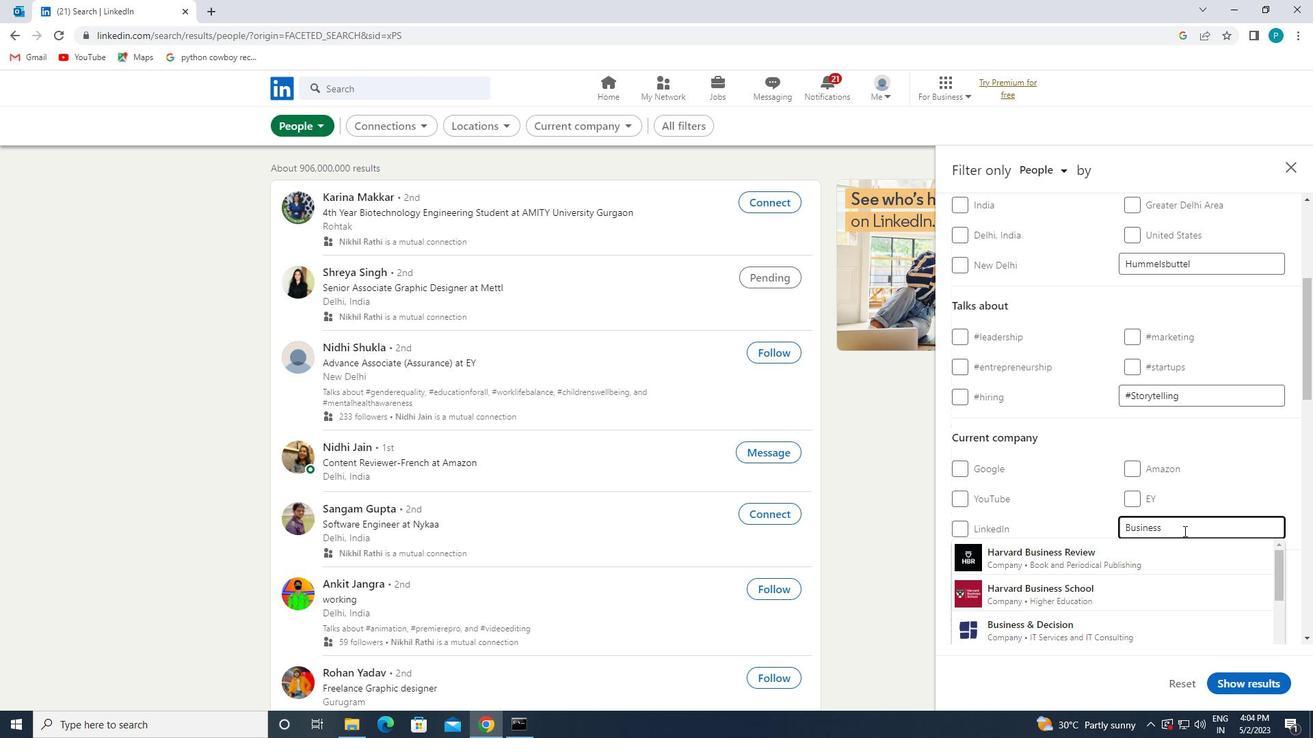 
Action: Mouse scrolled (1150, 544) with delta (0, 0)
Screenshot: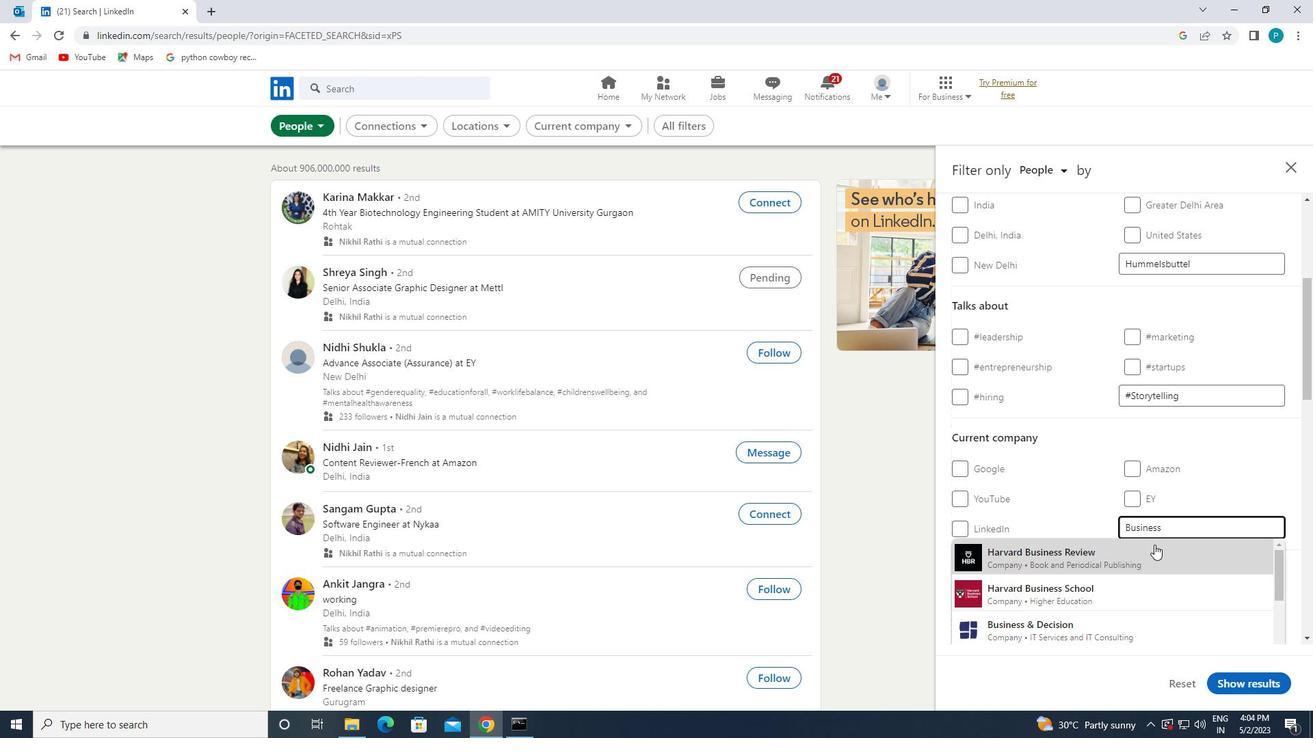 
Action: Mouse moved to (1147, 578)
Screenshot: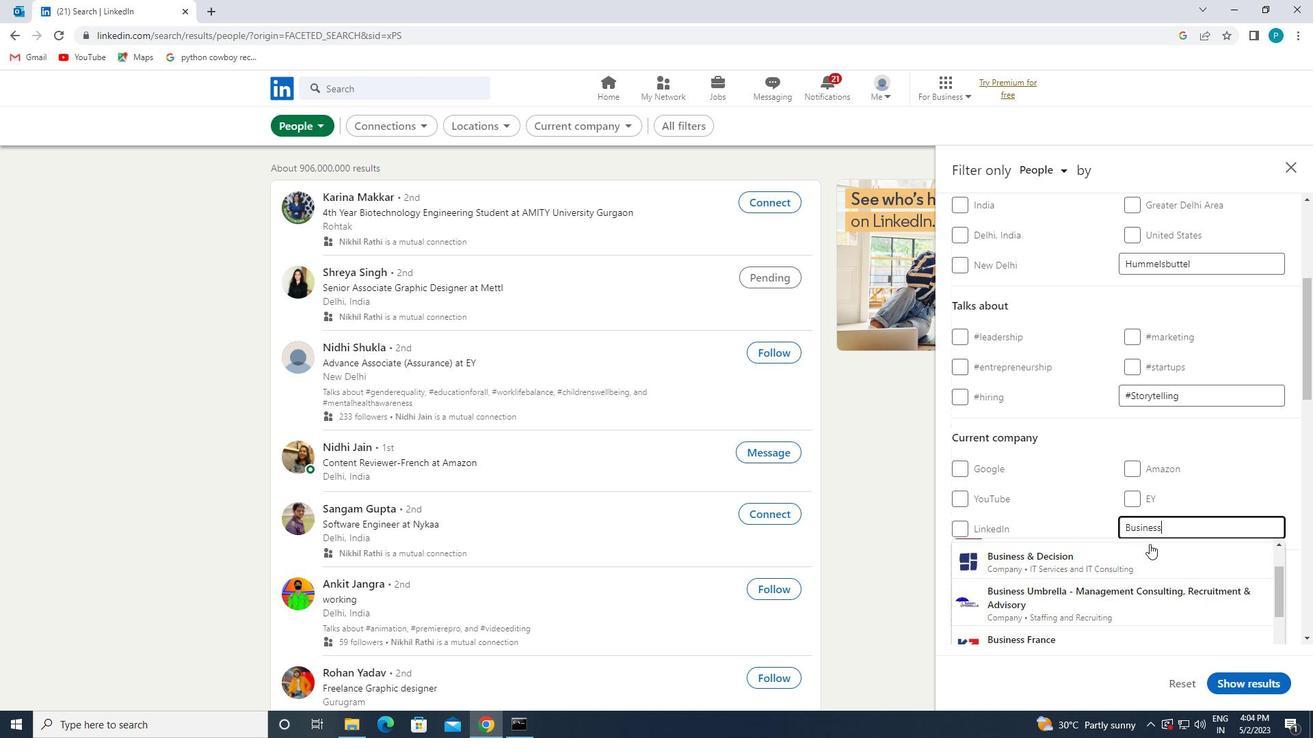
Action: Mouse scrolled (1147, 579) with delta (0, 0)
Screenshot: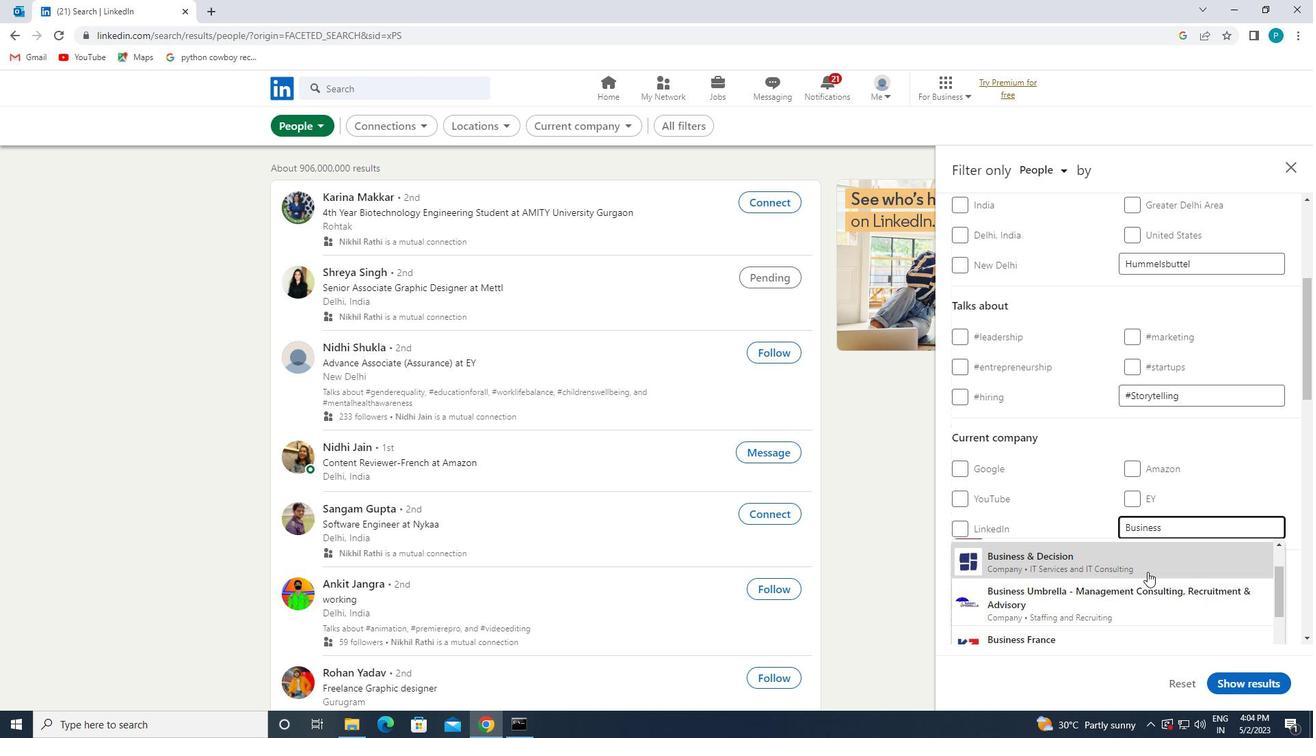 
Action: Mouse moved to (1083, 430)
Screenshot: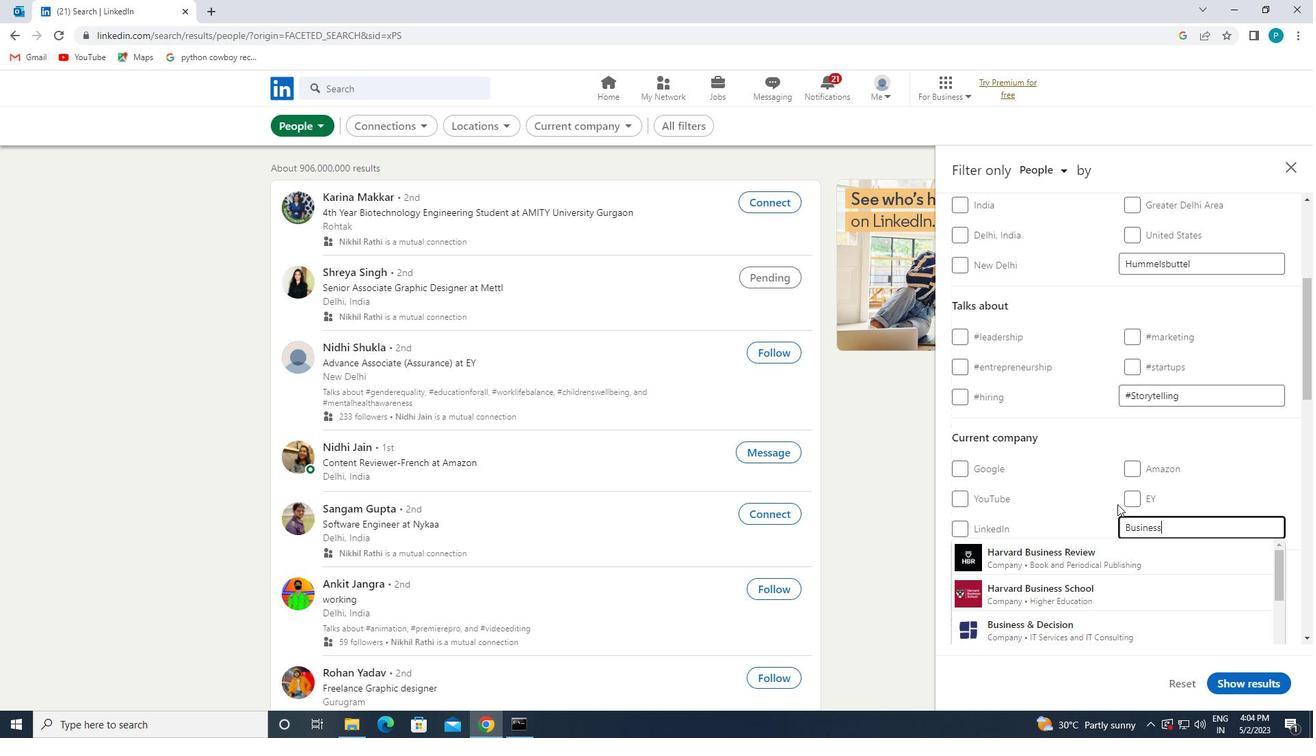 
Action: Mouse scrolled (1083, 429) with delta (0, 0)
Screenshot: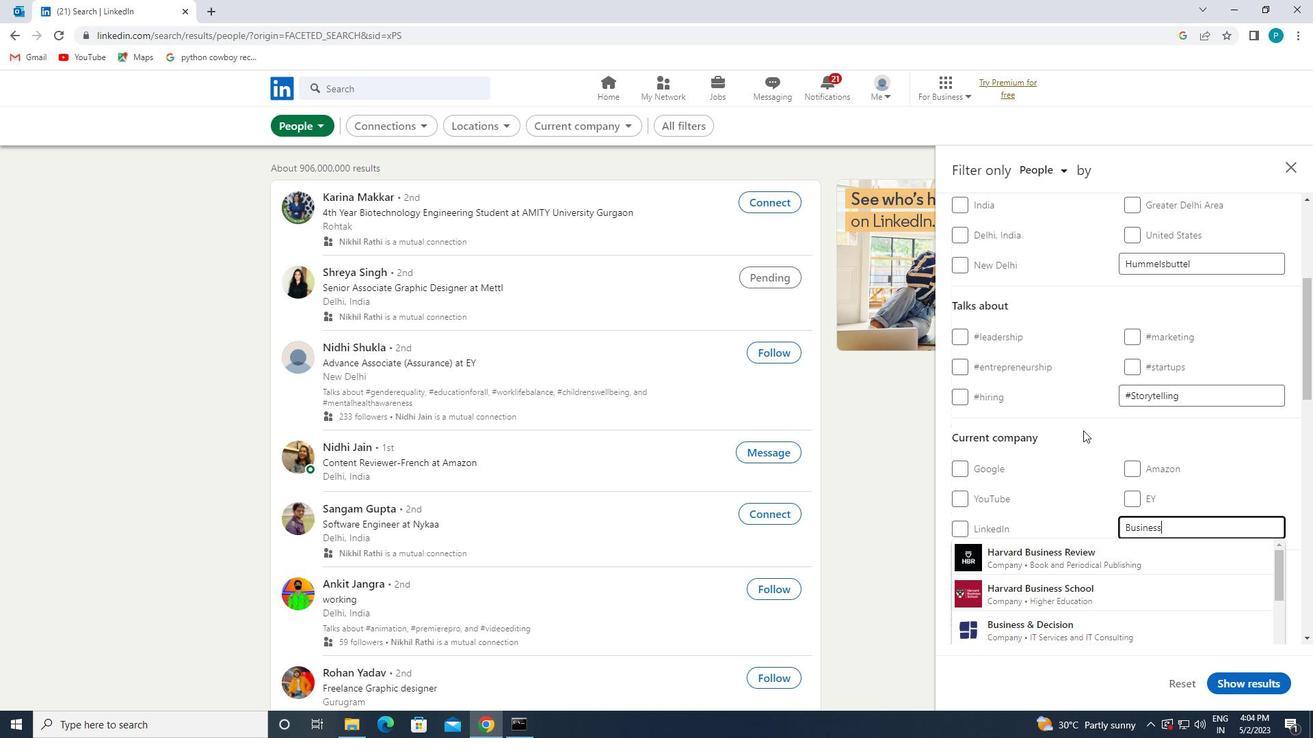 
Action: Mouse scrolled (1083, 429) with delta (0, 0)
Screenshot: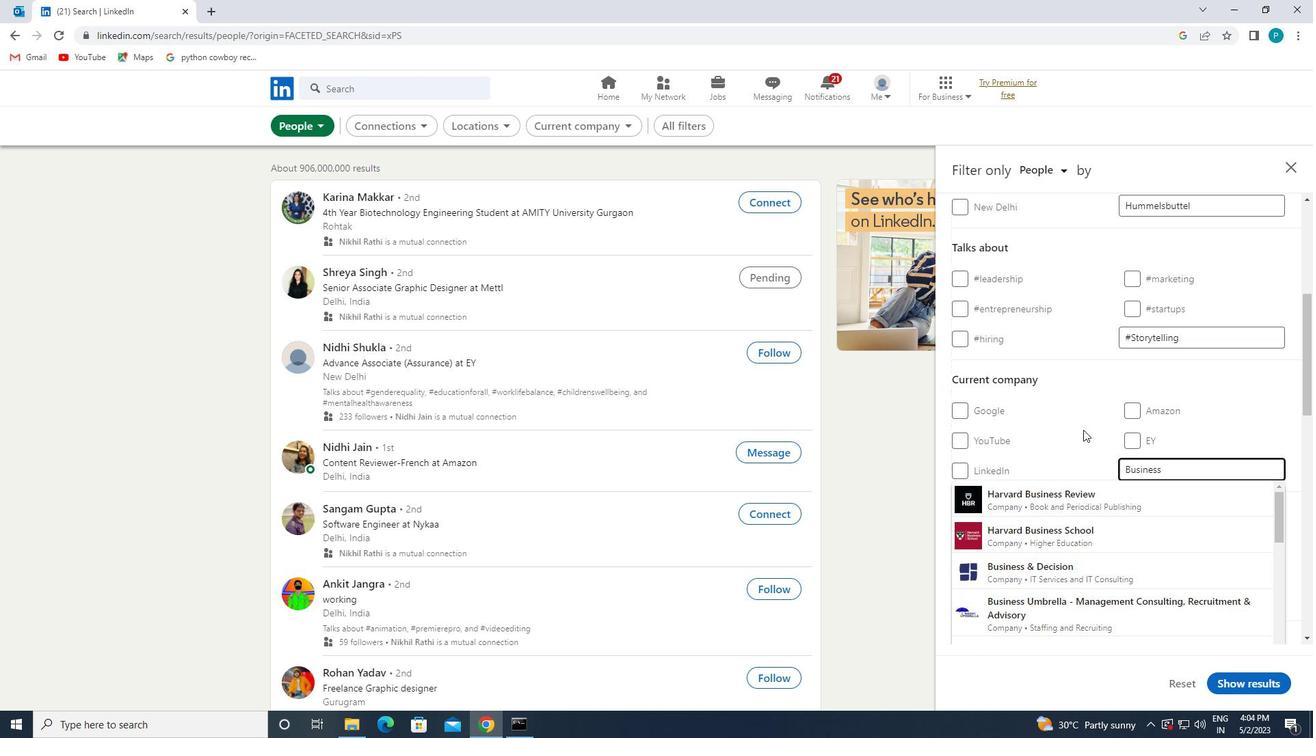 
Action: Mouse moved to (1172, 426)
Screenshot: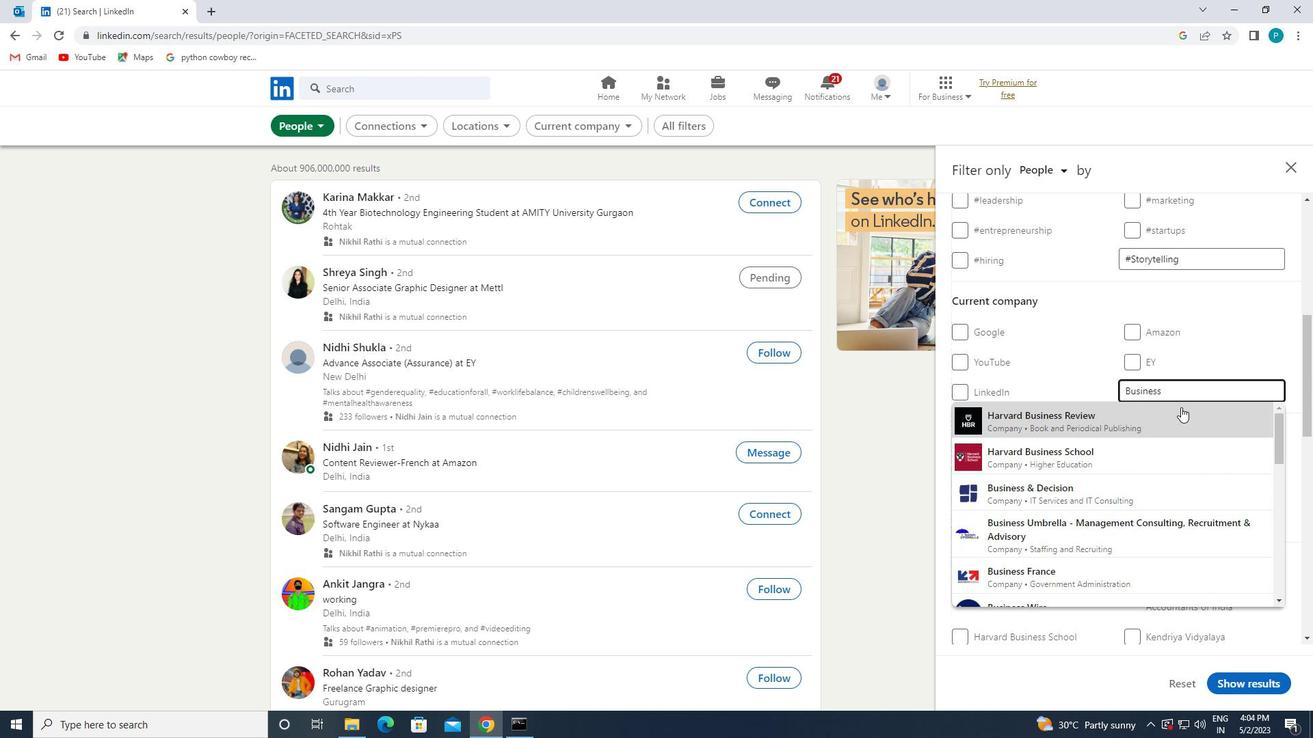 
Action: Key pressed <Key.space><Key.caps_lock>T<Key.caps_lock>OD
Screenshot: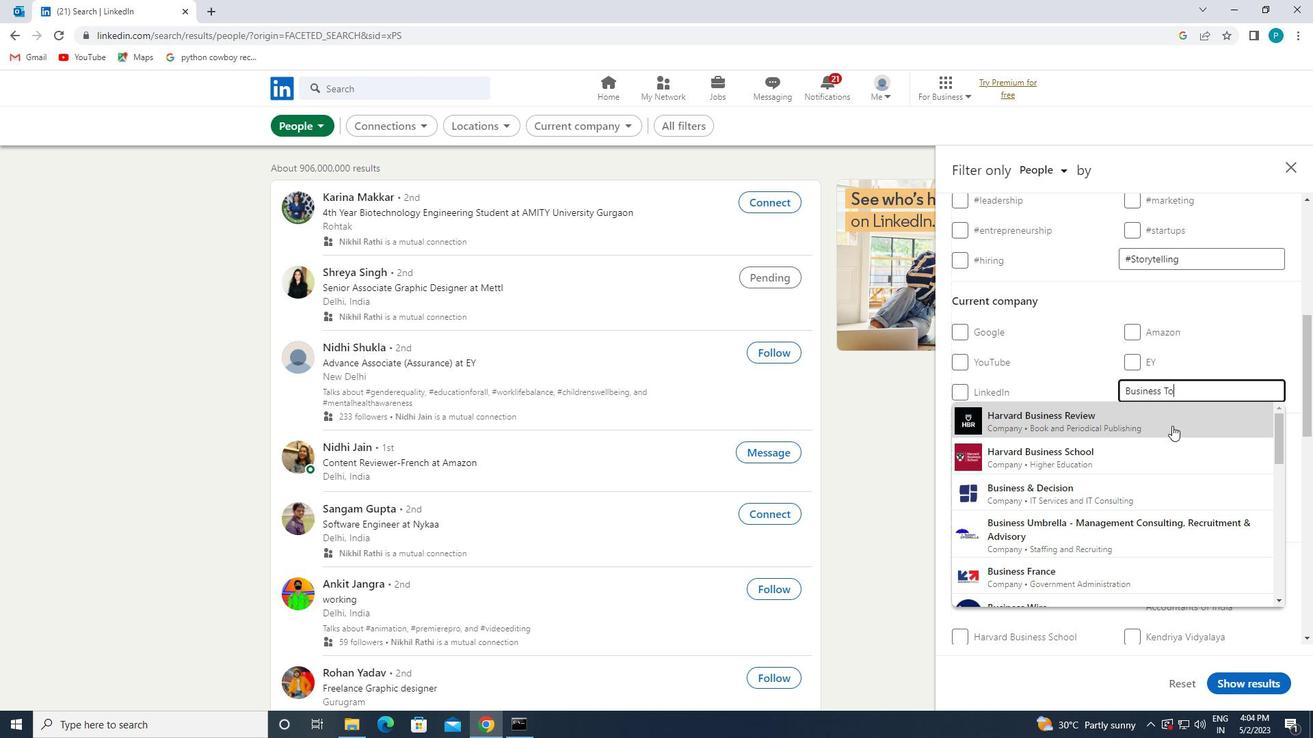 
Action: Mouse pressed left at (1172, 426)
Screenshot: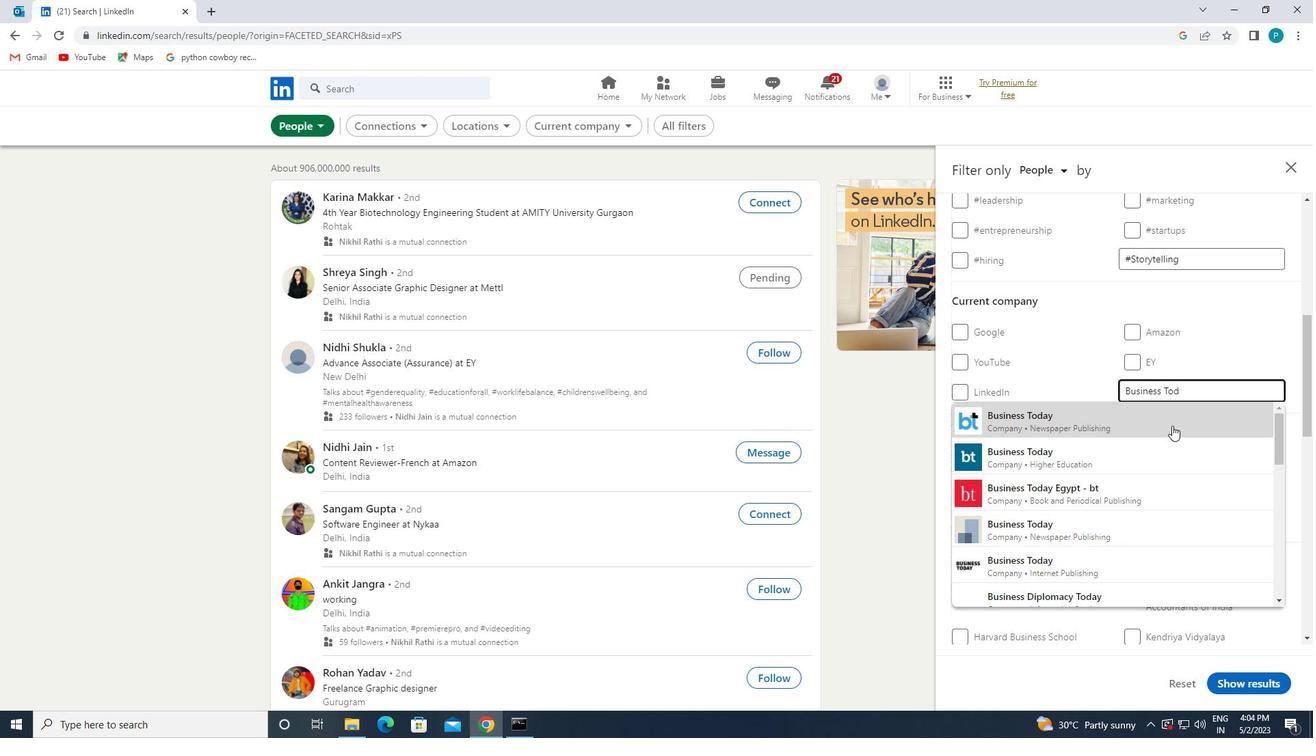 
Action: Mouse scrolled (1172, 425) with delta (0, 0)
Screenshot: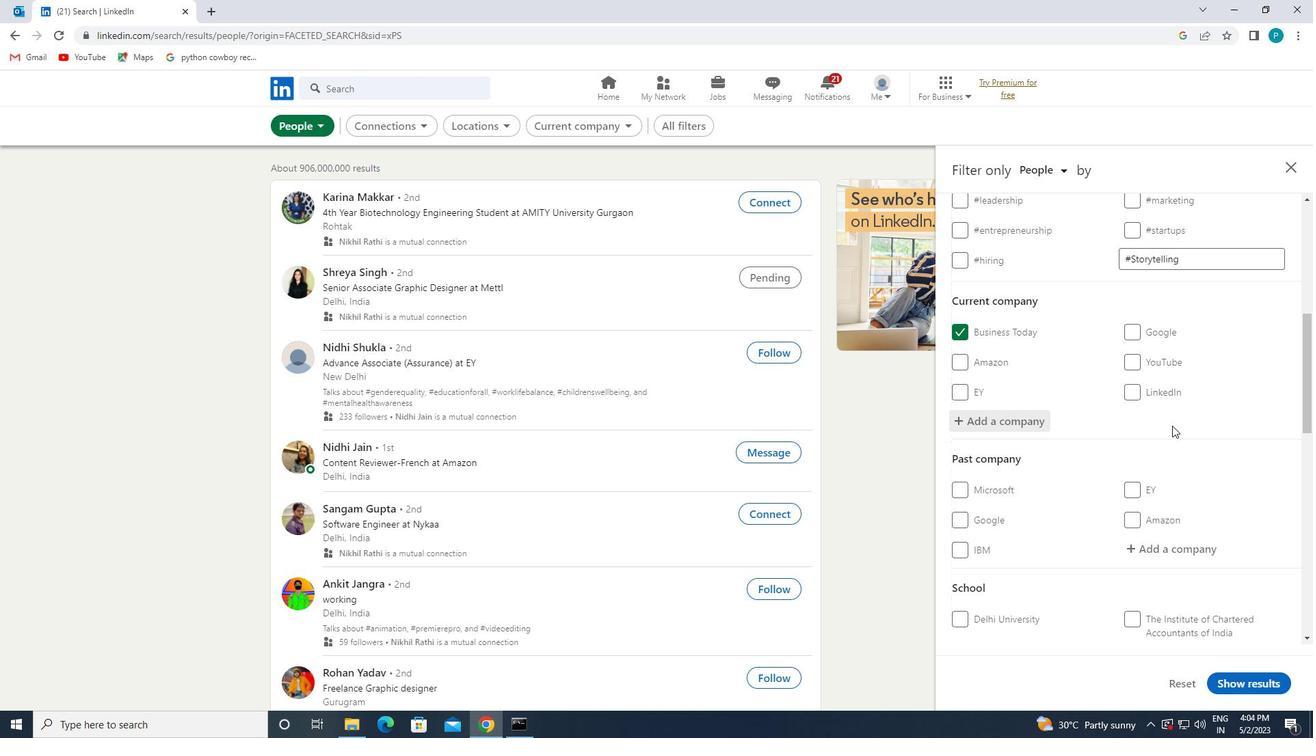 
Action: Mouse scrolled (1172, 425) with delta (0, 0)
Screenshot: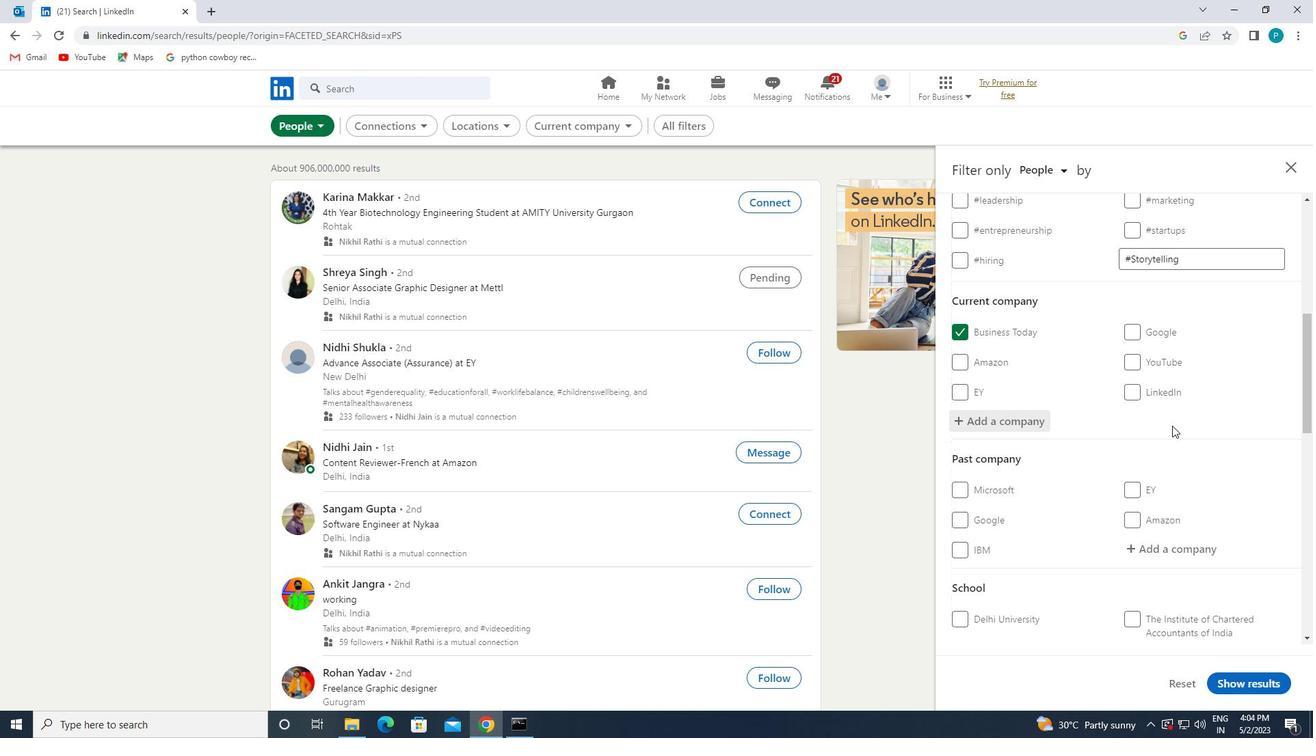 
Action: Mouse scrolled (1172, 425) with delta (0, 0)
Screenshot: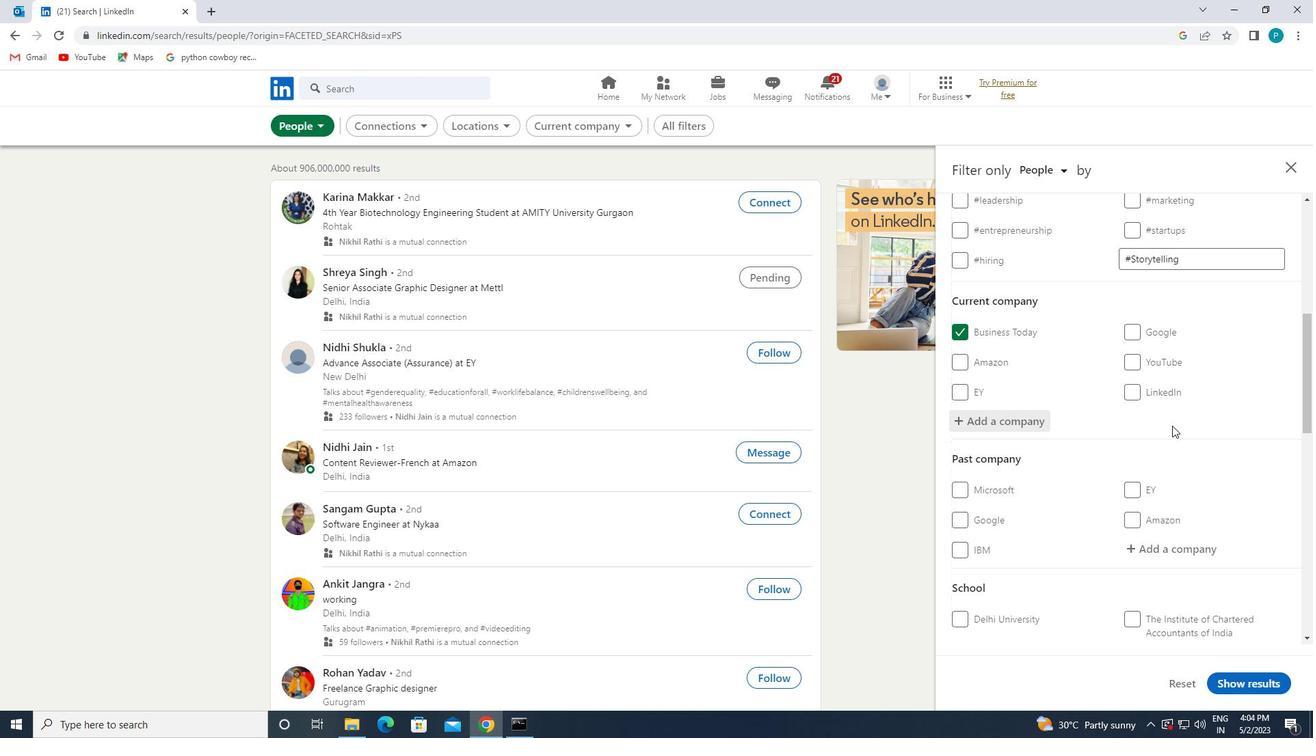 
Action: Mouse moved to (1176, 483)
Screenshot: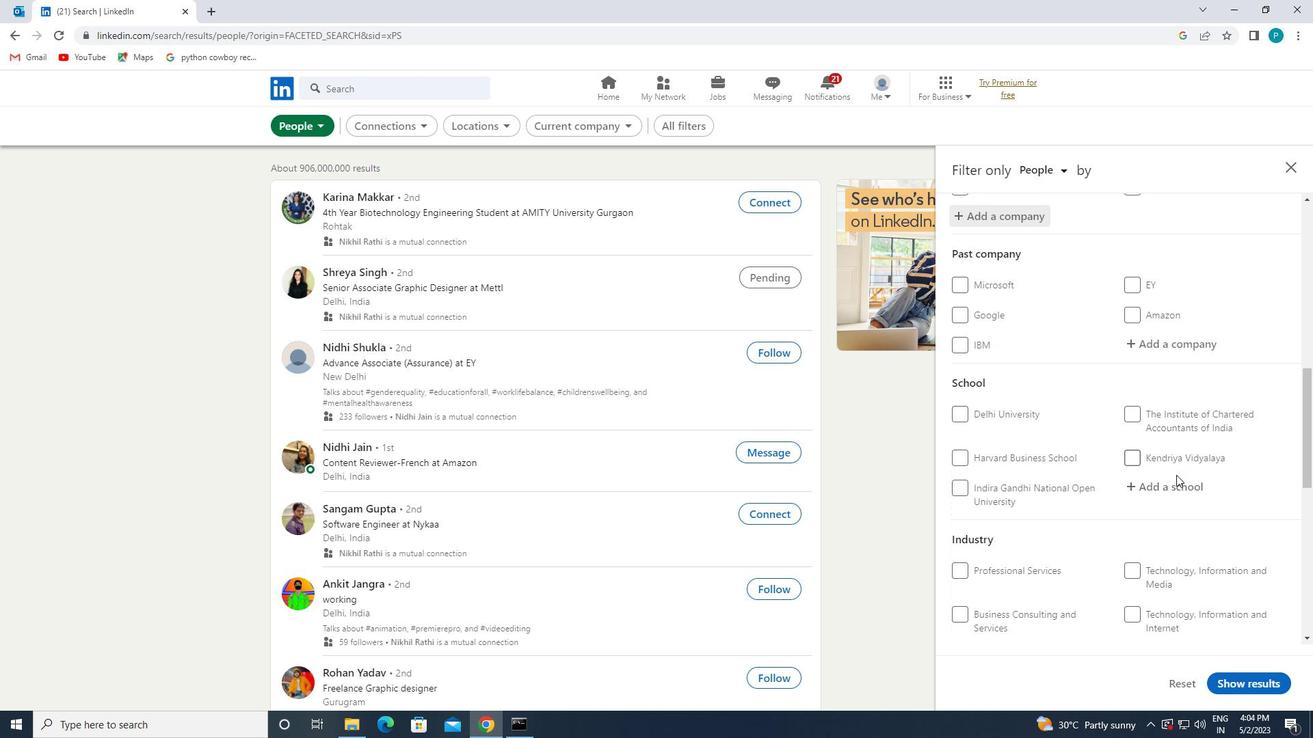
Action: Mouse pressed left at (1176, 483)
Screenshot: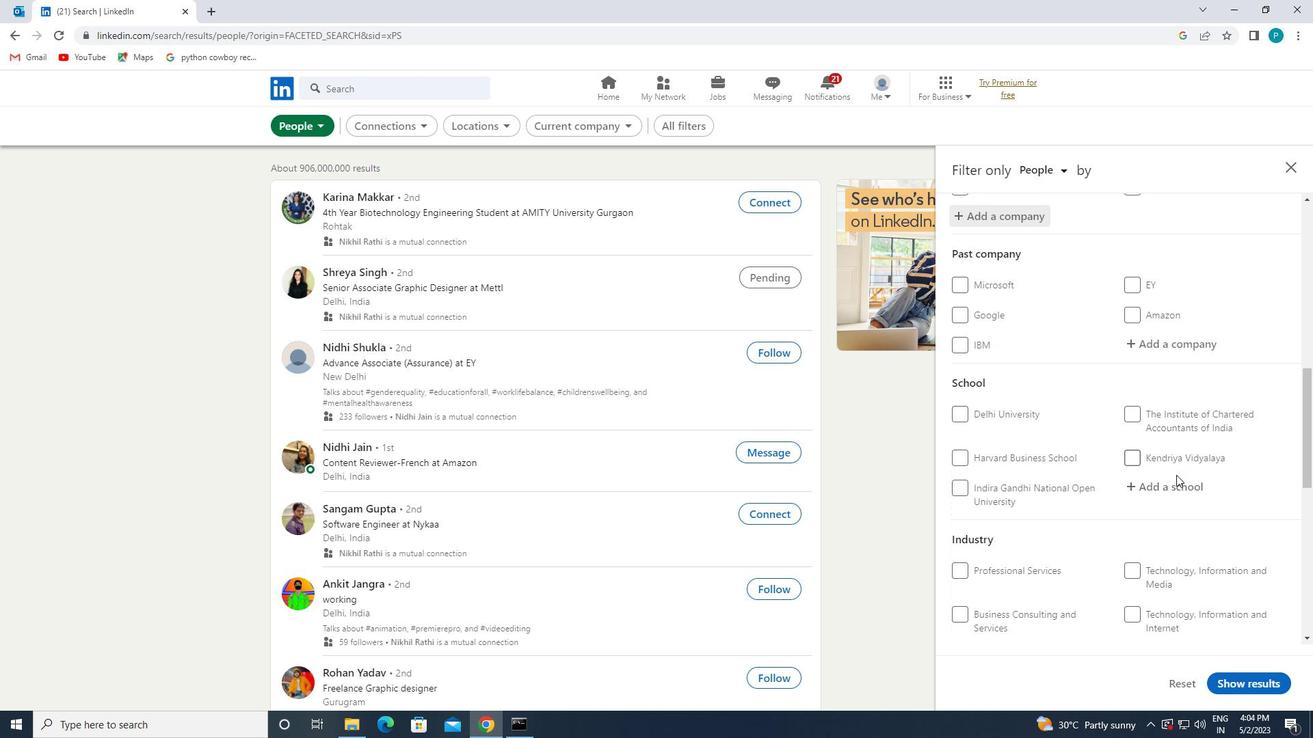 
Action: Key pressed <Key.caps_lock>S<Key.caps_lock>WAMI
Screenshot: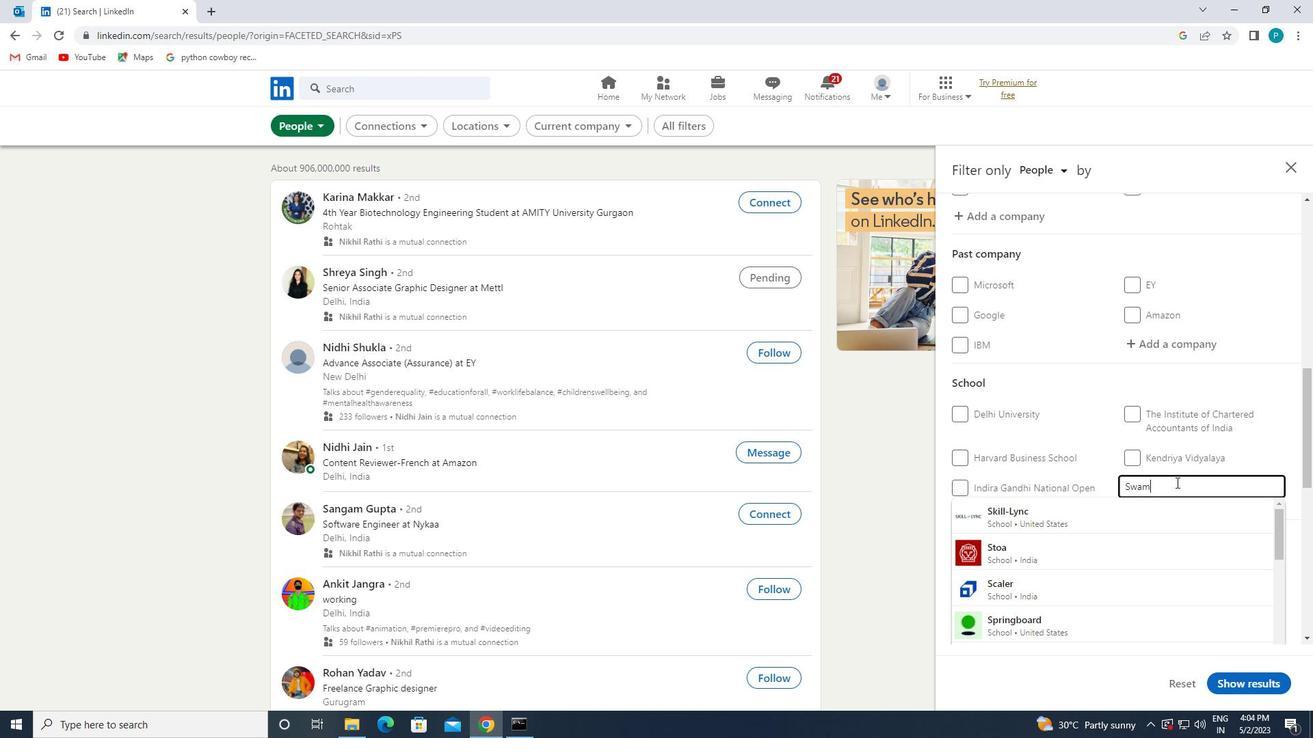 
Action: Mouse moved to (1165, 546)
Screenshot: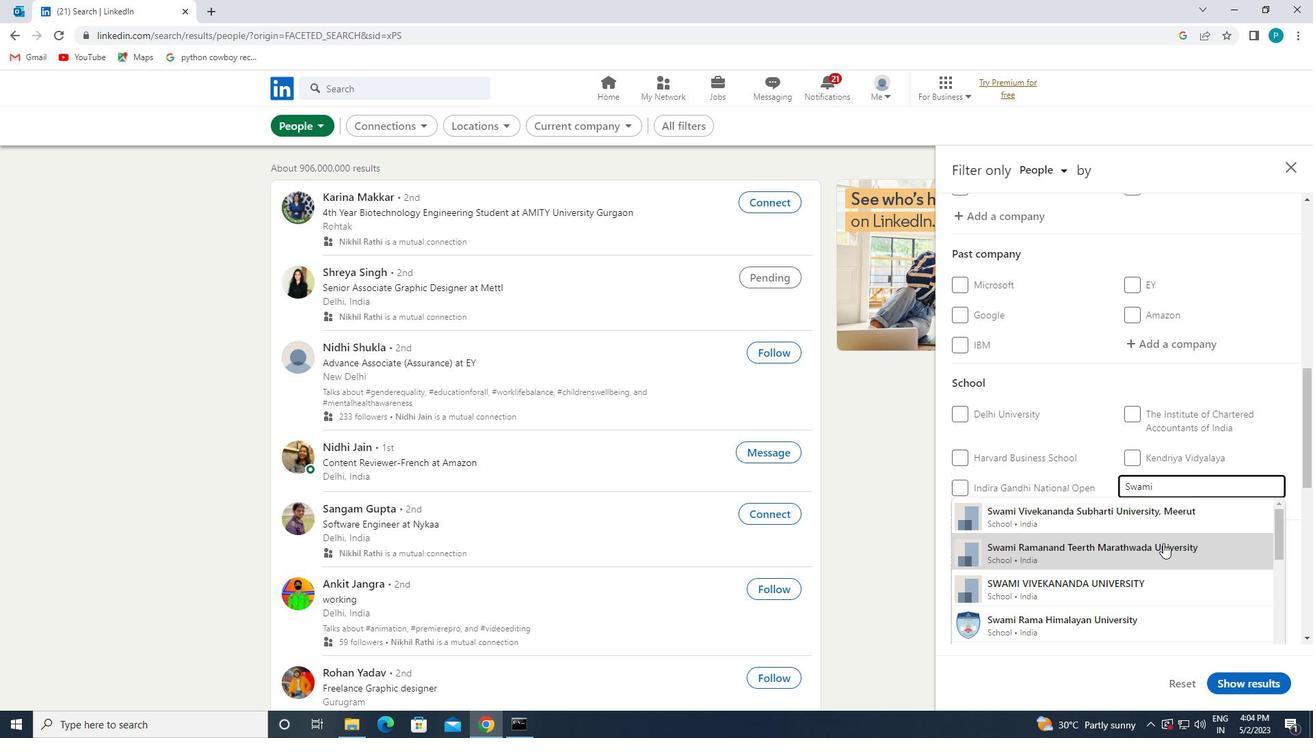 
Action: Mouse scrolled (1165, 546) with delta (0, 0)
Screenshot: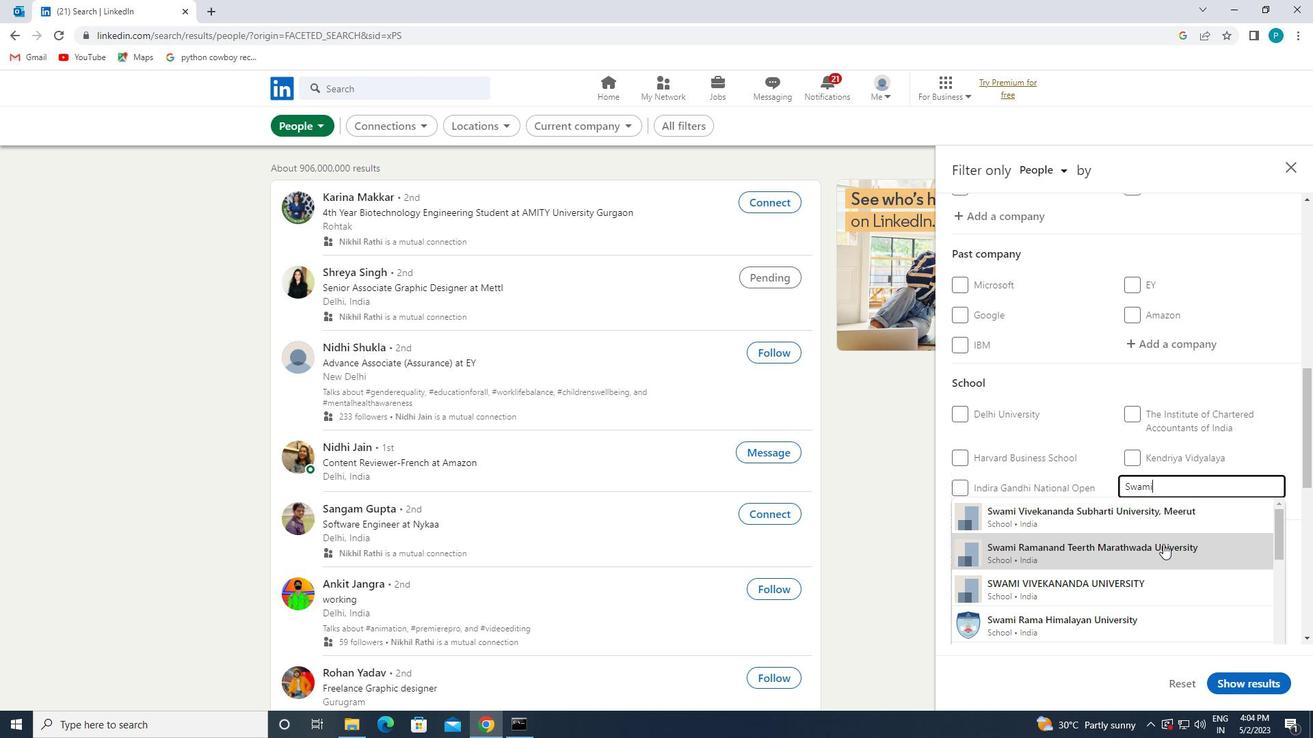 
Action: Mouse moved to (1165, 547)
Screenshot: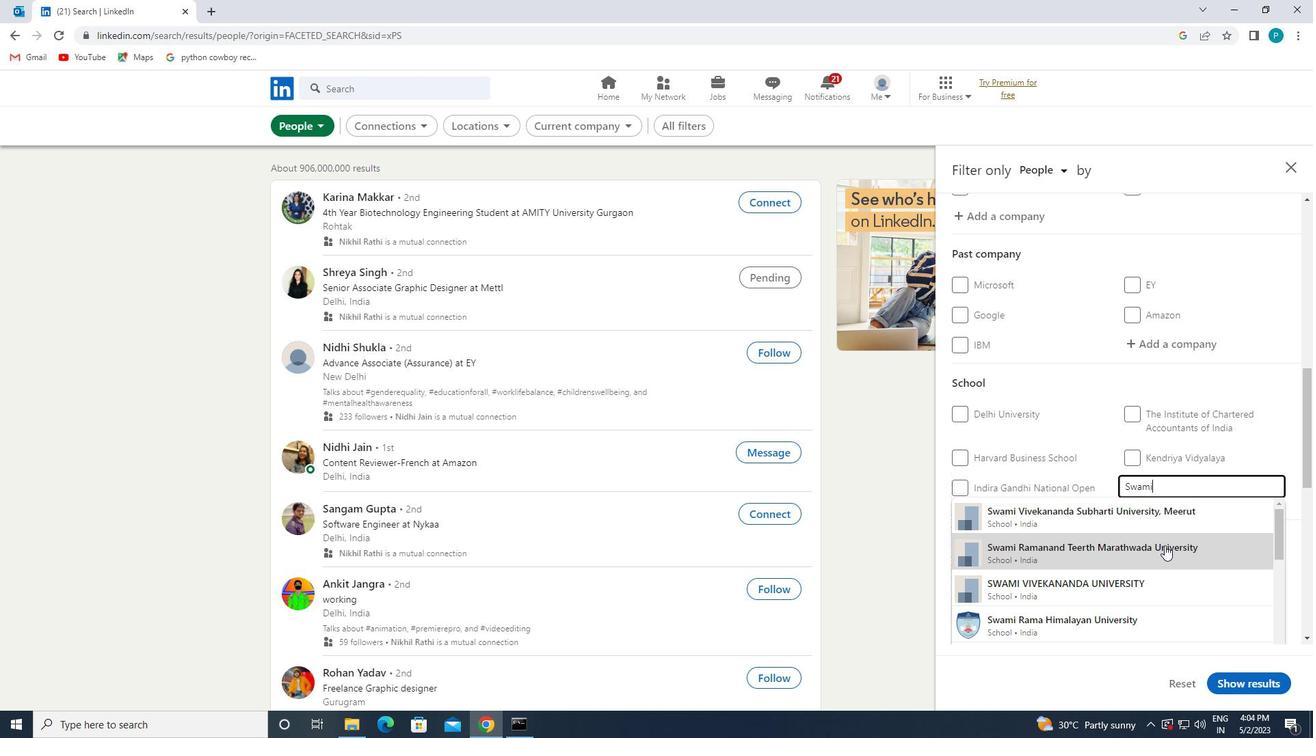 
Action: Mouse scrolled (1165, 546) with delta (0, 0)
Screenshot: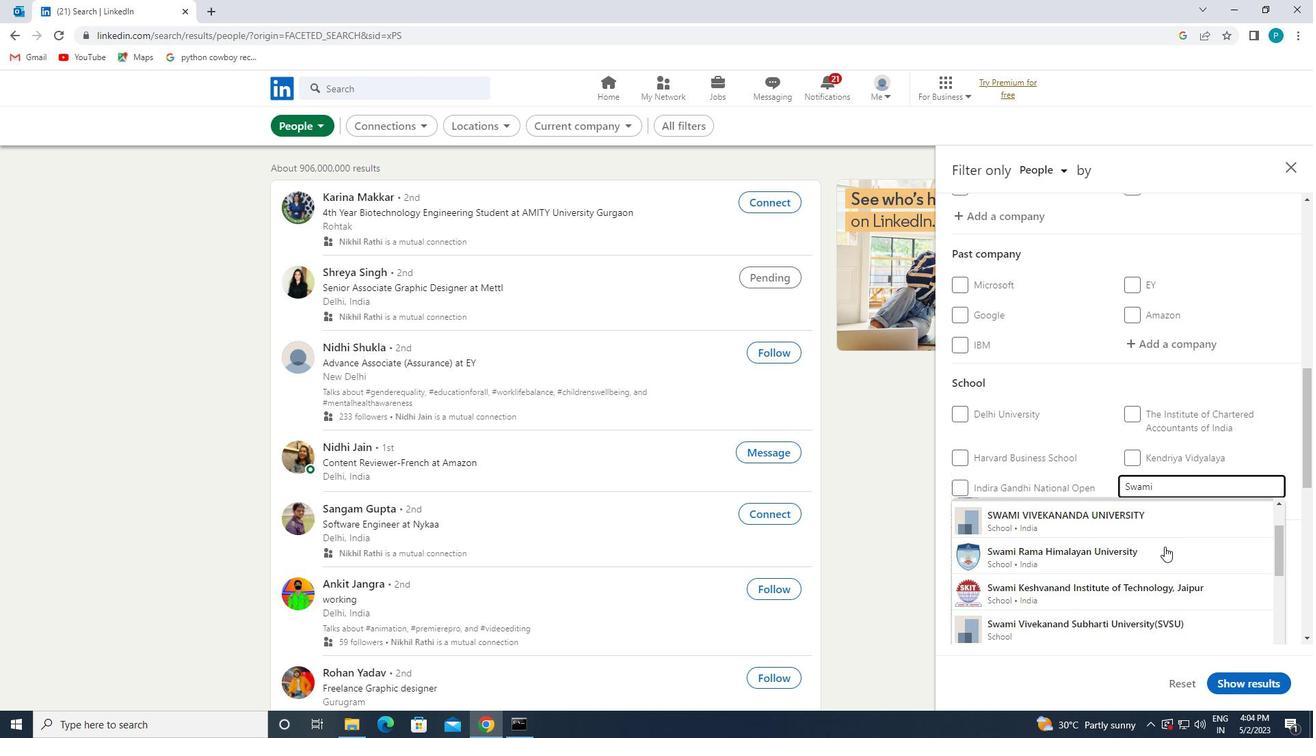 
Action: Mouse moved to (1168, 552)
Screenshot: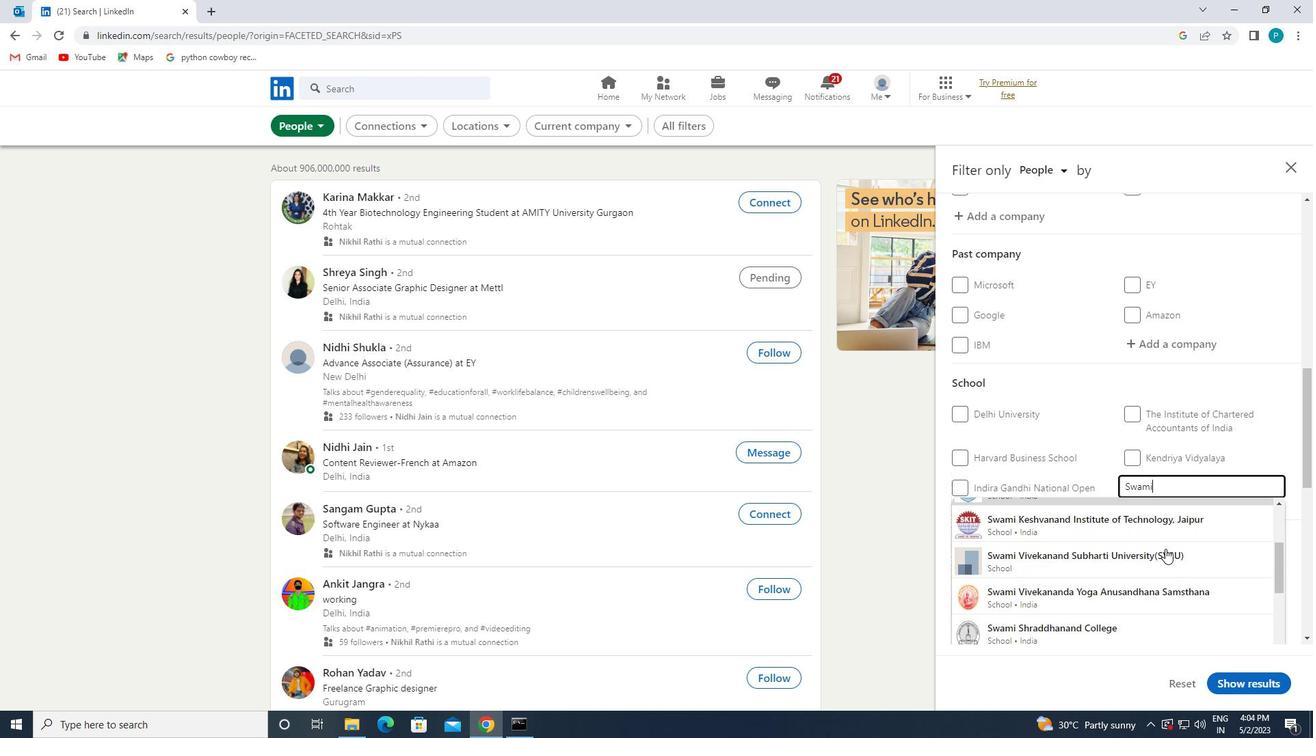 
Action: Mouse pressed left at (1168, 552)
Screenshot: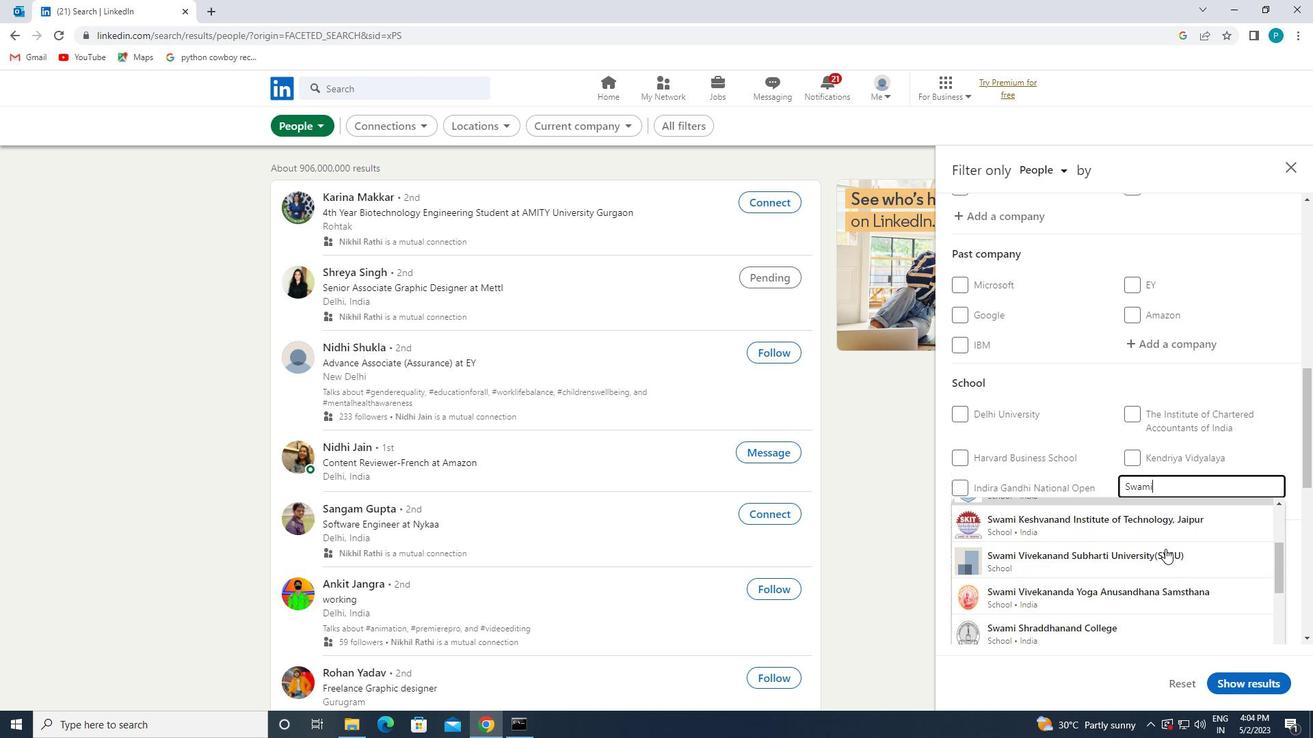 
Action: Mouse scrolled (1168, 551) with delta (0, 0)
Screenshot: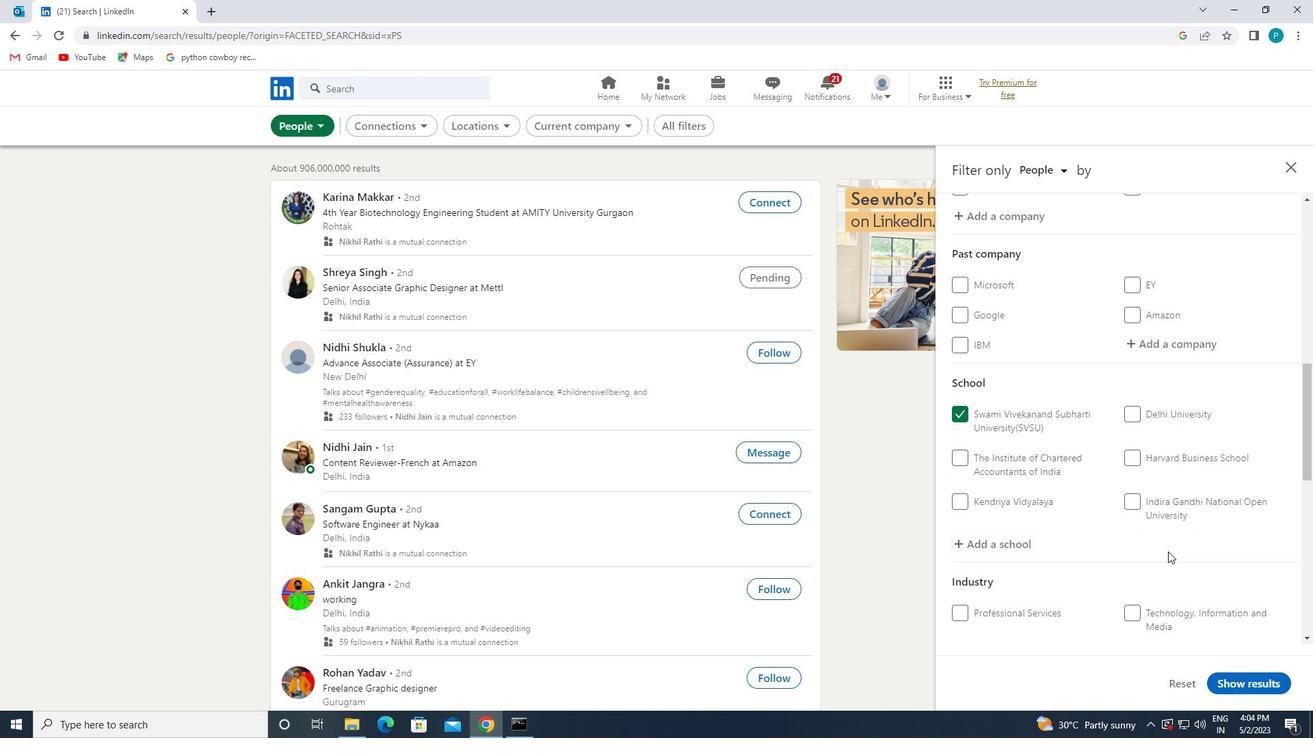 
Action: Mouse scrolled (1168, 551) with delta (0, 0)
Screenshot: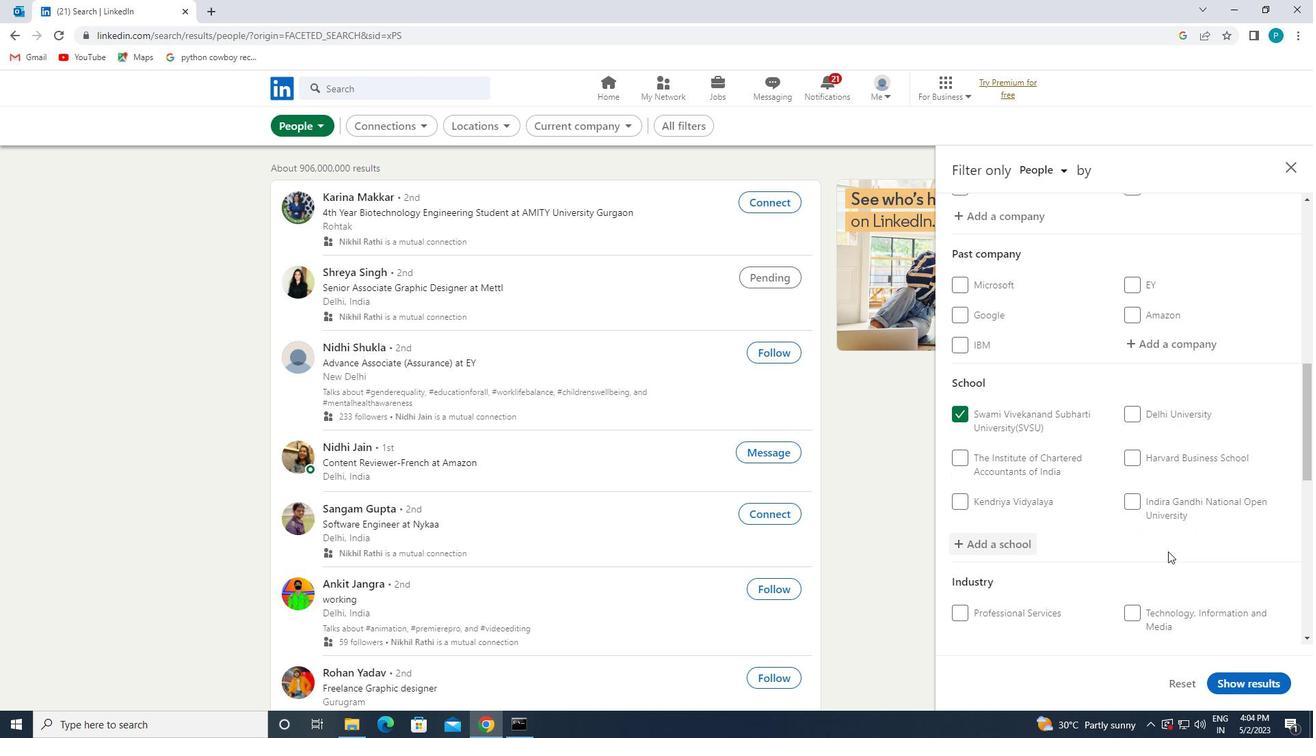 
Action: Mouse scrolled (1168, 551) with delta (0, 0)
Screenshot: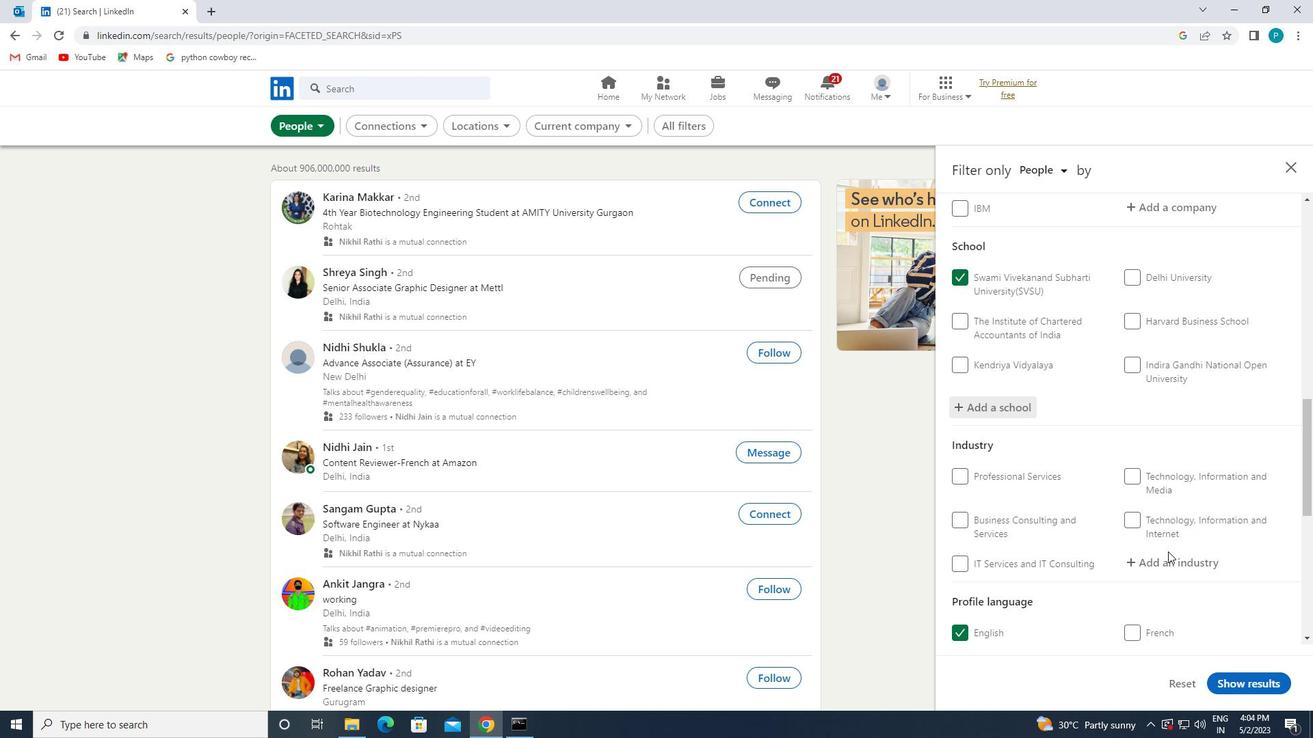 
Action: Mouse moved to (1146, 494)
Screenshot: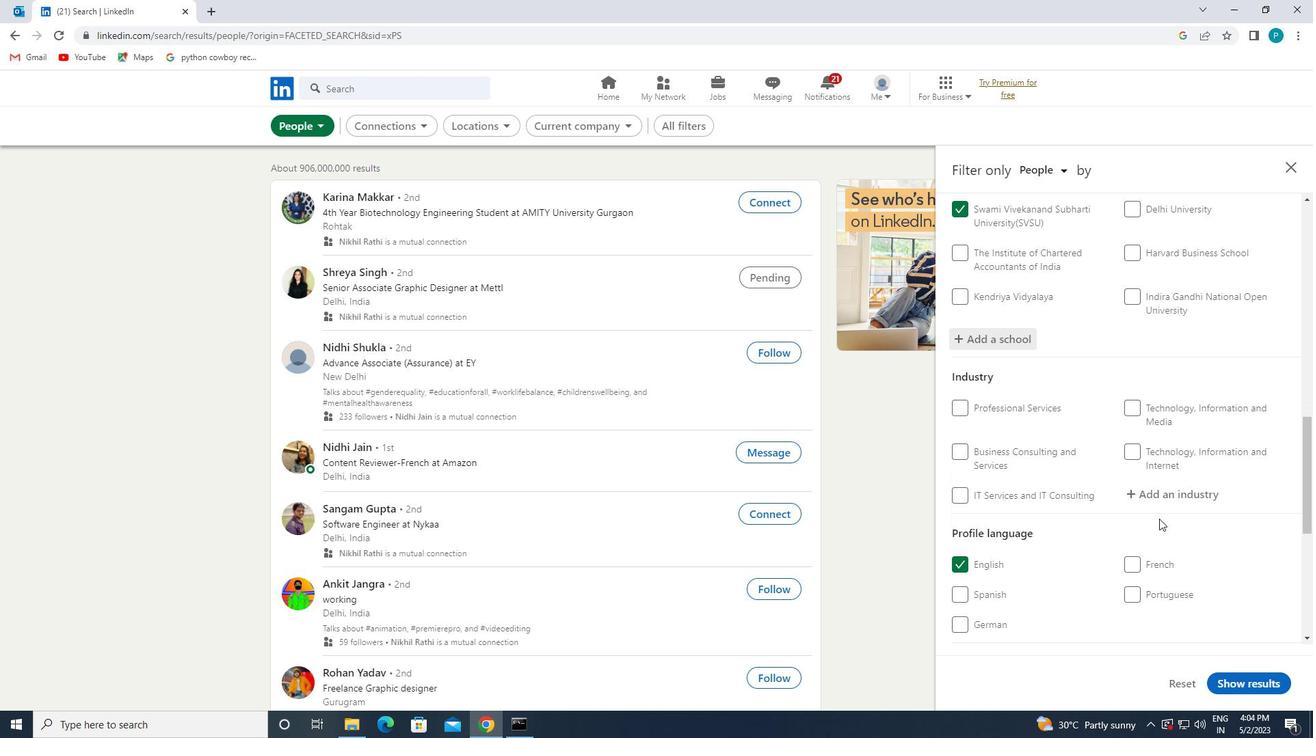 
Action: Mouse pressed left at (1146, 494)
Screenshot: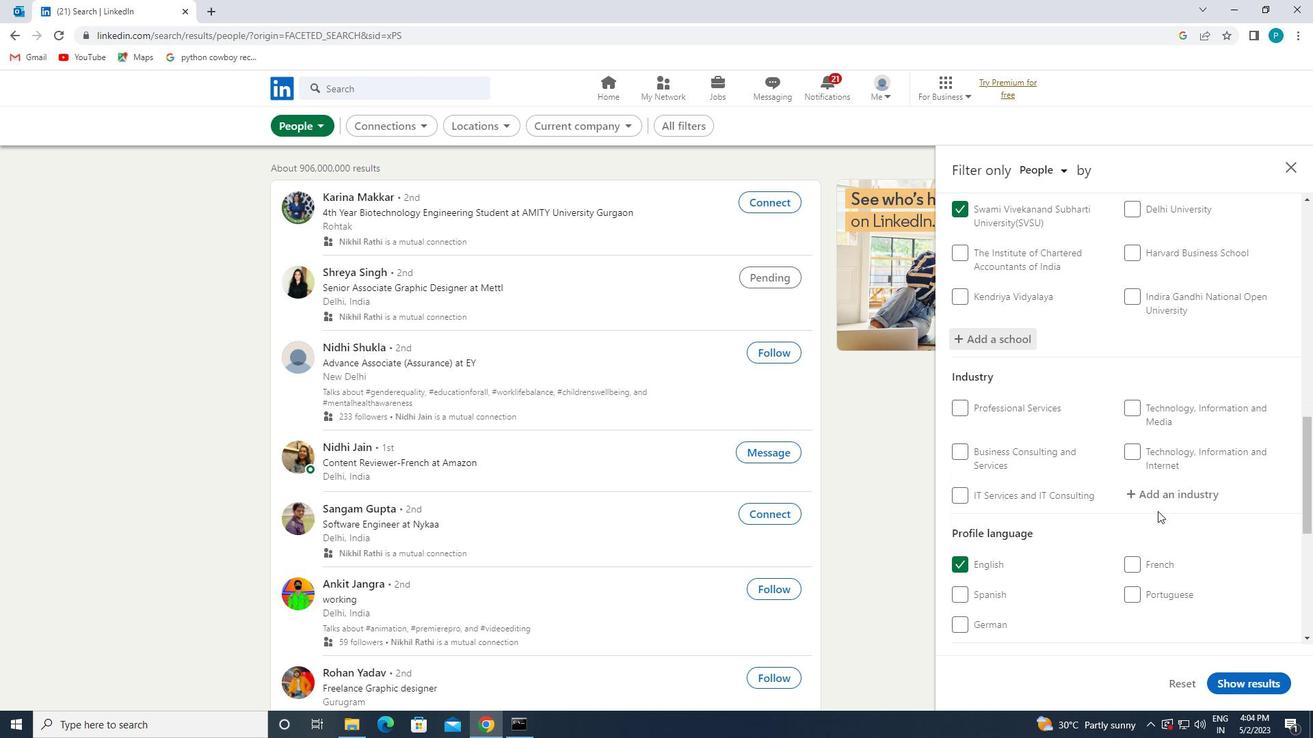 
Action: Key pressed <Key.shift><Key.shift><Key.shift><Key.shift><Key.shift><Key.shift><Key.shift><Key.shift><Key.shift><Key.shift><Key.shift><Key.shift><Key.shift><Key.shift><Key.shift><Key.shift><Key.shift><Key.shift><Key.shift><Key.shift><Key.shift><Key.shift><Key.shift><Key.shift><Key.shift><Key.shift><Key.shift><Key.shift><Key.shift><Key.shift><Key.shift><Key.shift><Key.shift><Key.shift><Key.shift><Key.shift><Key.shift><Key.shift><Key.shift><Key.shift><Key.shift><Key.shift><Key.shift><Key.shift><Key.shift><Key.shift><Key.shift><Key.shift><Key.shift><Key.shift><Key.shift><Key.shift><Key.shift><Key.shift><Key.shift><Key.shift><Key.shift><Key.shift><Key.shift><Key.shift><Key.shift><Key.shift><Key.shift><Key.shift><Key.shift><Key.shift><Key.shift><Key.shift><Key.shift><Key.shift><Key.shift><Key.shift><Key.shift><Key.shift><Key.shift><Key.shift>HOME
Screenshot: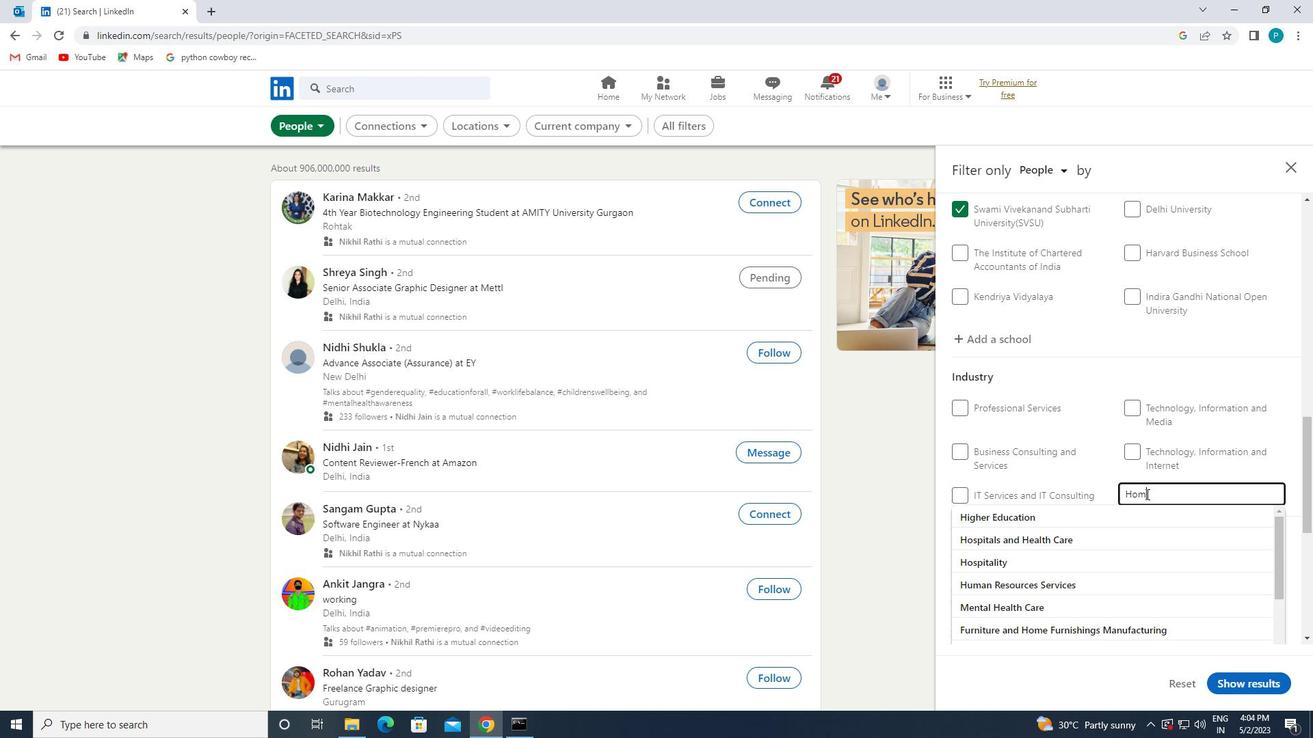 
Action: Mouse moved to (1141, 540)
Screenshot: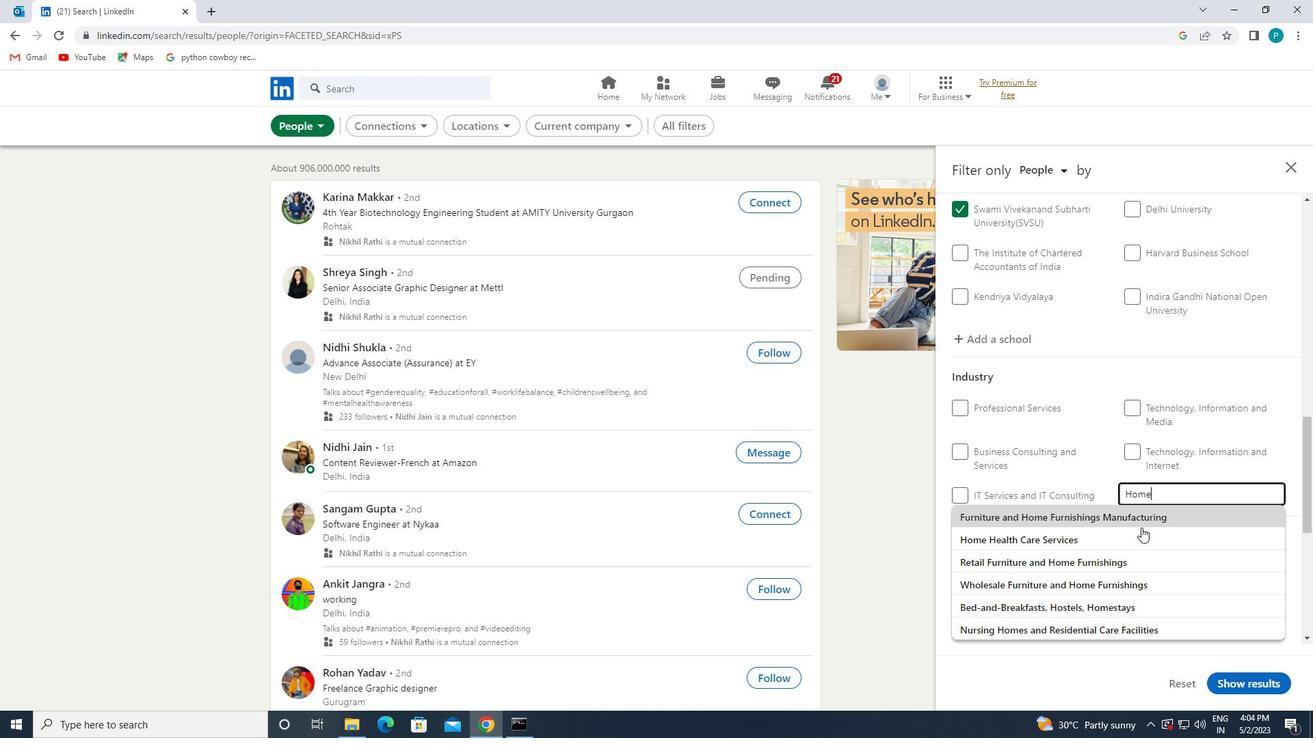 
Action: Mouse pressed left at (1141, 540)
Screenshot: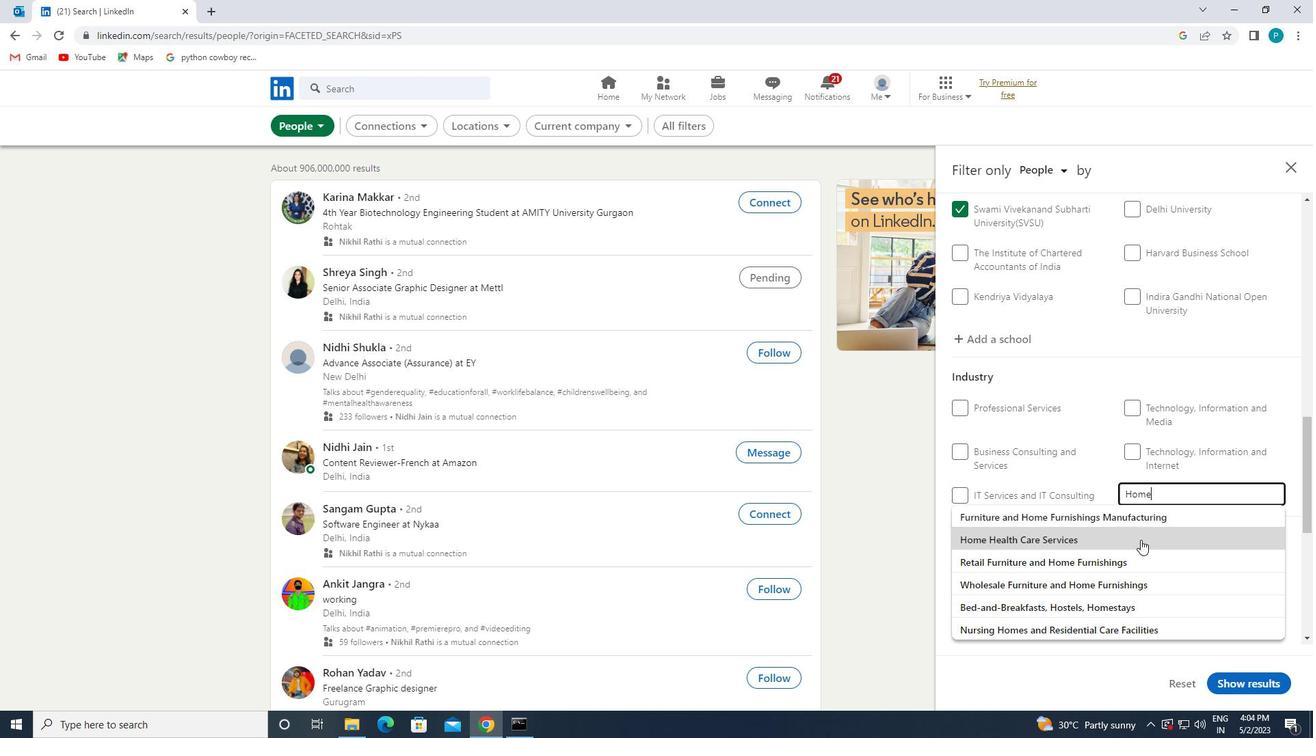 
Action: Mouse scrolled (1141, 539) with delta (0, 0)
Screenshot: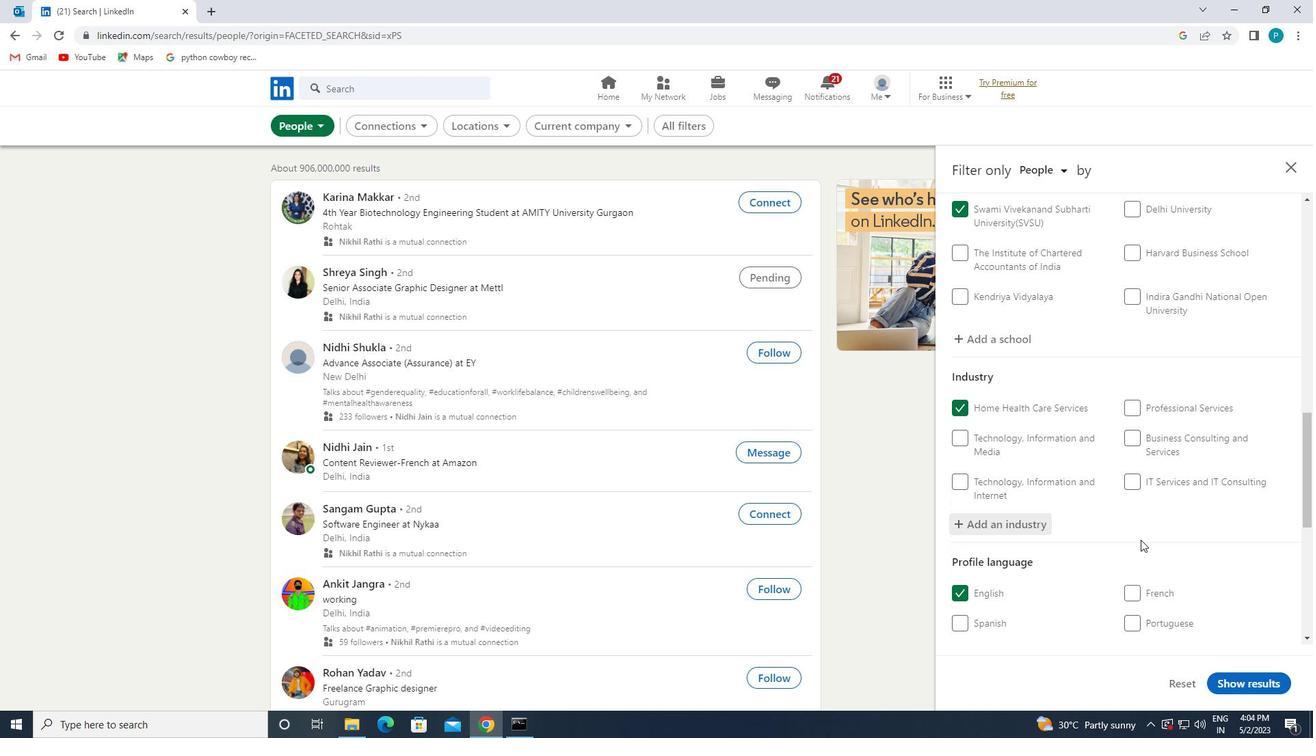 
Action: Mouse scrolled (1141, 539) with delta (0, 0)
Screenshot: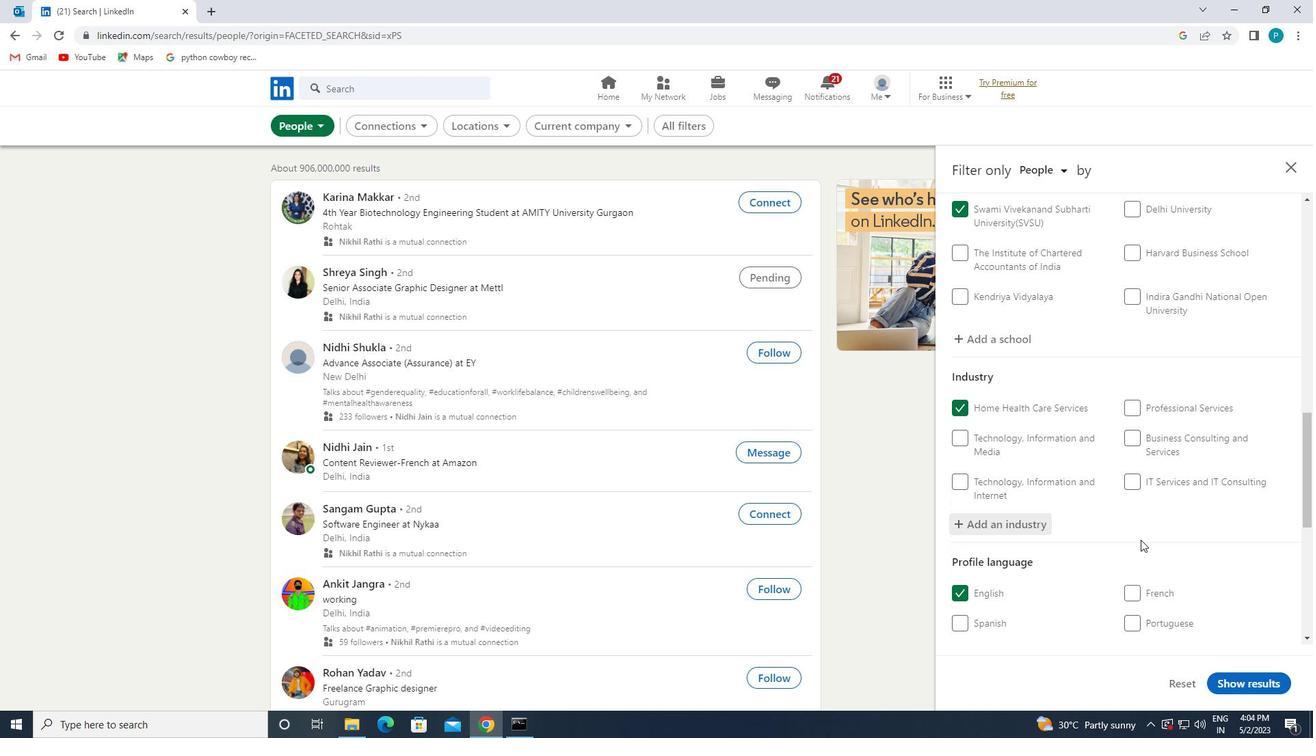 
Action: Mouse moved to (1146, 578)
Screenshot: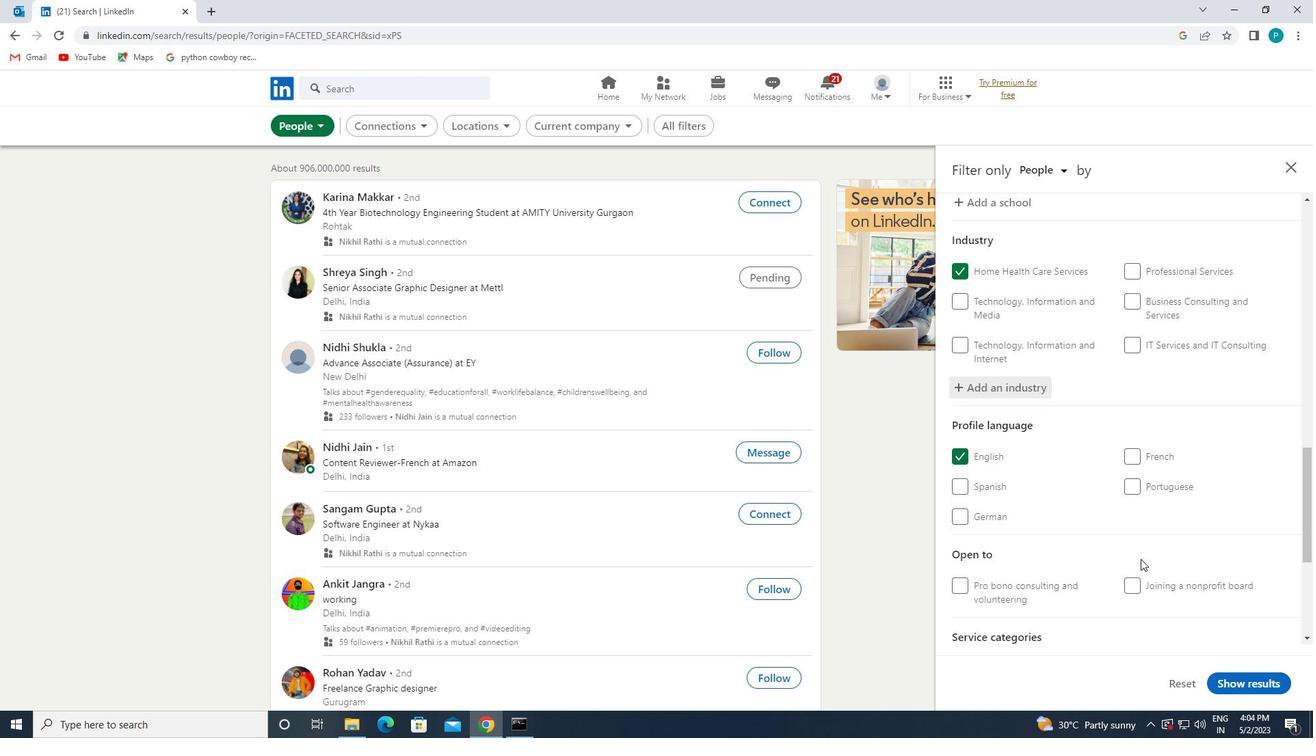 
Action: Mouse scrolled (1146, 578) with delta (0, 0)
Screenshot: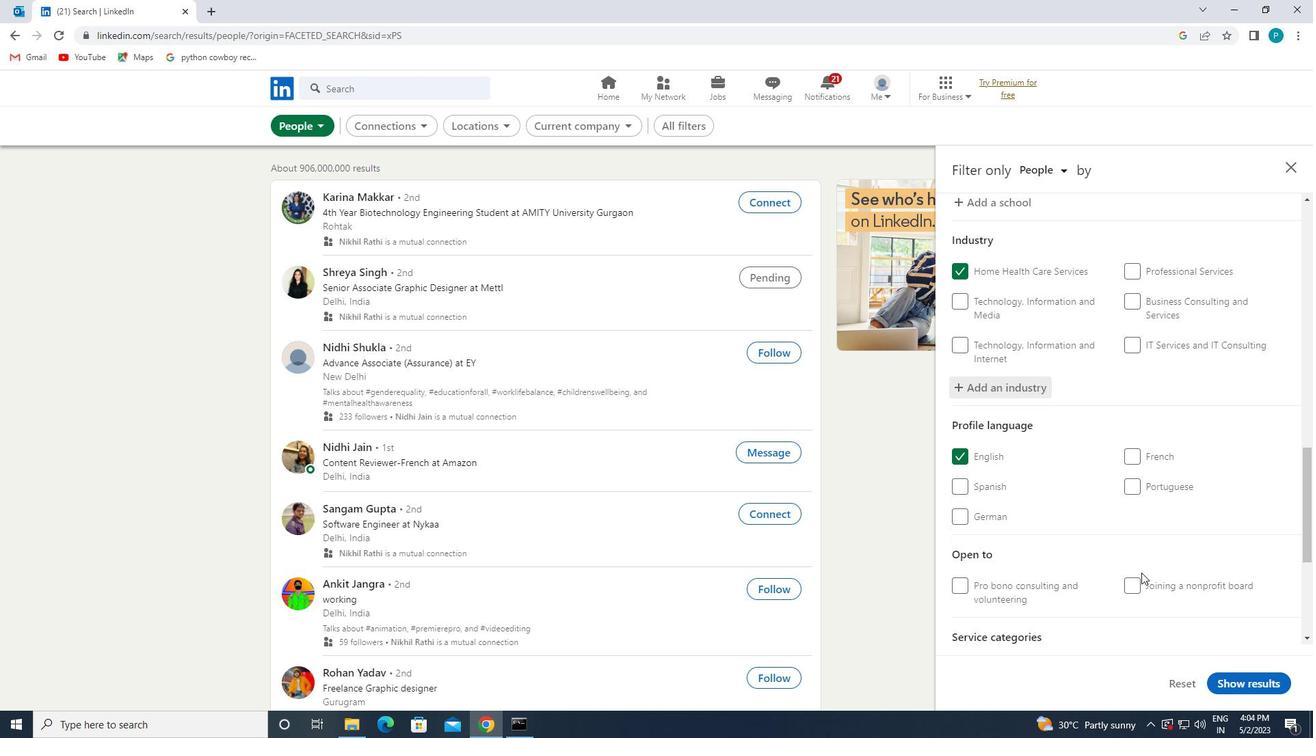 
Action: Mouse scrolled (1146, 578) with delta (0, 0)
Screenshot: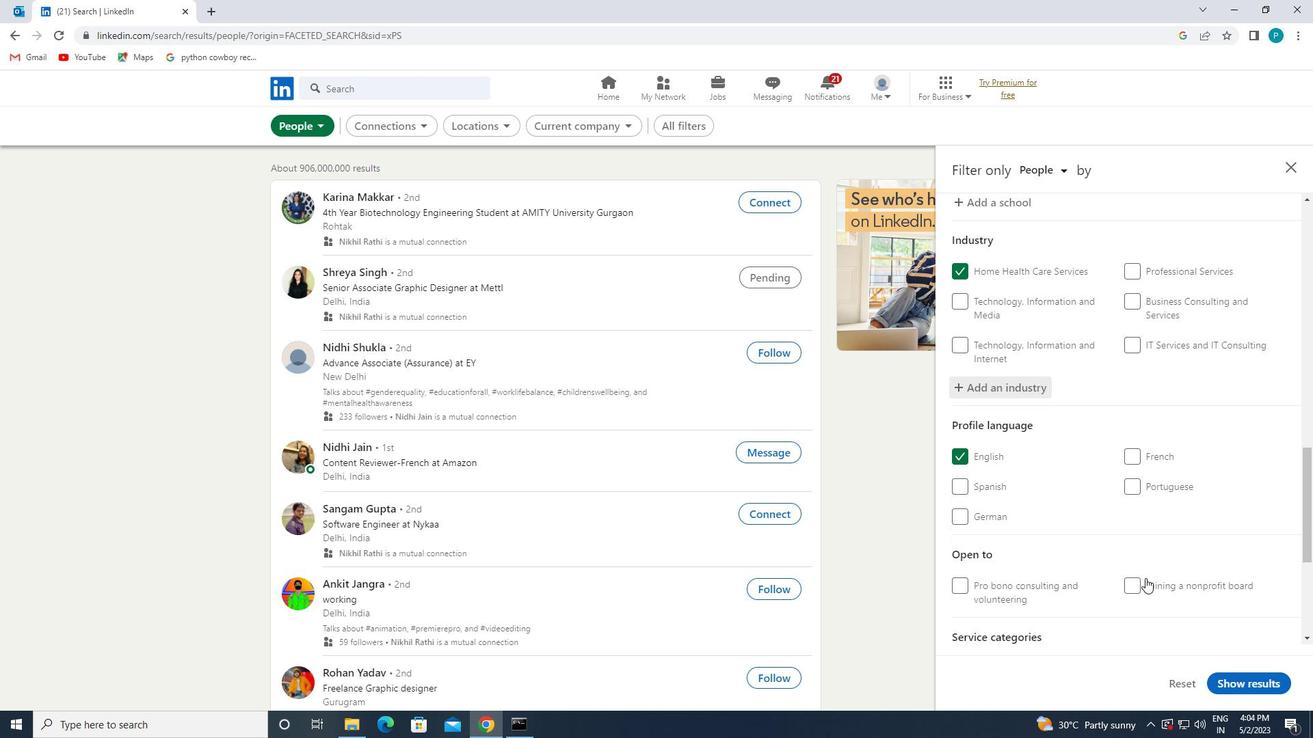 
Action: Mouse moved to (1163, 590)
Screenshot: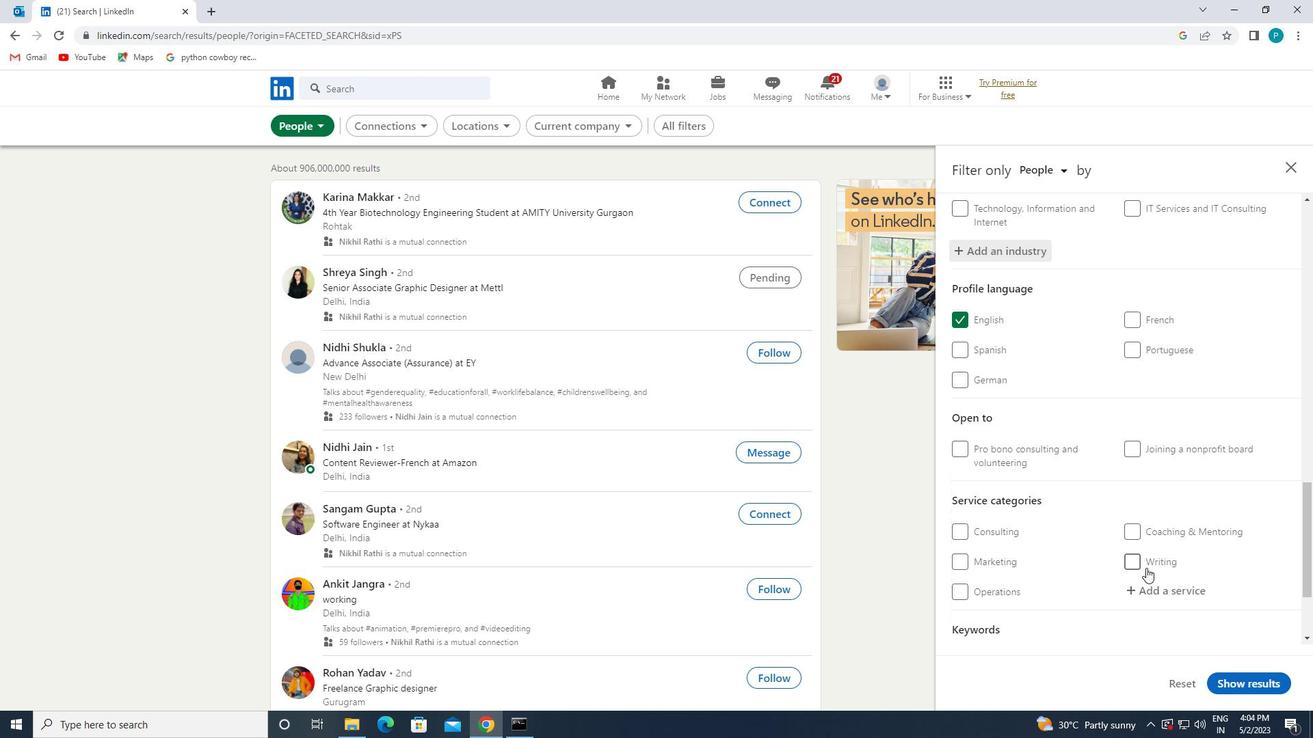 
Action: Mouse pressed left at (1163, 590)
Screenshot: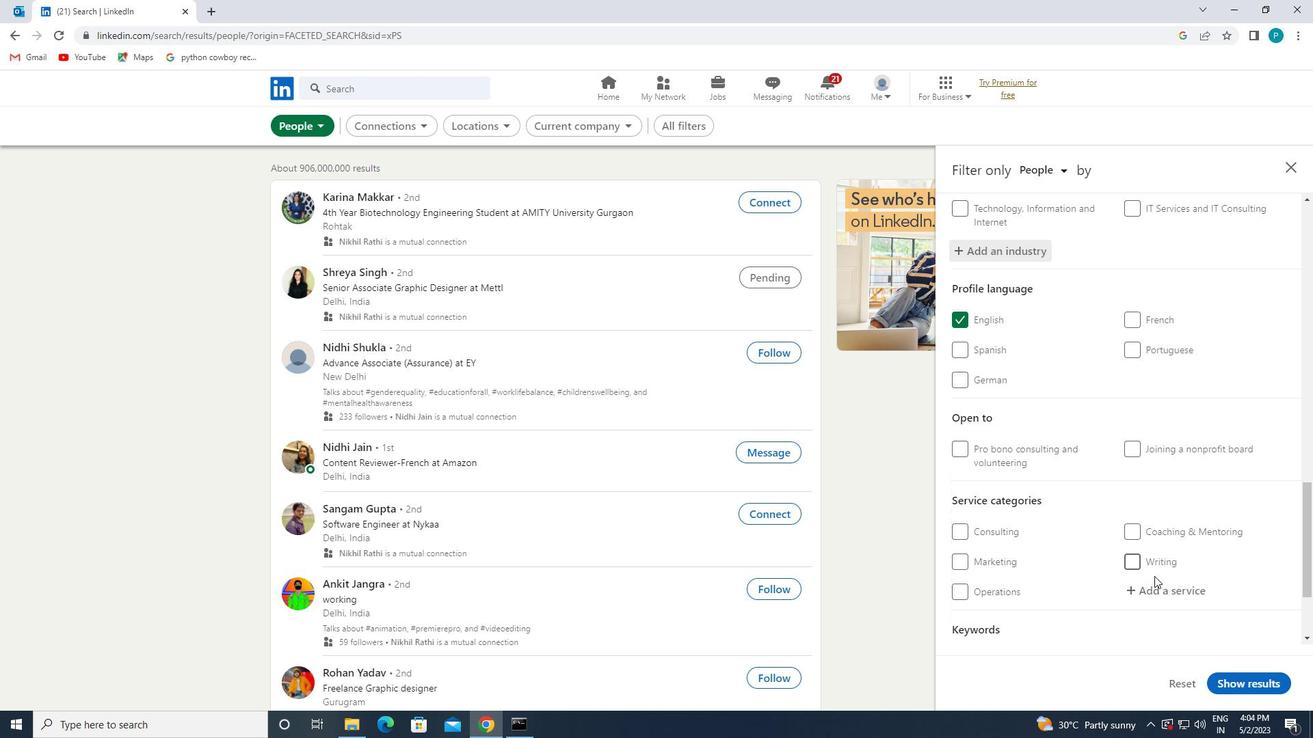
Action: Mouse moved to (1192, 585)
Screenshot: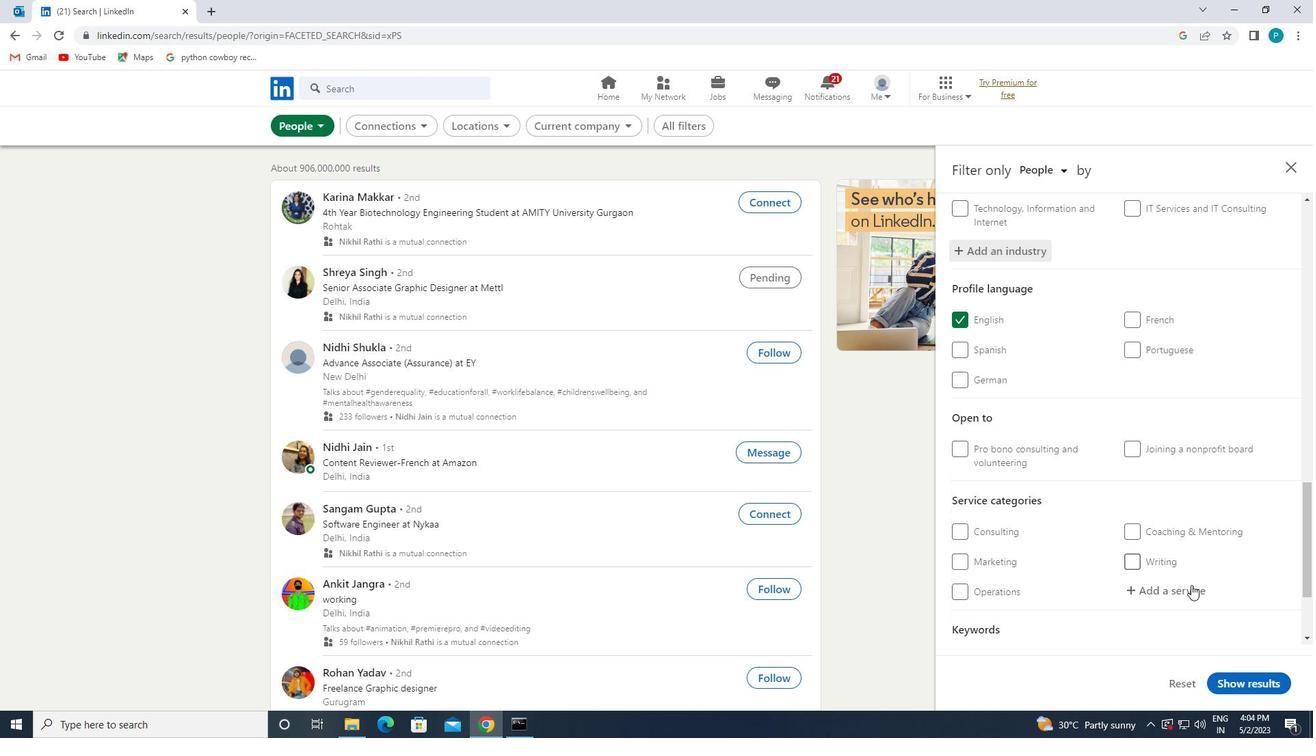 
Action: Mouse pressed left at (1192, 585)
Screenshot: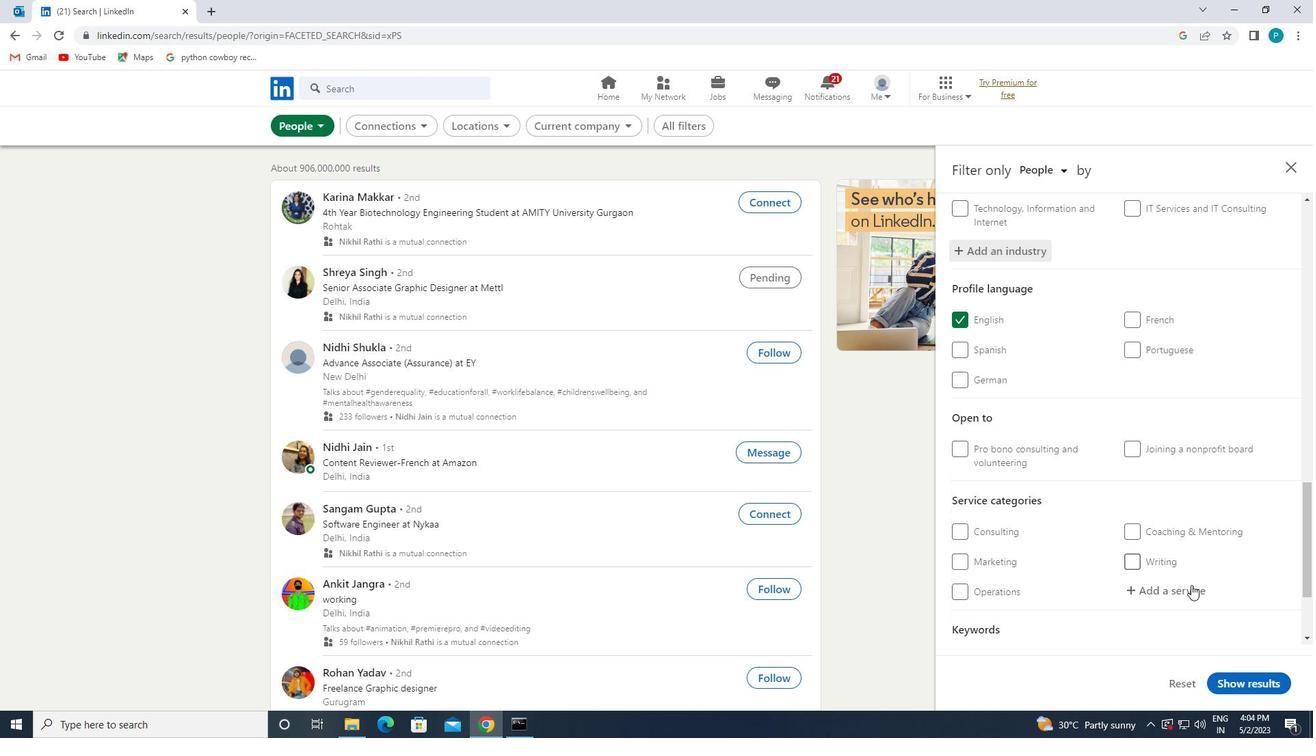 
Action: Key pressed <Key.caps_lock>S<Key.caps_lock>EARC
Screenshot: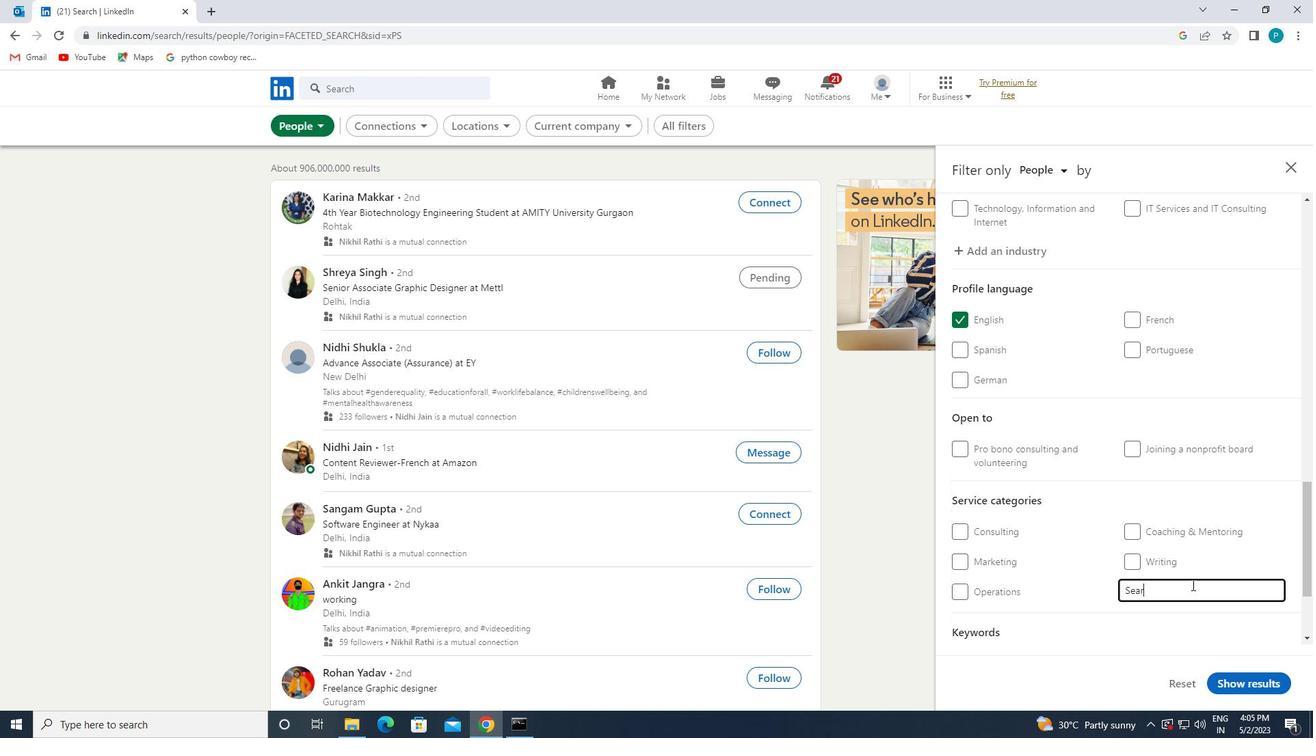 
Action: Mouse scrolled (1192, 585) with delta (0, 0)
Screenshot: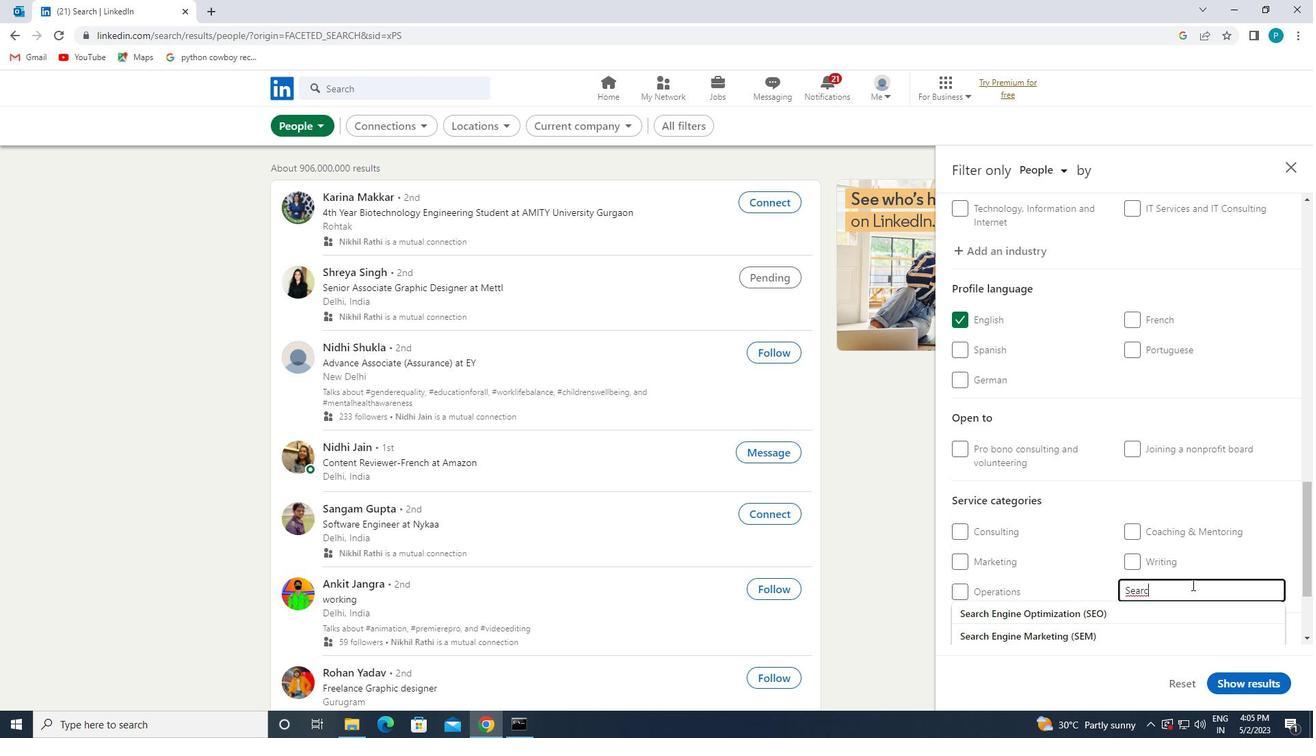 
Action: Mouse moved to (1150, 556)
Screenshot: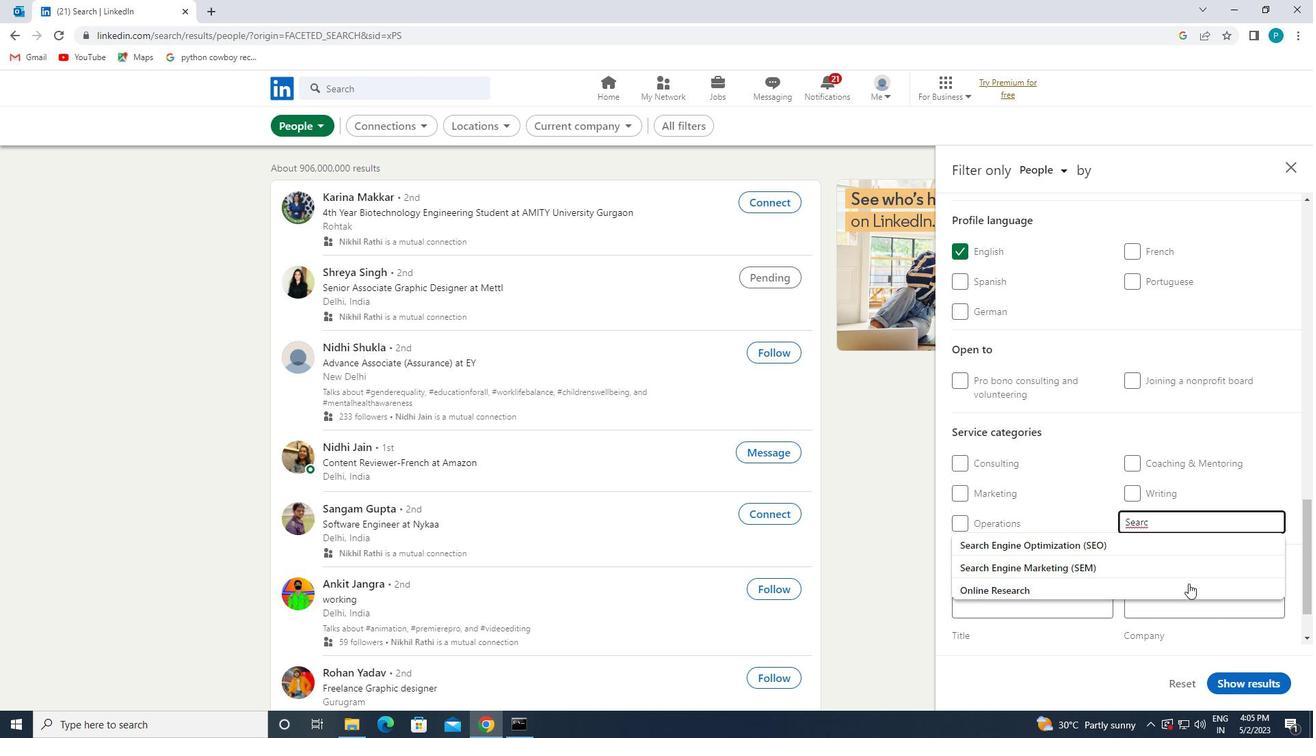 
Action: Mouse scrolled (1150, 556) with delta (0, 0)
Screenshot: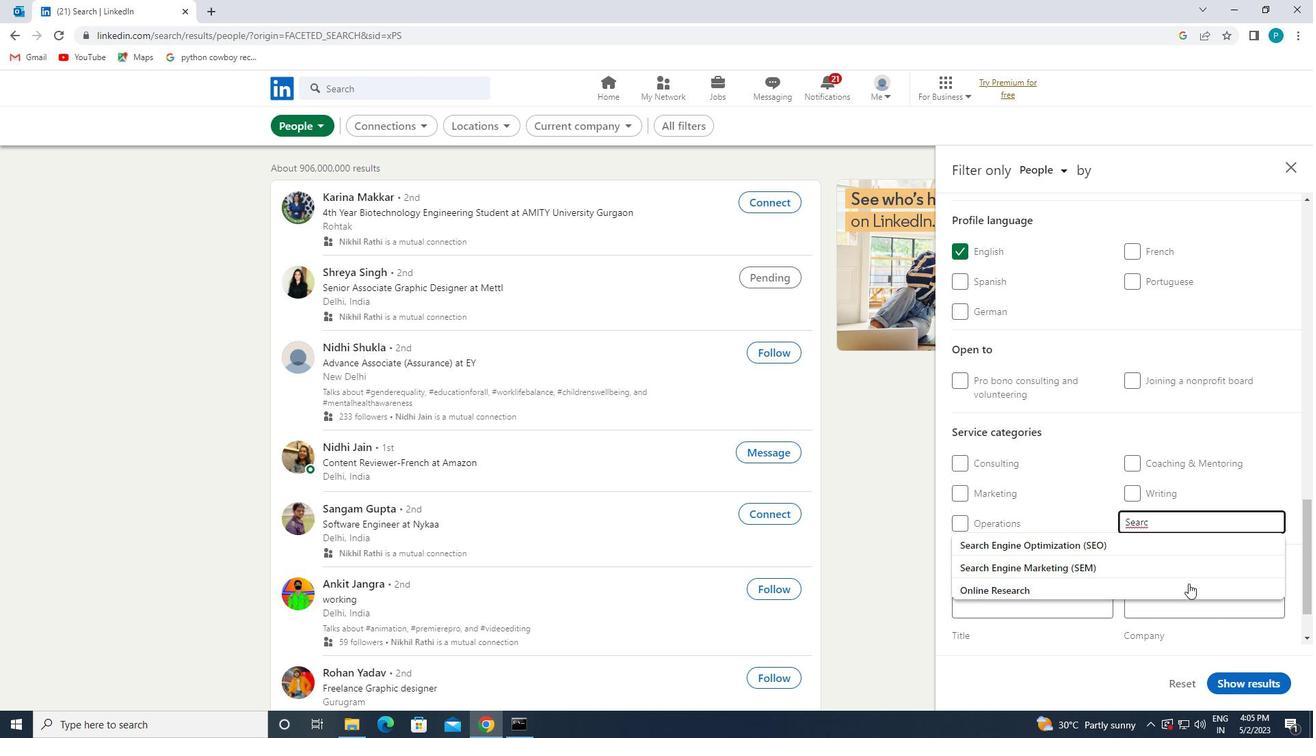 
Action: Mouse moved to (1072, 502)
Screenshot: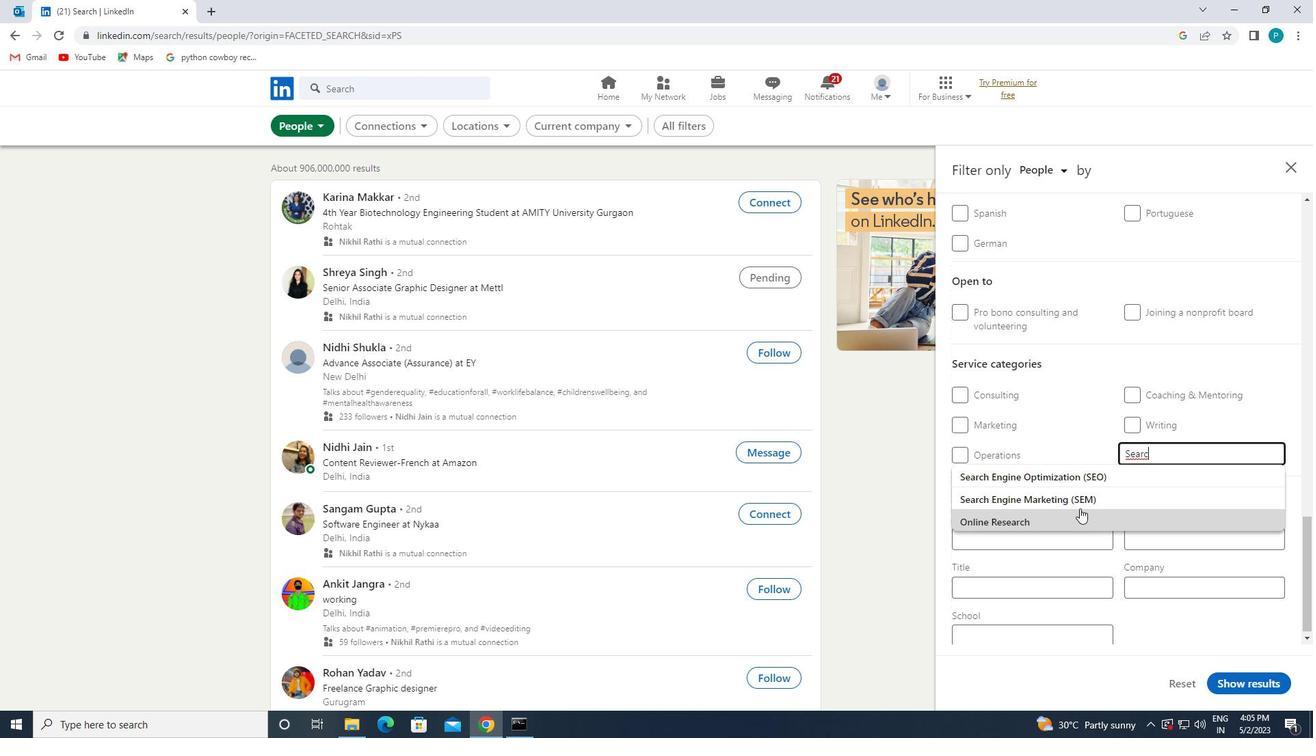 
Action: Mouse pressed left at (1072, 502)
Screenshot: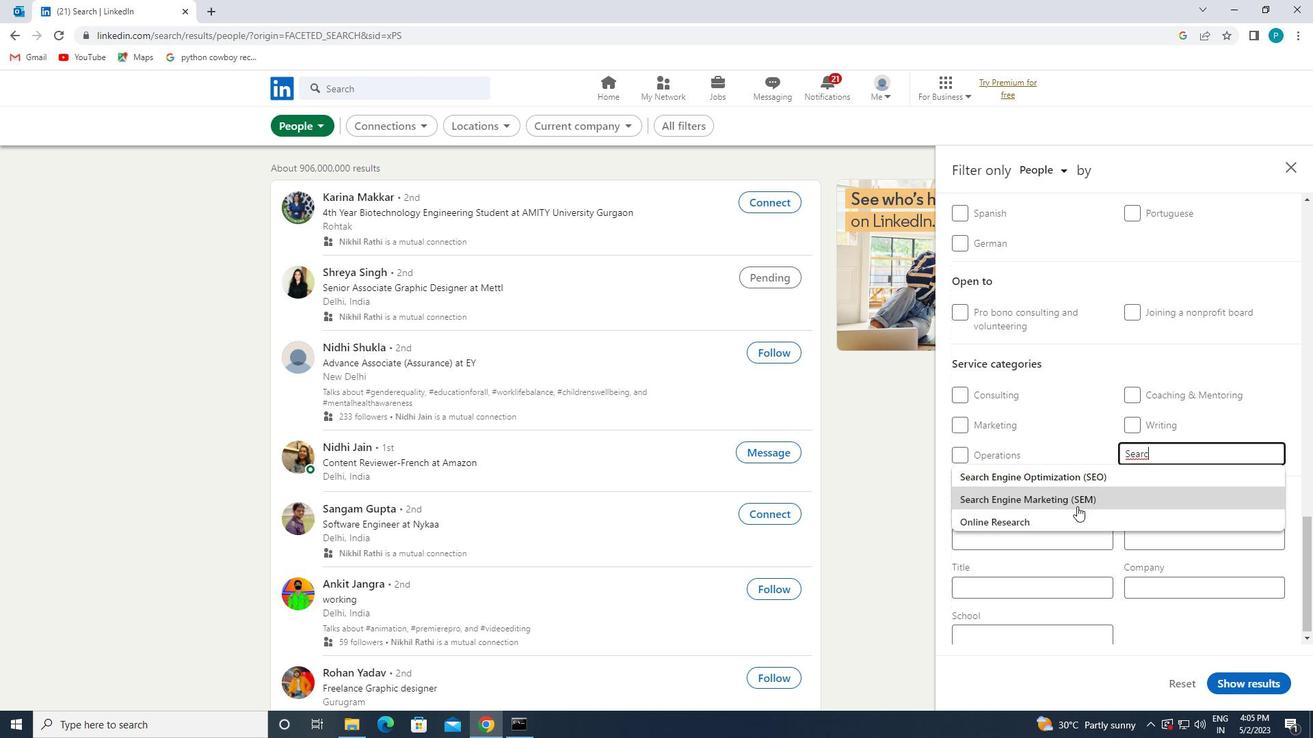 
Action: Mouse scrolled (1072, 502) with delta (0, 0)
Screenshot: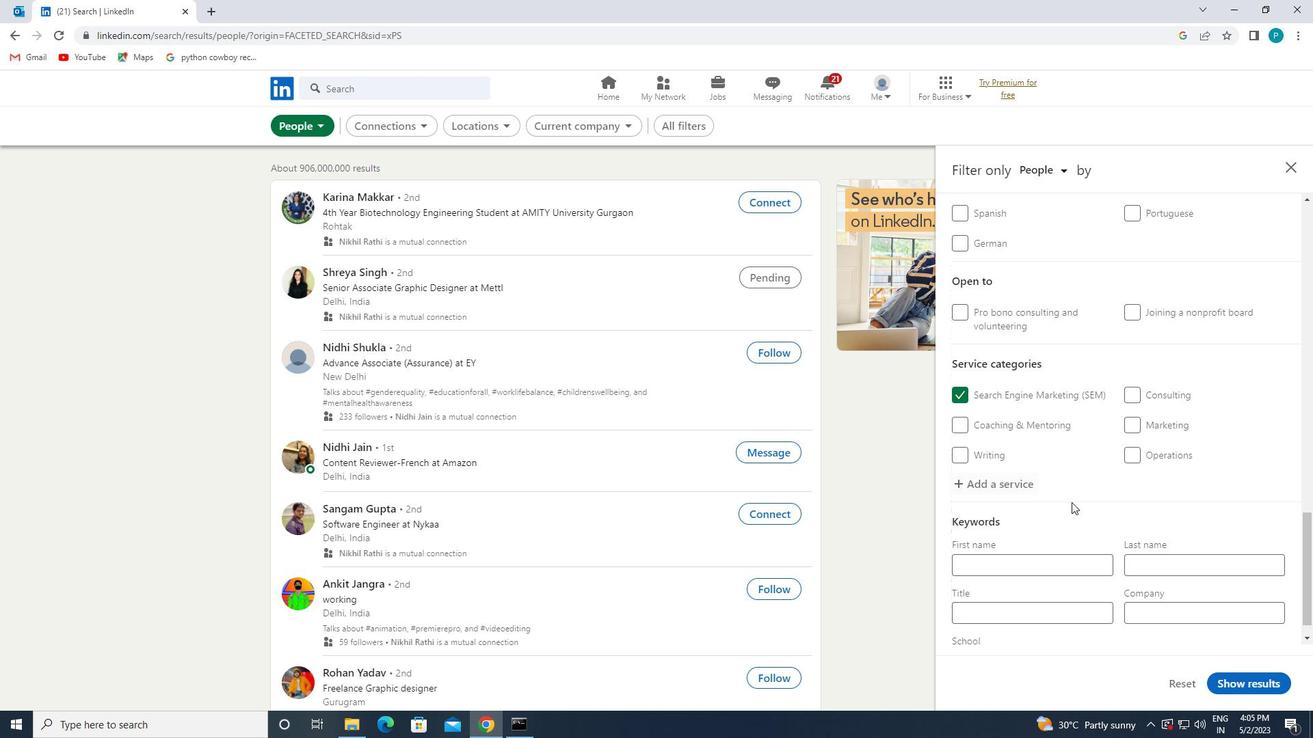 
Action: Mouse scrolled (1072, 502) with delta (0, 0)
Screenshot: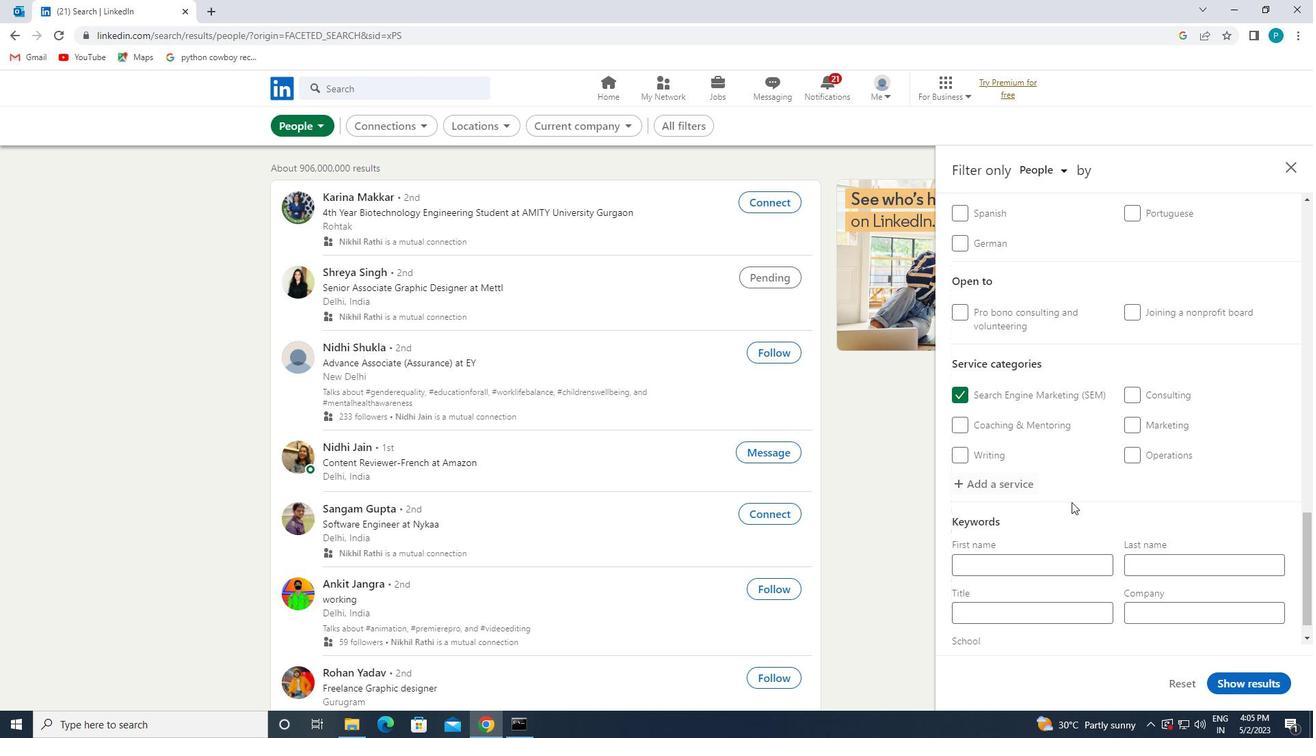 
Action: Mouse moved to (1062, 580)
Screenshot: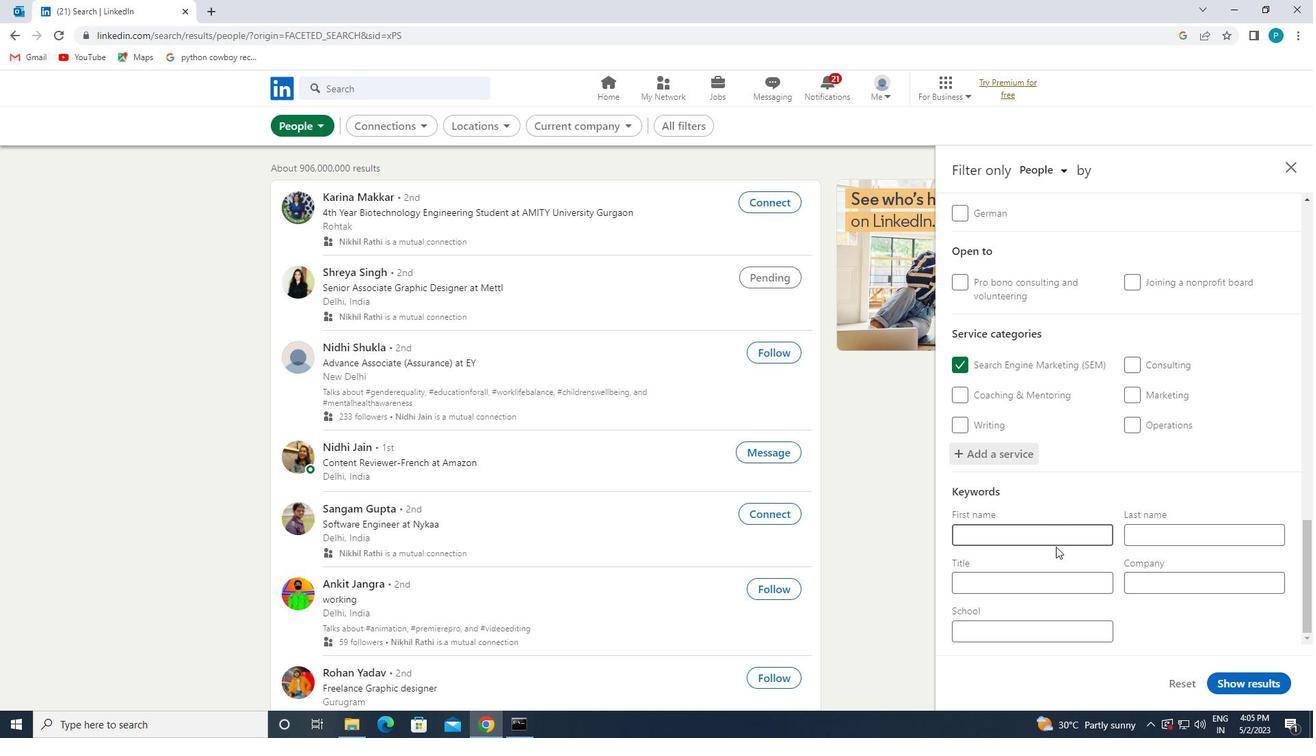 
Action: Mouse pressed left at (1062, 580)
Screenshot: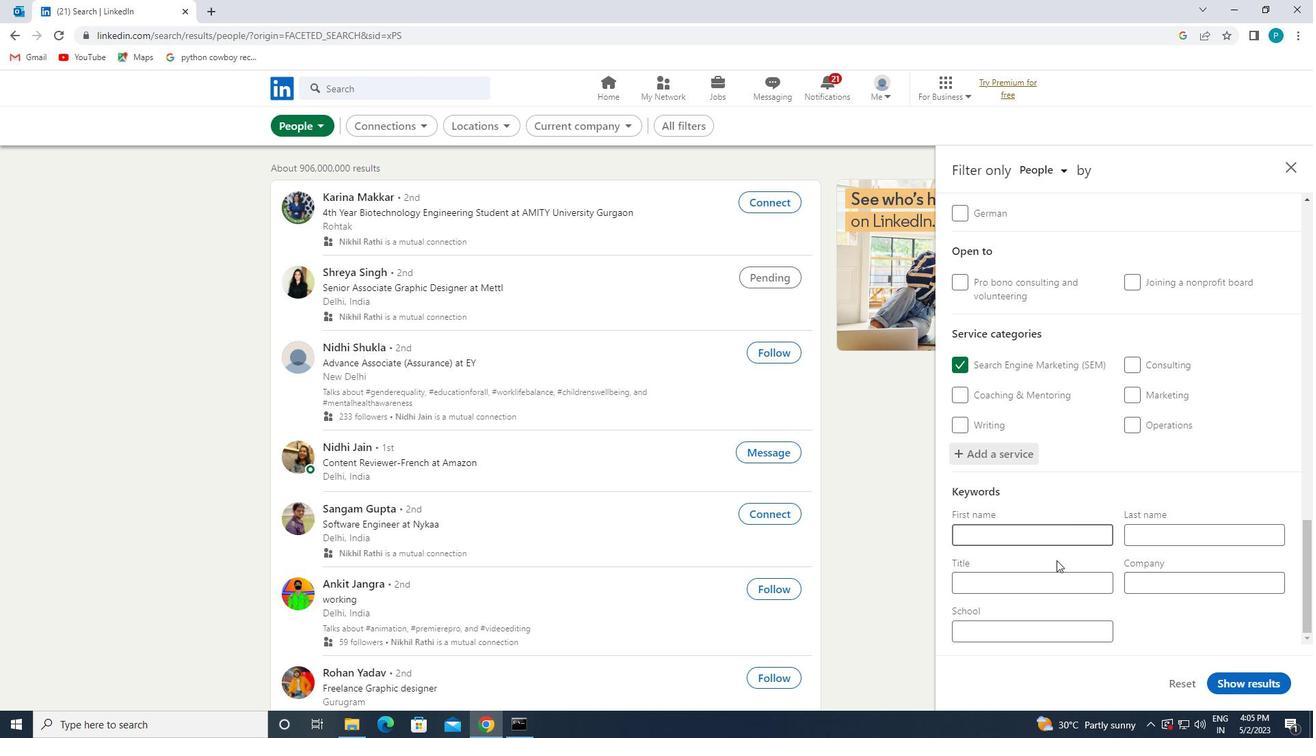 
Action: Mouse moved to (1086, 598)
Screenshot: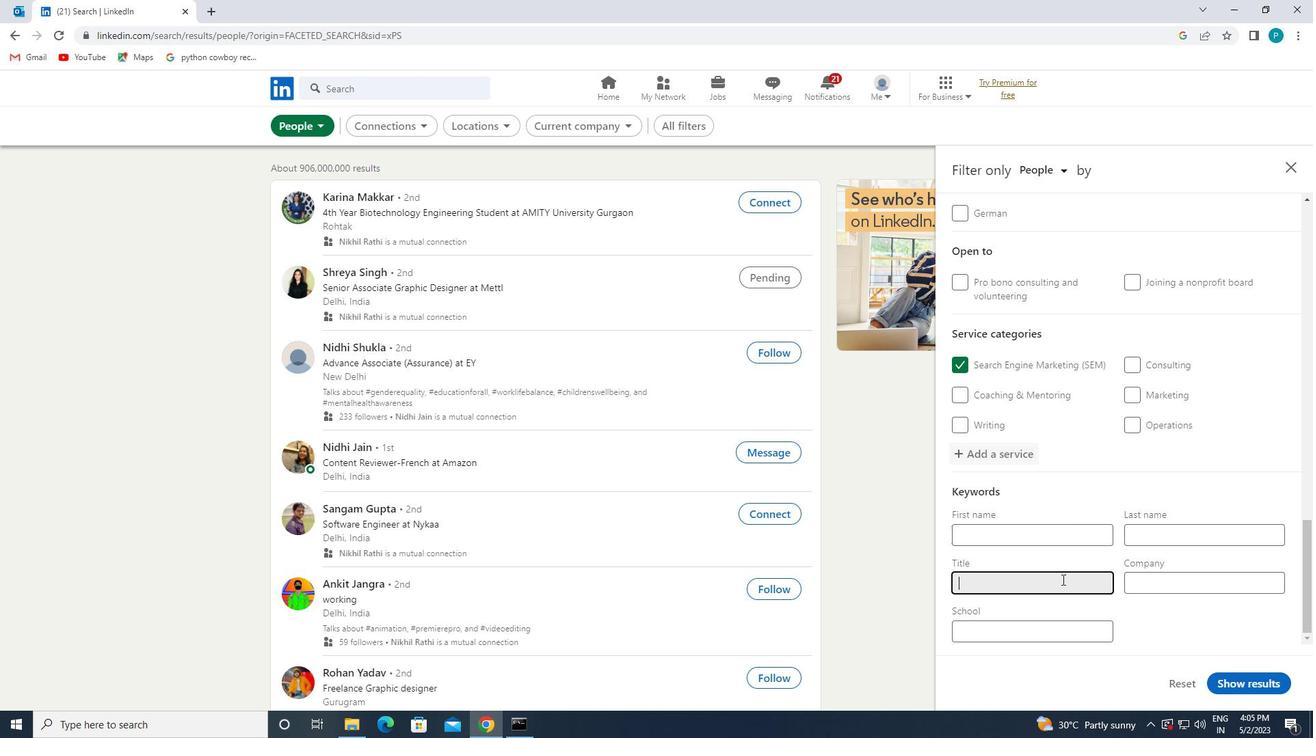 
Action: Key pressed <Key.caps_lock>P<Key.caps_lock>HYSICAL<Key.space><Key.caps_lock>T<Key.caps_lock>HERAO<Key.backspace>PY<Key.space><Key.caps_lock>A<Key.caps_lock>SSISTANT
Screenshot: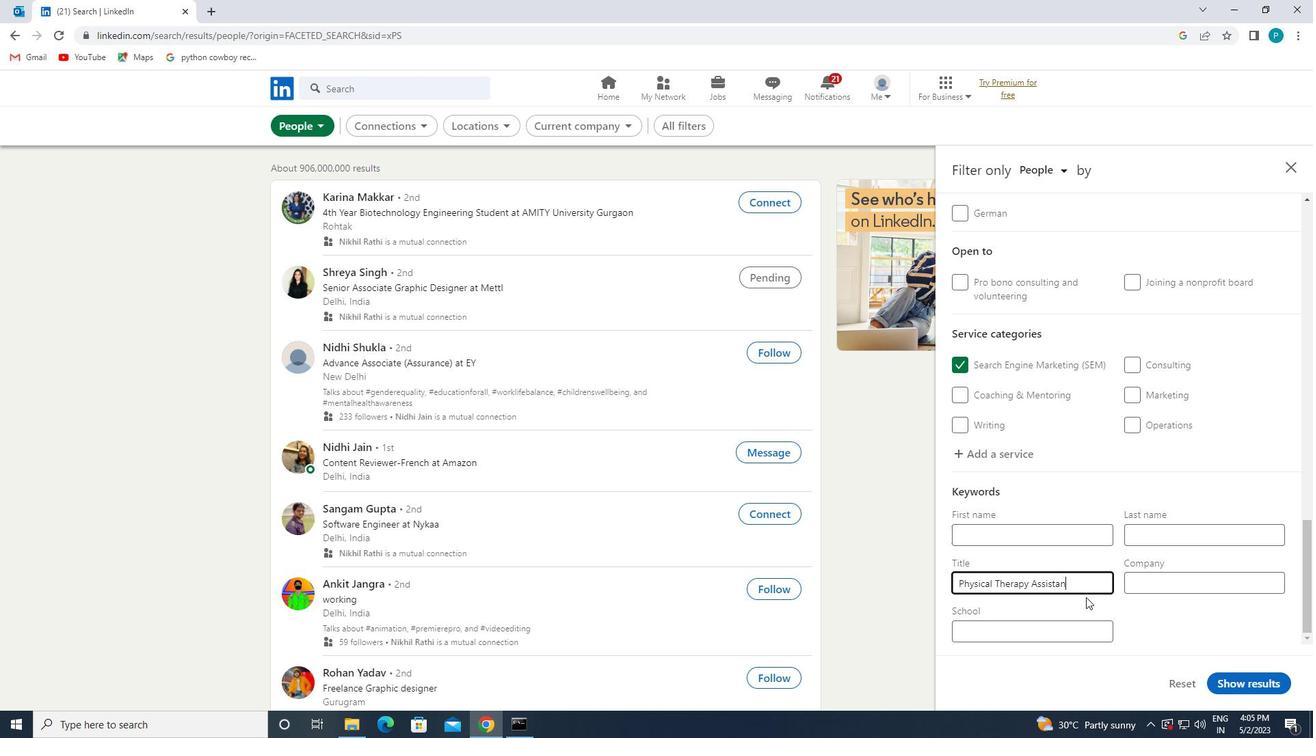 
Action: Mouse moved to (1224, 674)
Screenshot: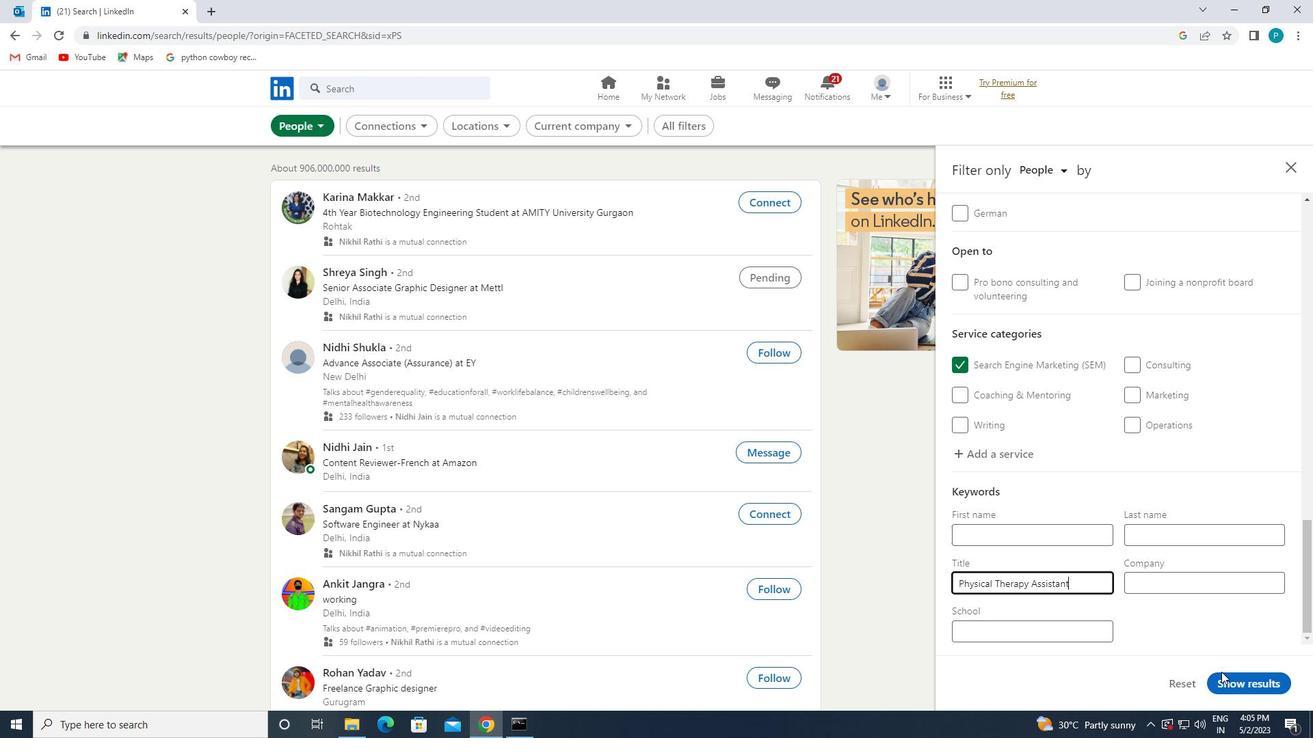 
Action: Mouse pressed left at (1224, 674)
Screenshot: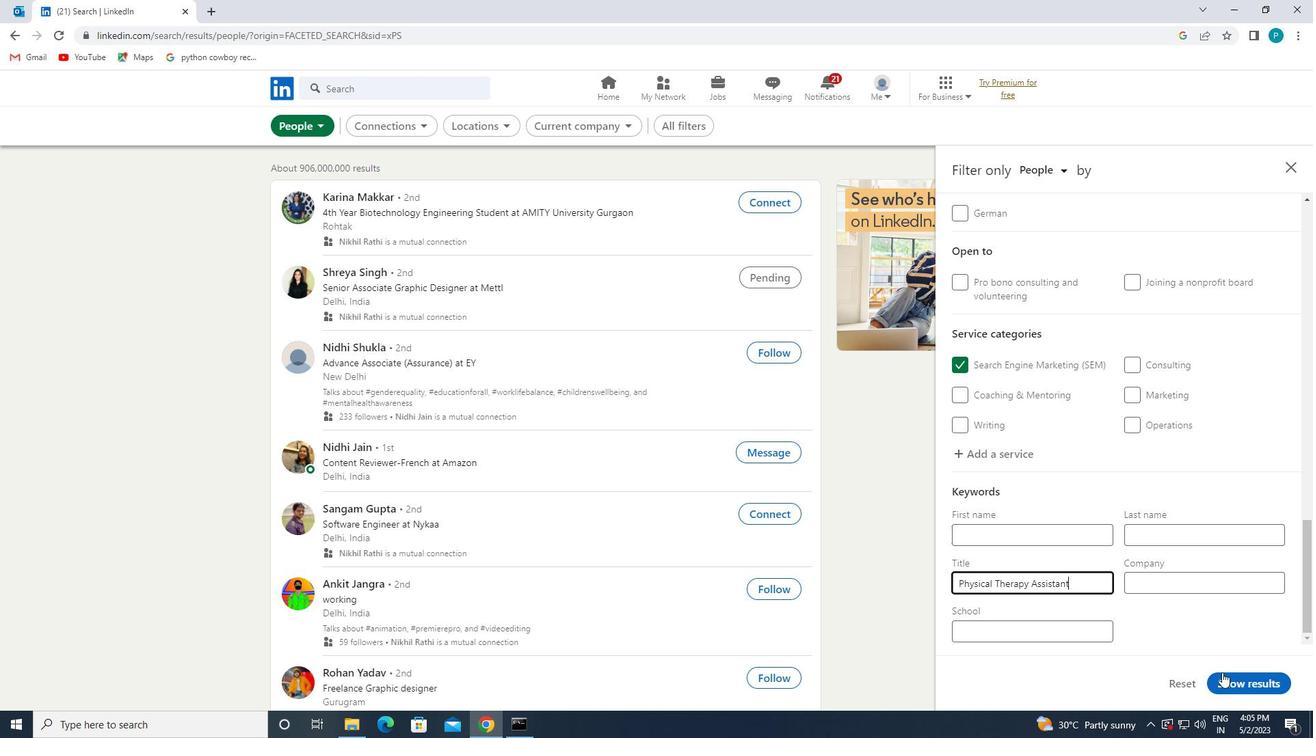 
